 Task: Find connections with filter location Antofagasta with filter topic #likewith filter profile language English with filter current company Framestore with filter school Lucknow Christian College with filter industry Blockchain Services with filter service category Blogging with filter keywords title Title Analyst
Action: Mouse moved to (561, 74)
Screenshot: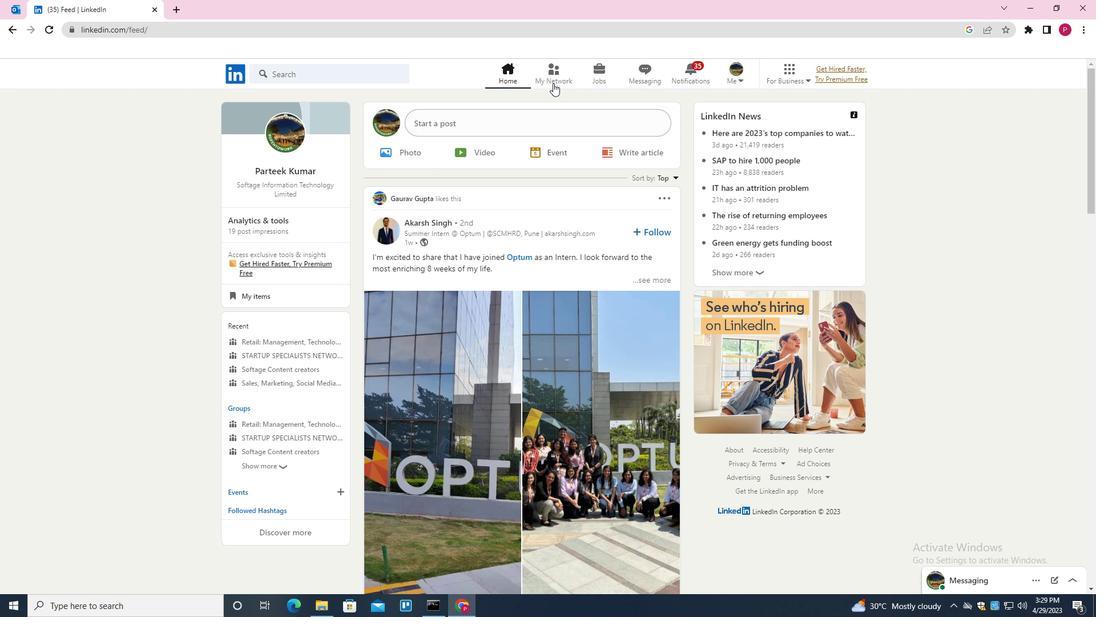 
Action: Mouse pressed left at (561, 74)
Screenshot: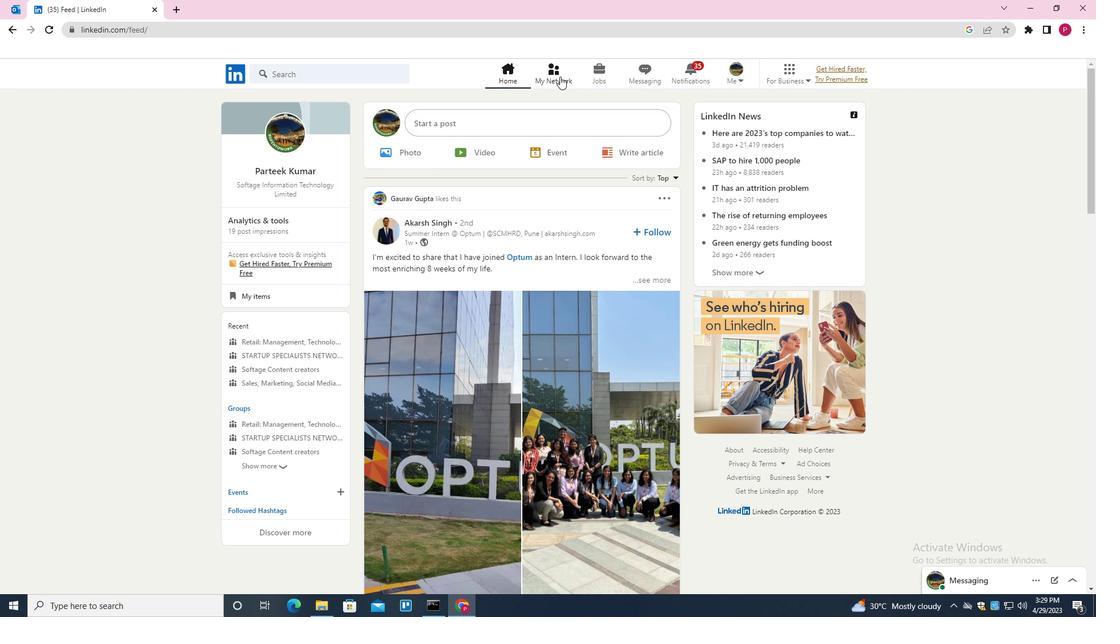 
Action: Mouse moved to (333, 133)
Screenshot: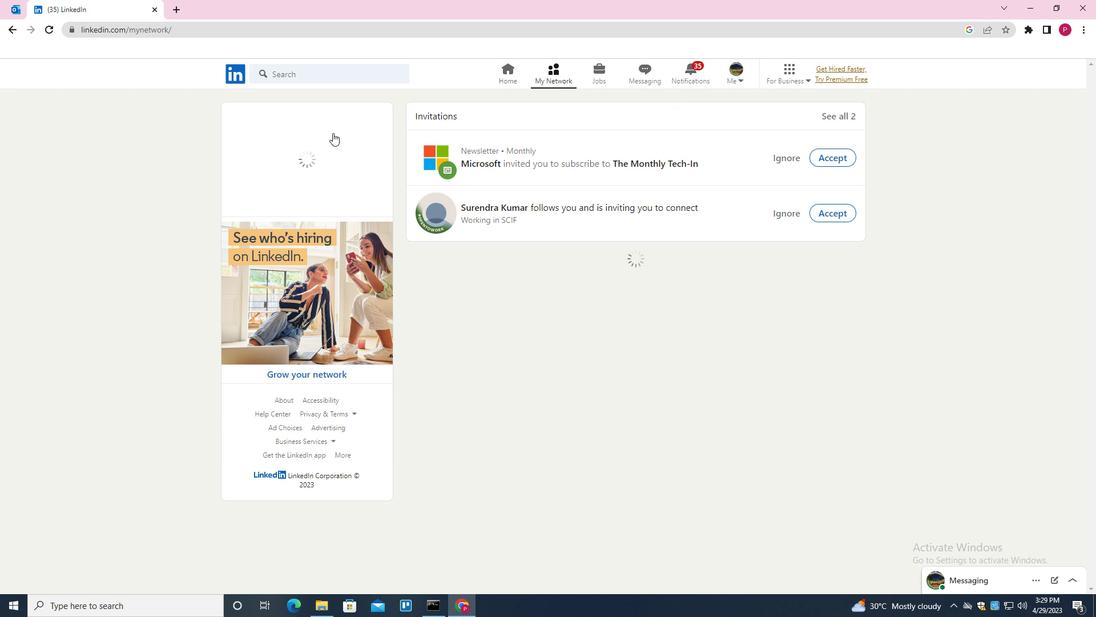 
Action: Mouse pressed left at (333, 133)
Screenshot: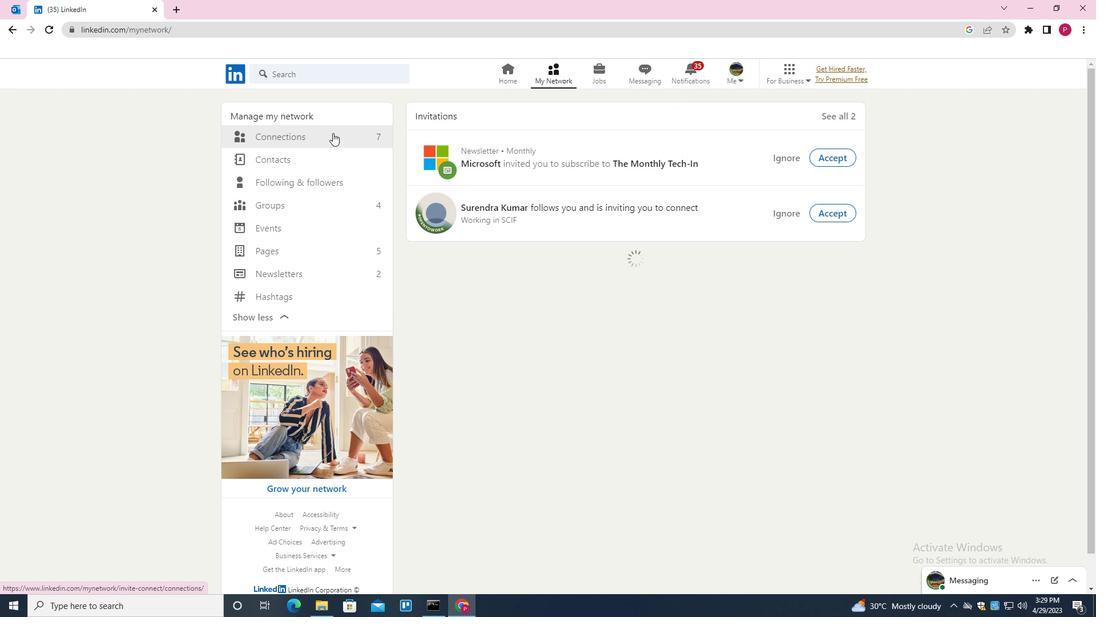 
Action: Mouse moved to (627, 135)
Screenshot: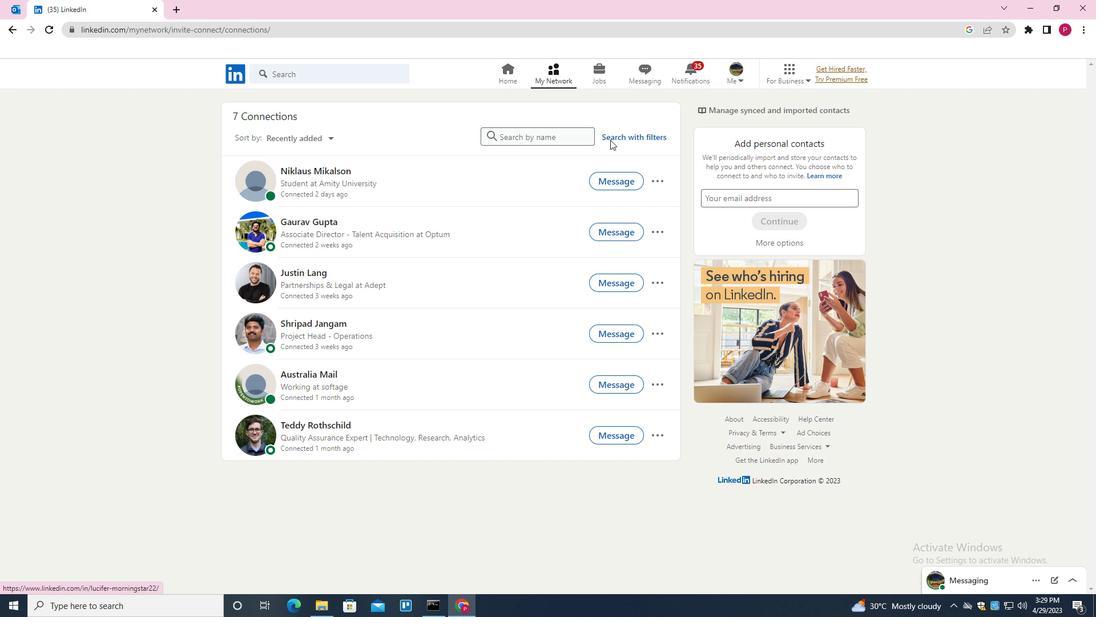 
Action: Mouse pressed left at (627, 135)
Screenshot: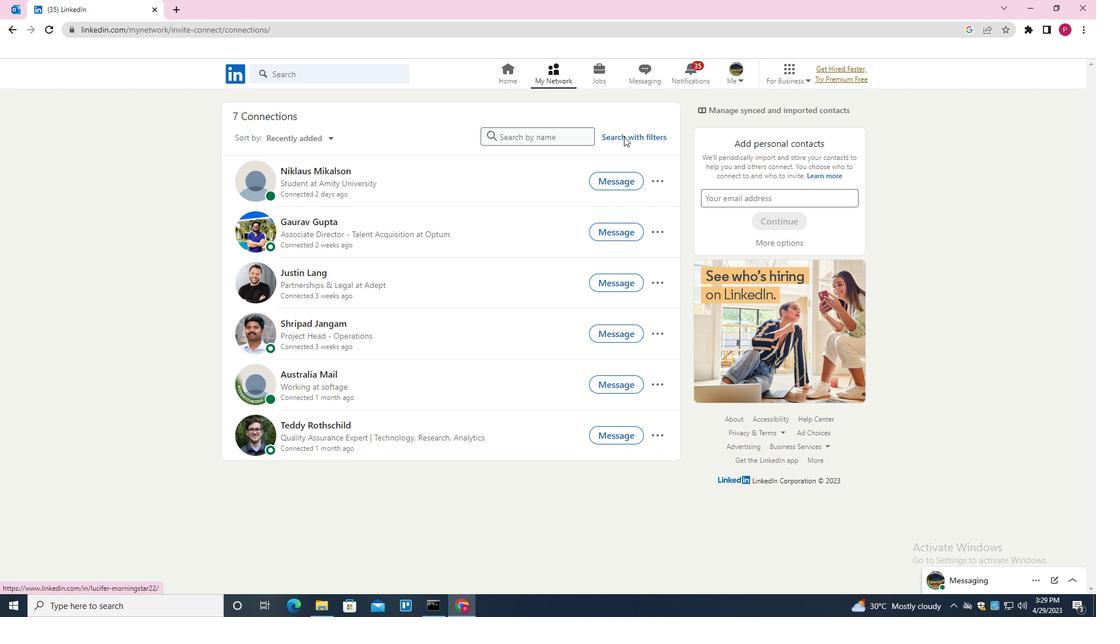 
Action: Mouse moved to (583, 104)
Screenshot: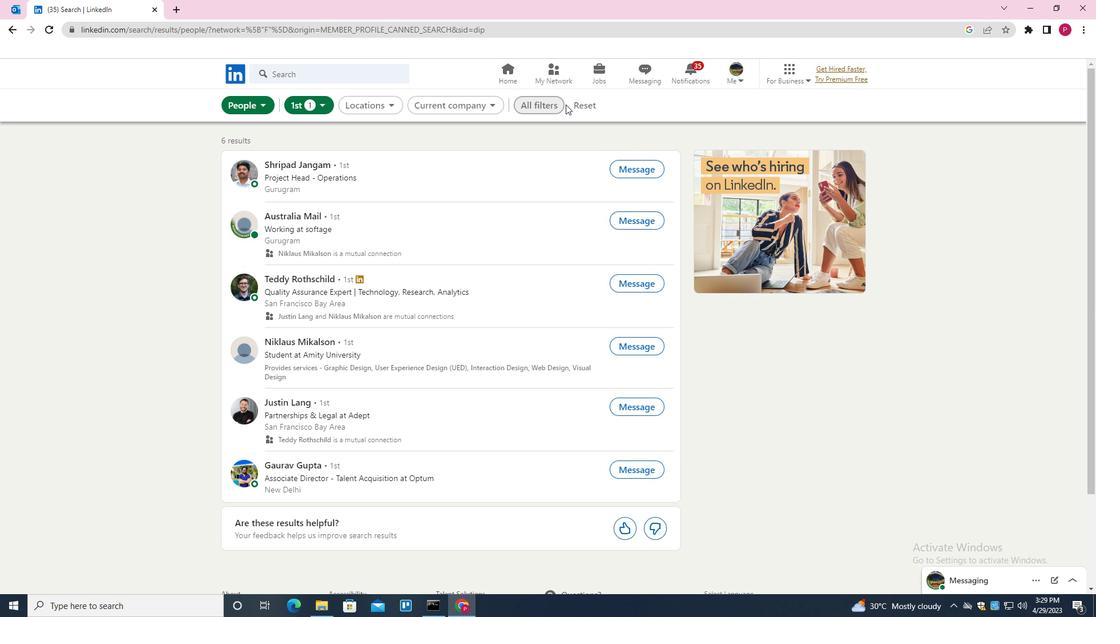 
Action: Mouse pressed left at (583, 104)
Screenshot: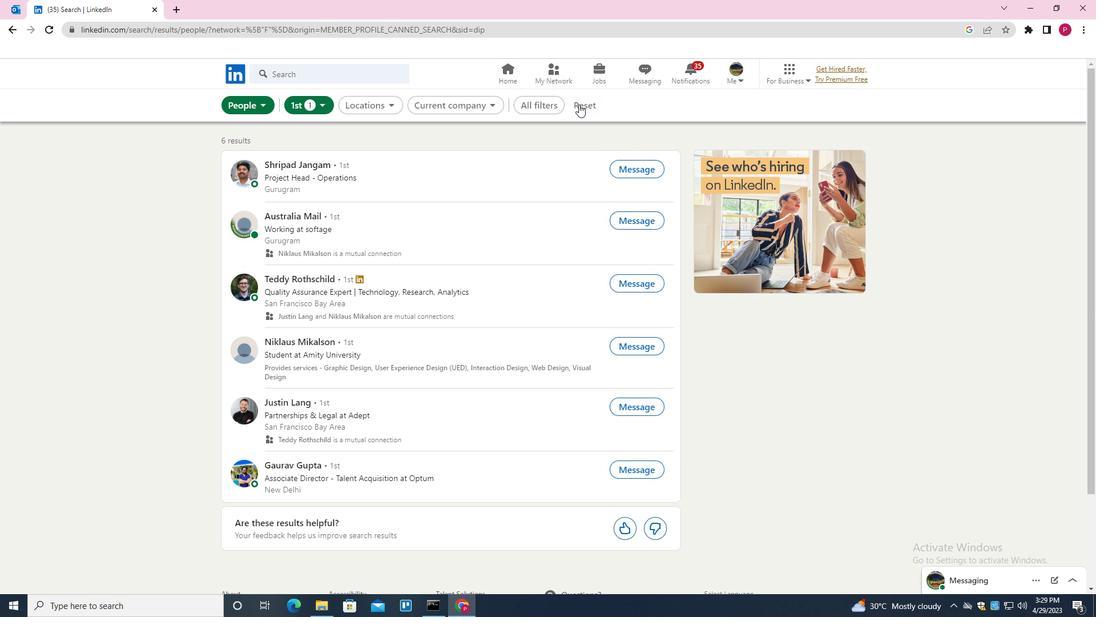 
Action: Mouse moved to (559, 105)
Screenshot: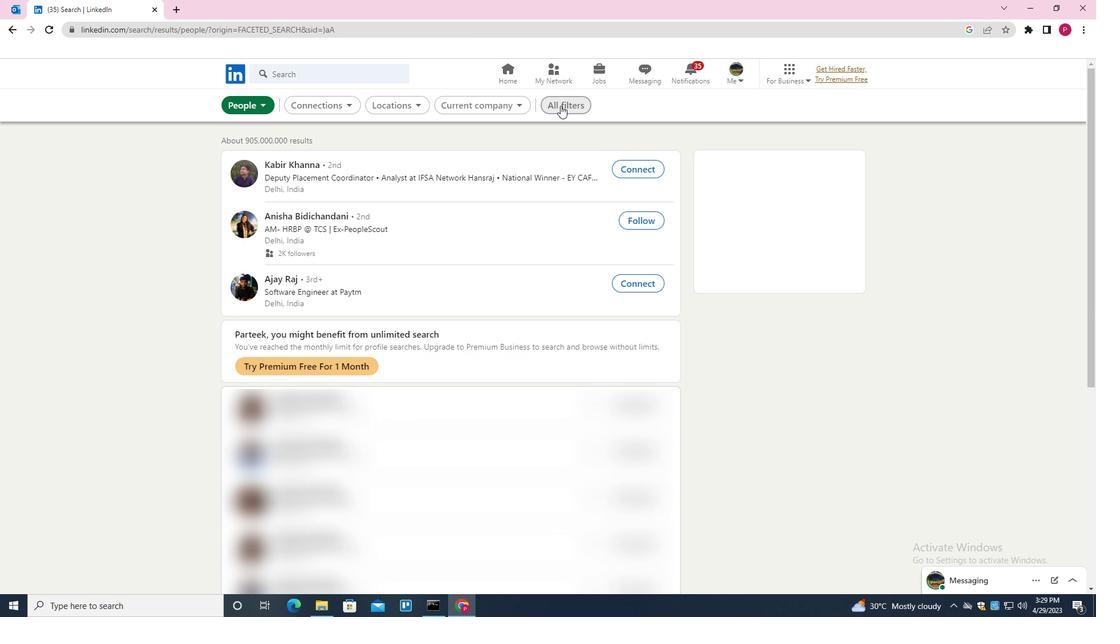 
Action: Mouse pressed left at (559, 105)
Screenshot: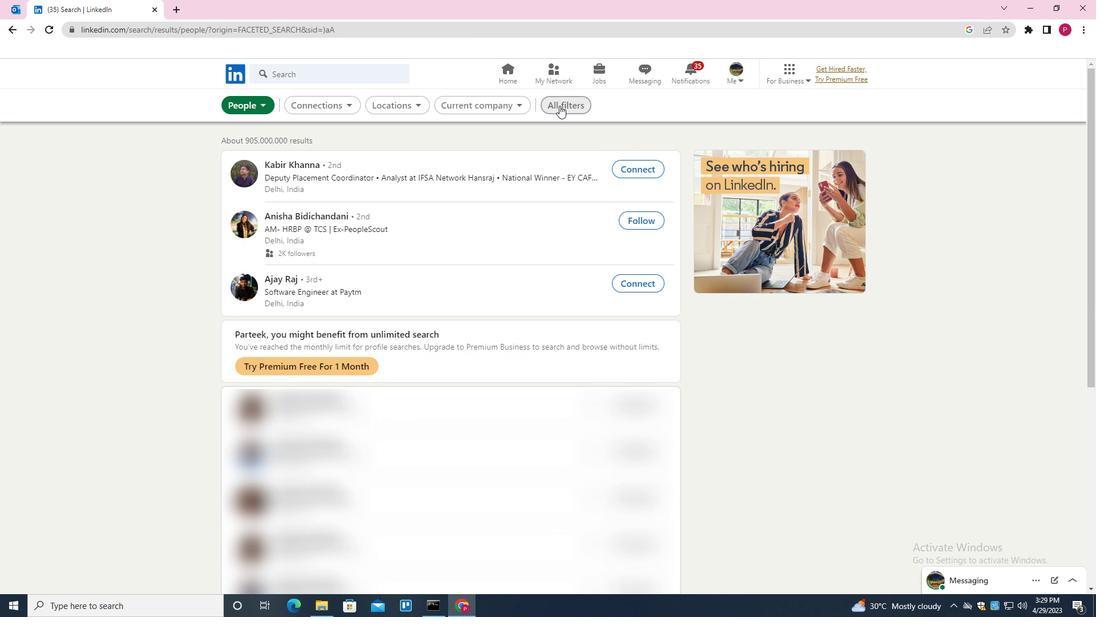 
Action: Mouse moved to (886, 303)
Screenshot: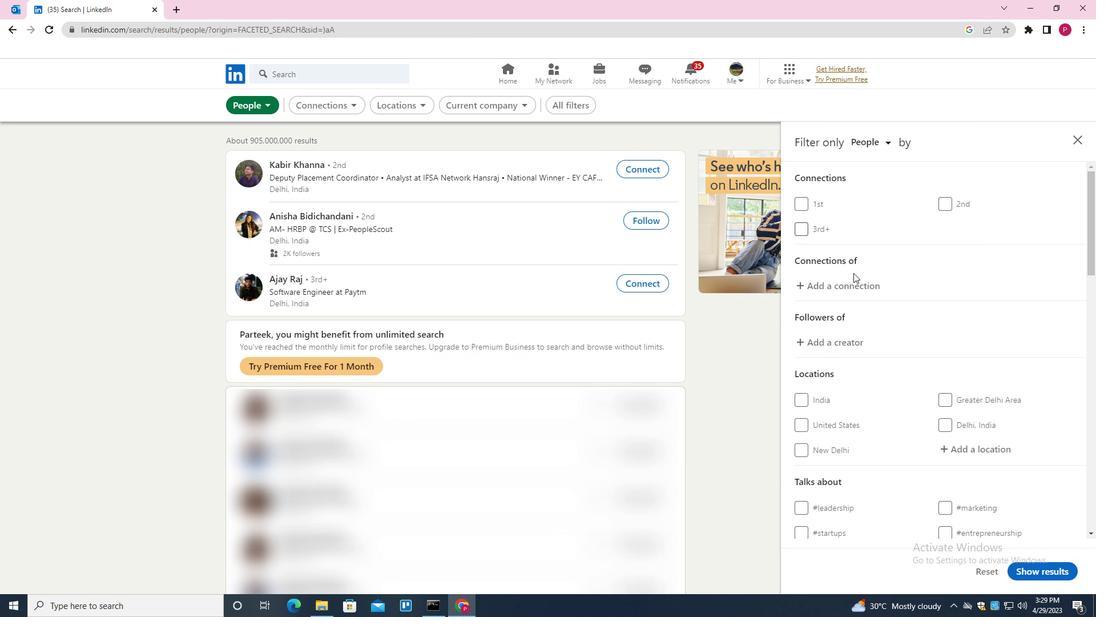 
Action: Mouse scrolled (886, 303) with delta (0, 0)
Screenshot: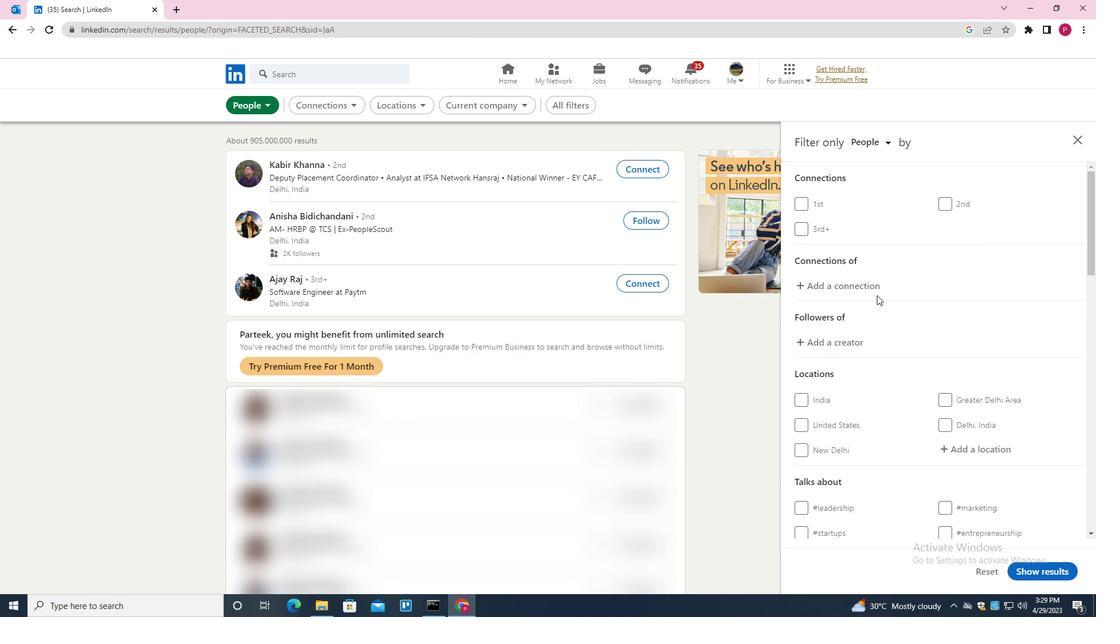 
Action: Mouse scrolled (886, 303) with delta (0, 0)
Screenshot: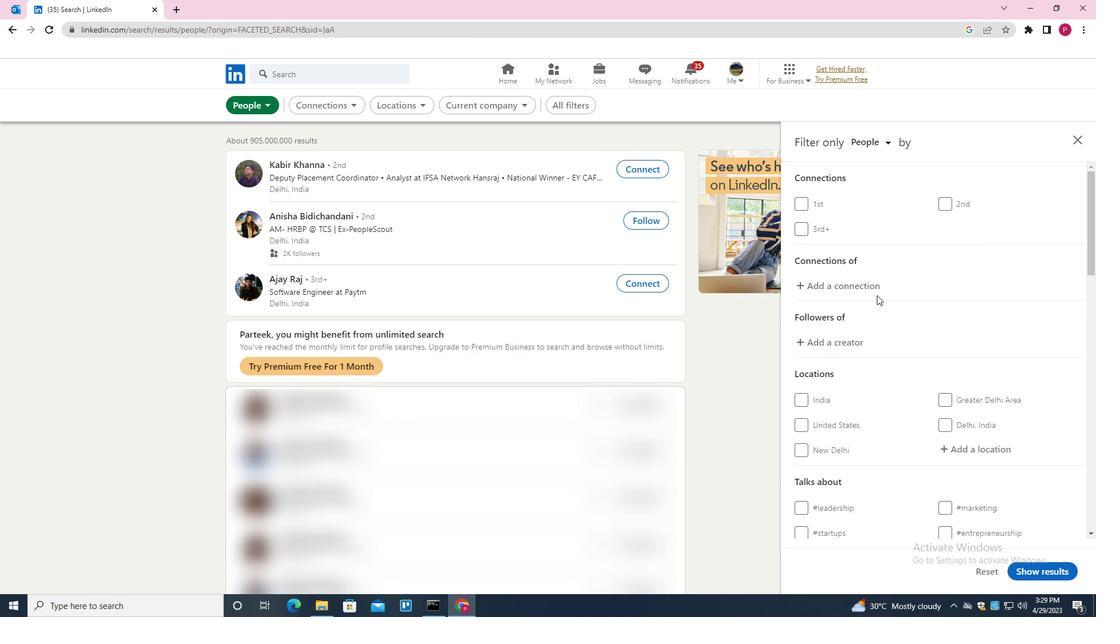
Action: Mouse moved to (963, 331)
Screenshot: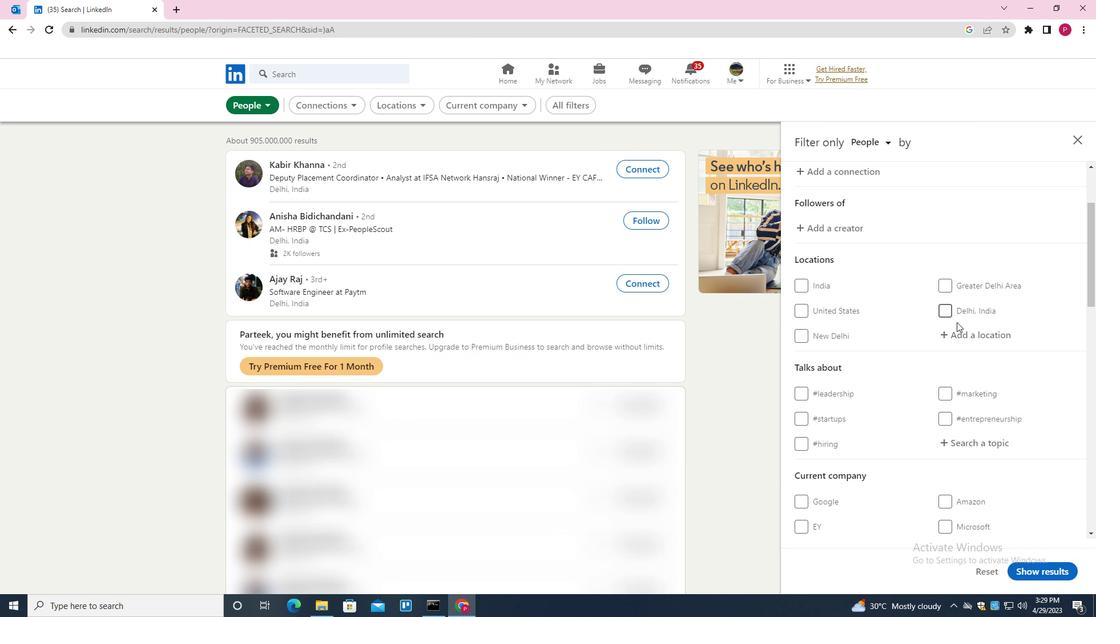 
Action: Mouse pressed left at (963, 331)
Screenshot: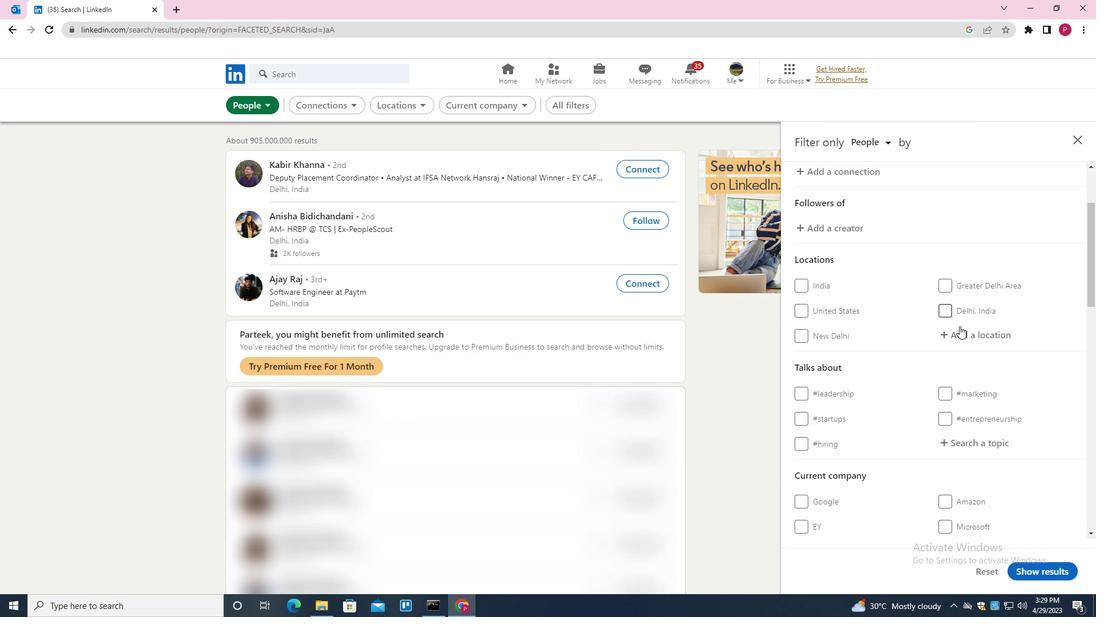 
Action: Mouse moved to (960, 331)
Screenshot: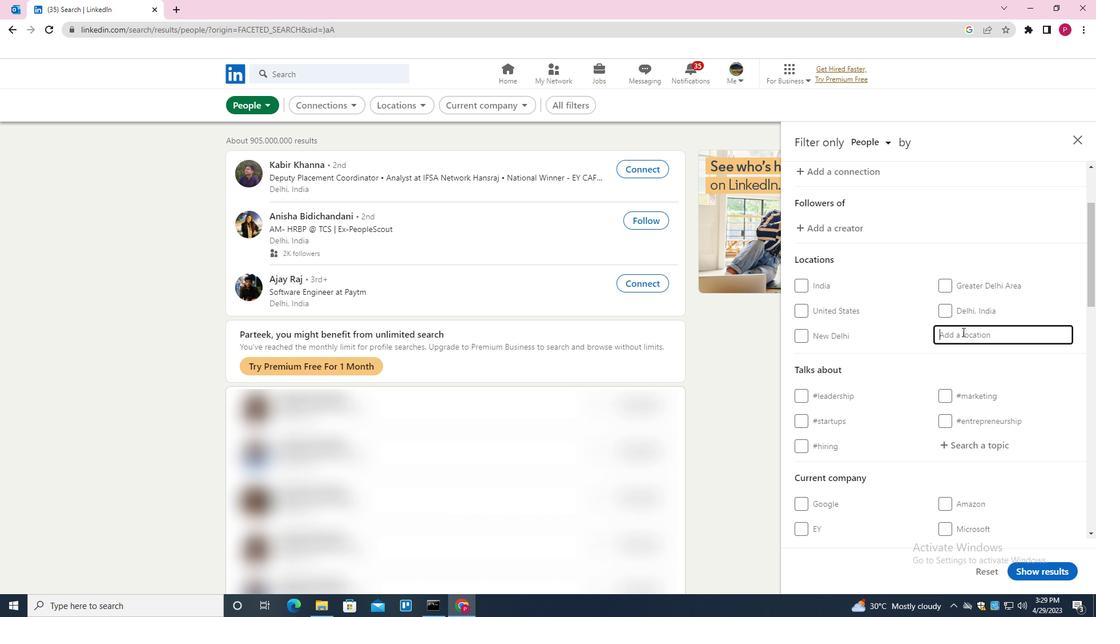 
Action: Key pressed <Key.shift>ANTOFA<Key.down><Key.enter>
Screenshot: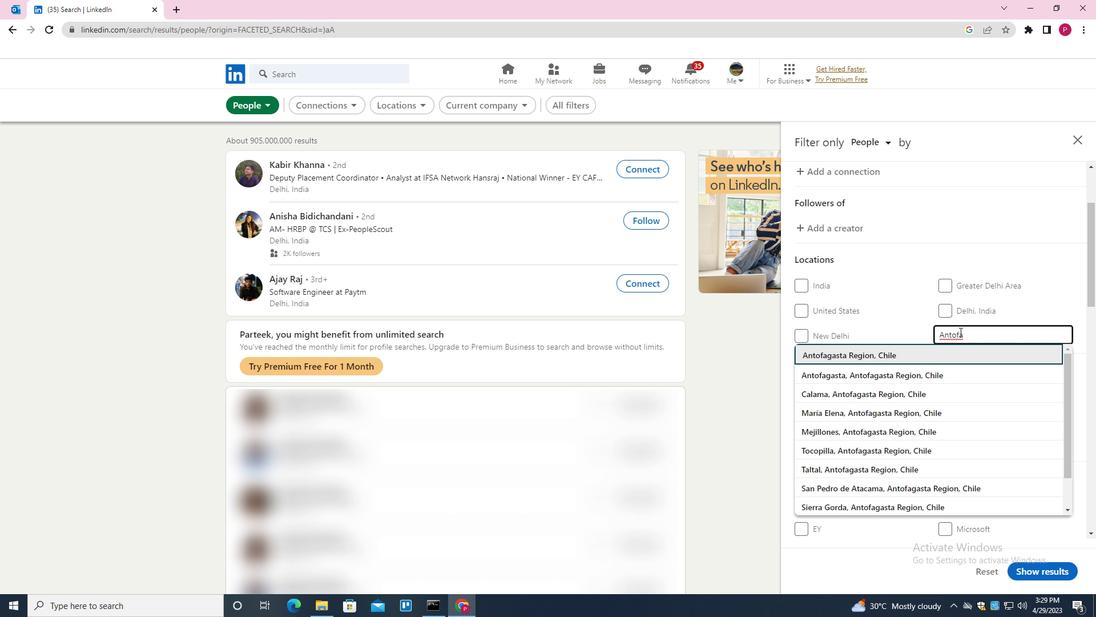
Action: Mouse moved to (933, 348)
Screenshot: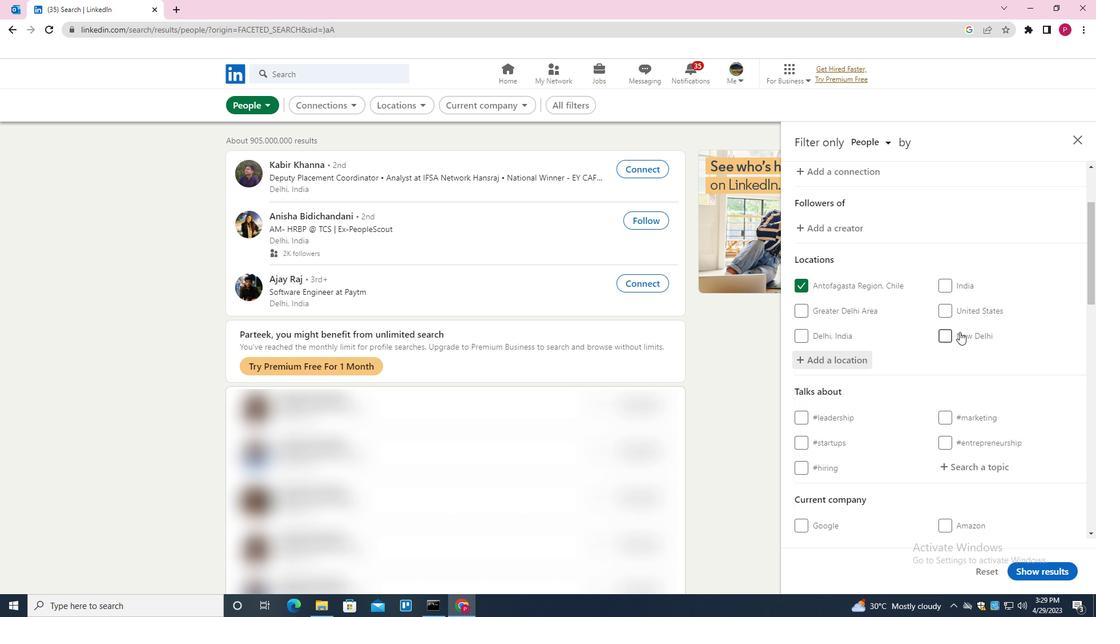
Action: Mouse scrolled (933, 347) with delta (0, 0)
Screenshot: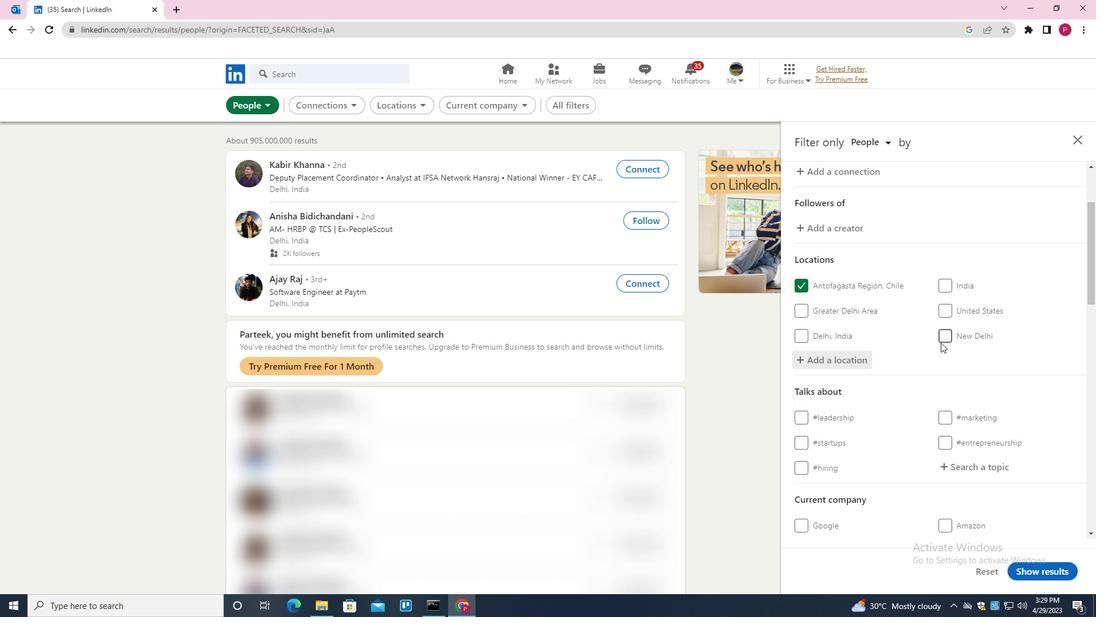 
Action: Mouse scrolled (933, 347) with delta (0, 0)
Screenshot: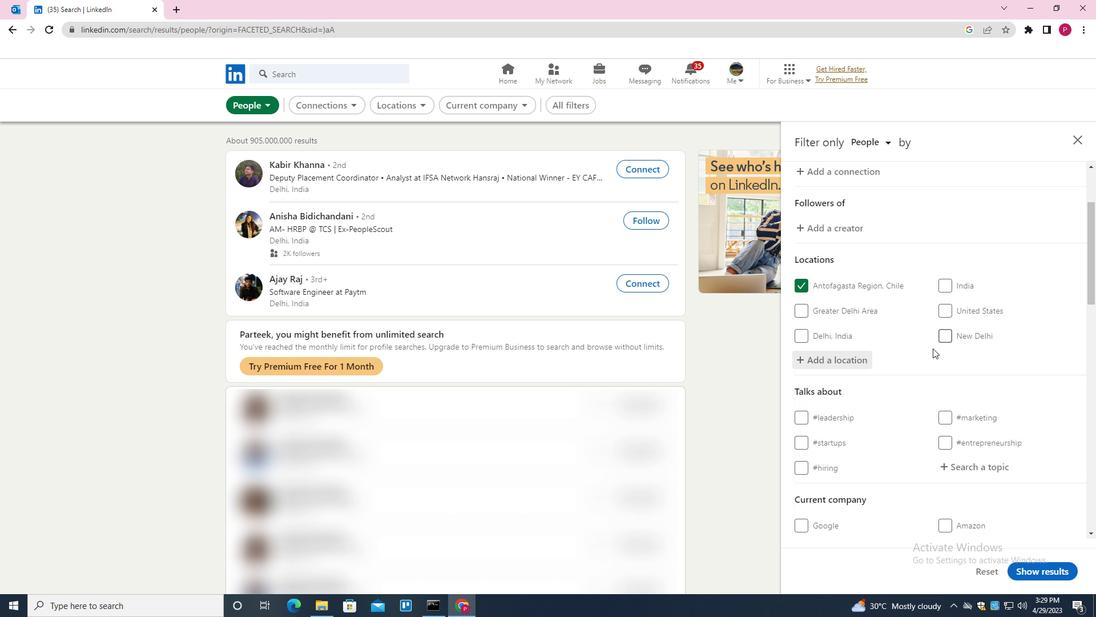 
Action: Mouse scrolled (933, 347) with delta (0, 0)
Screenshot: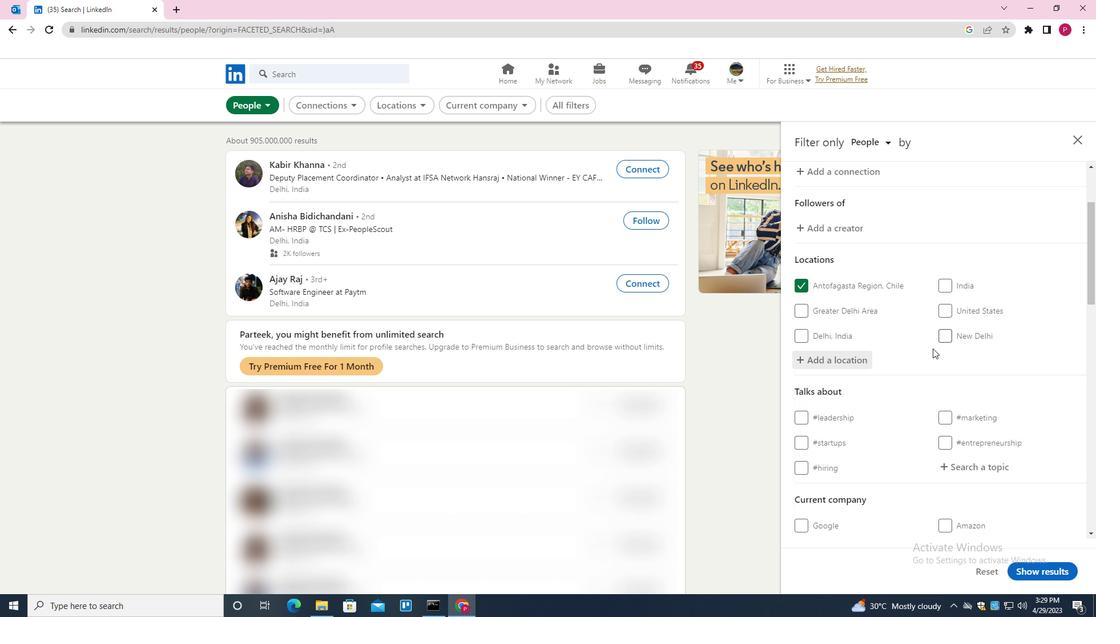 
Action: Mouse moved to (982, 299)
Screenshot: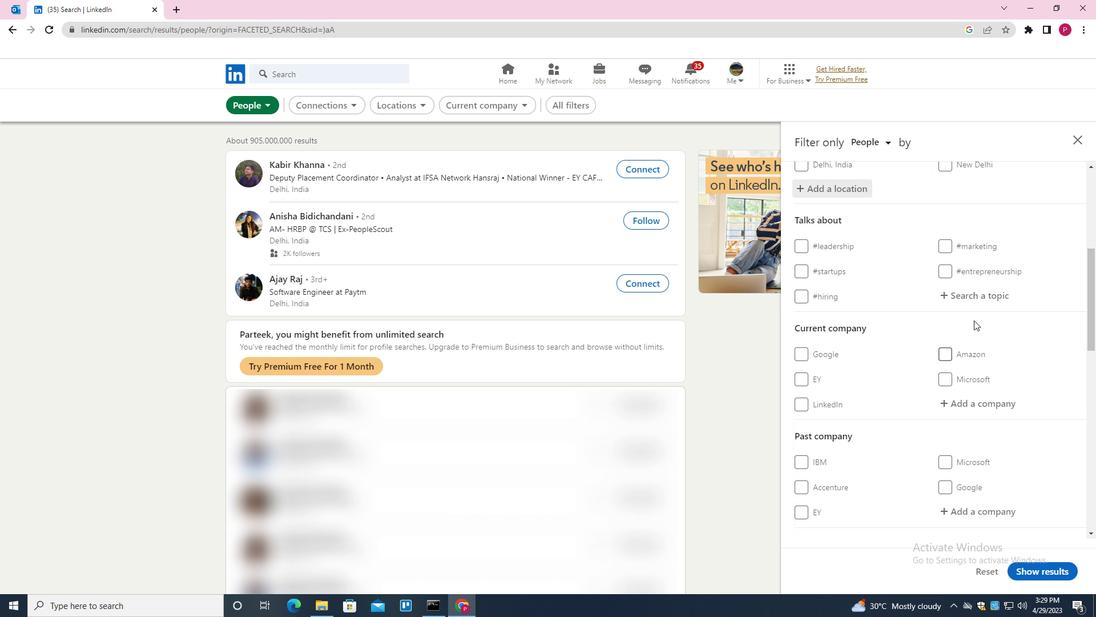 
Action: Mouse pressed left at (982, 299)
Screenshot: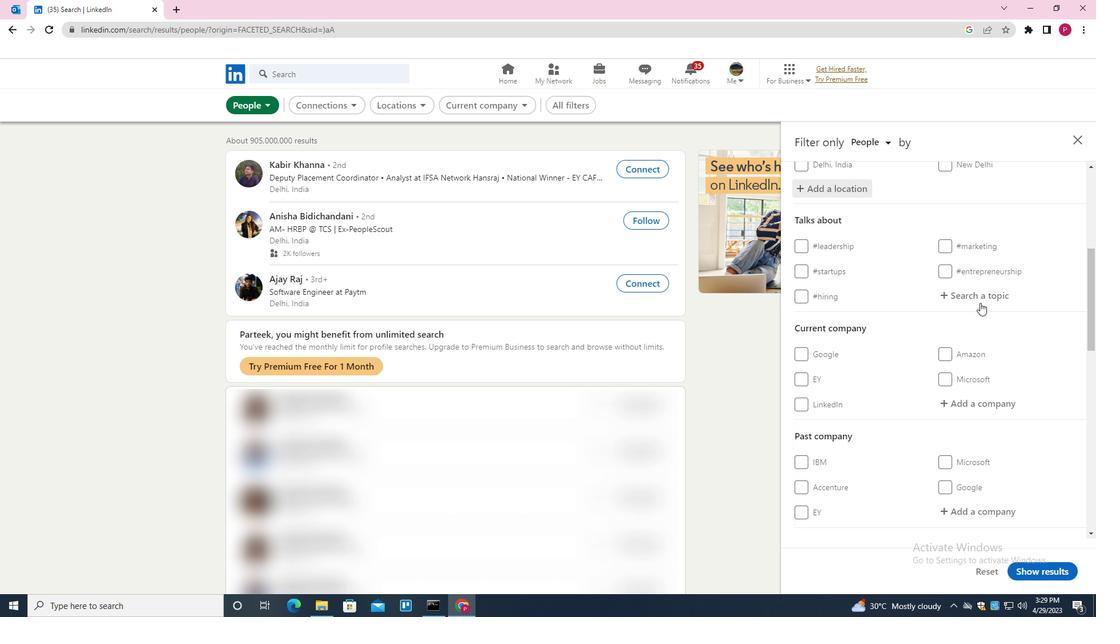 
Action: Key pressed LIKE<Key.down><Key.enter>
Screenshot: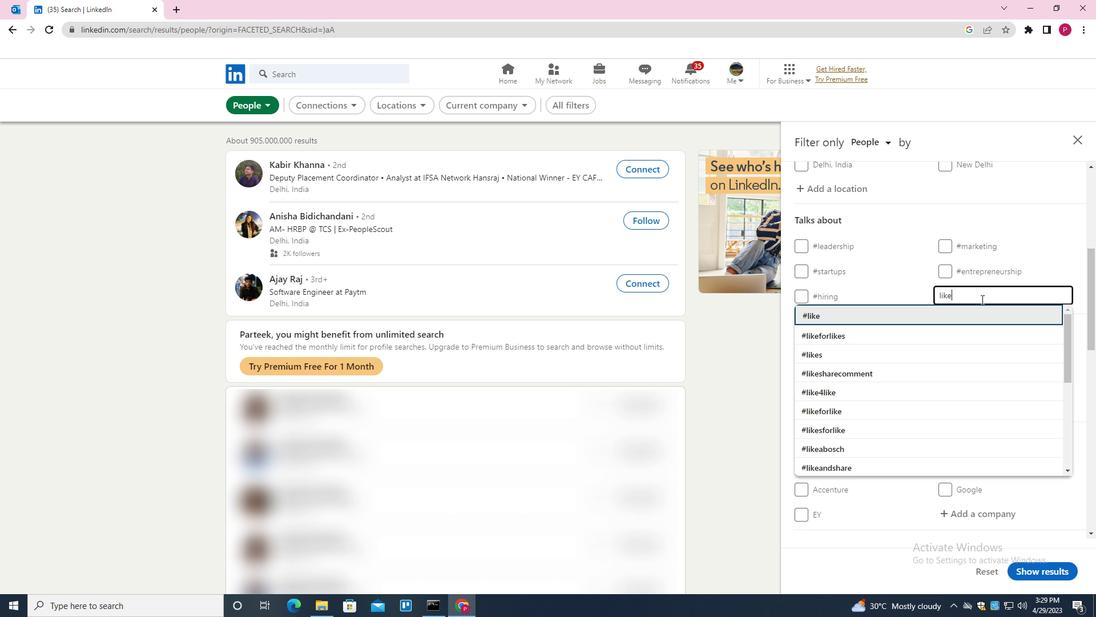 
Action: Mouse moved to (960, 313)
Screenshot: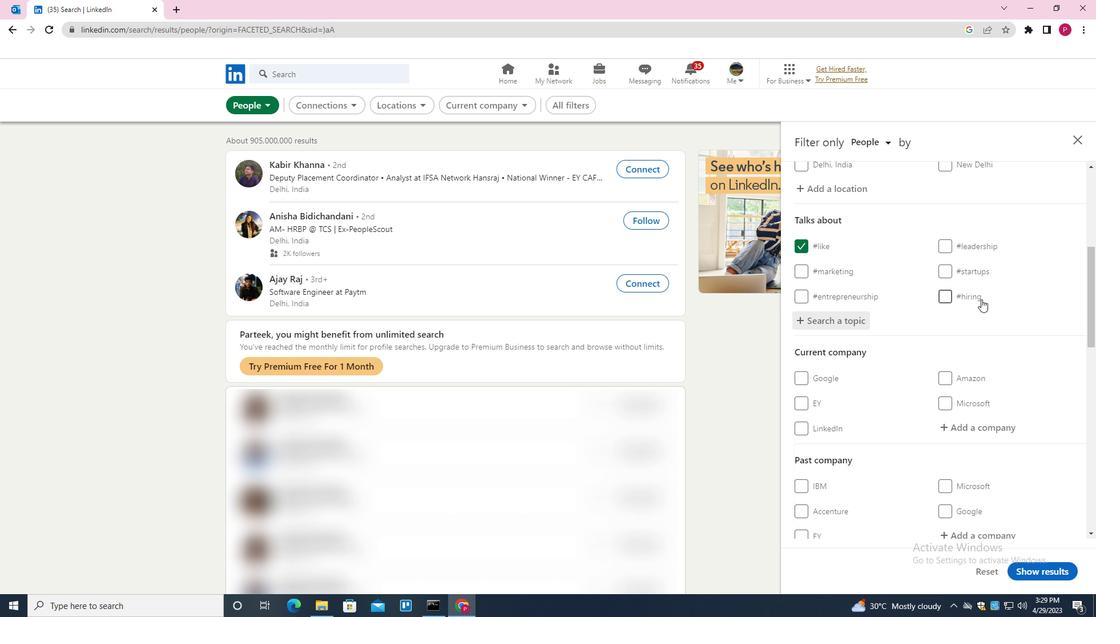 
Action: Mouse scrolled (960, 313) with delta (0, 0)
Screenshot: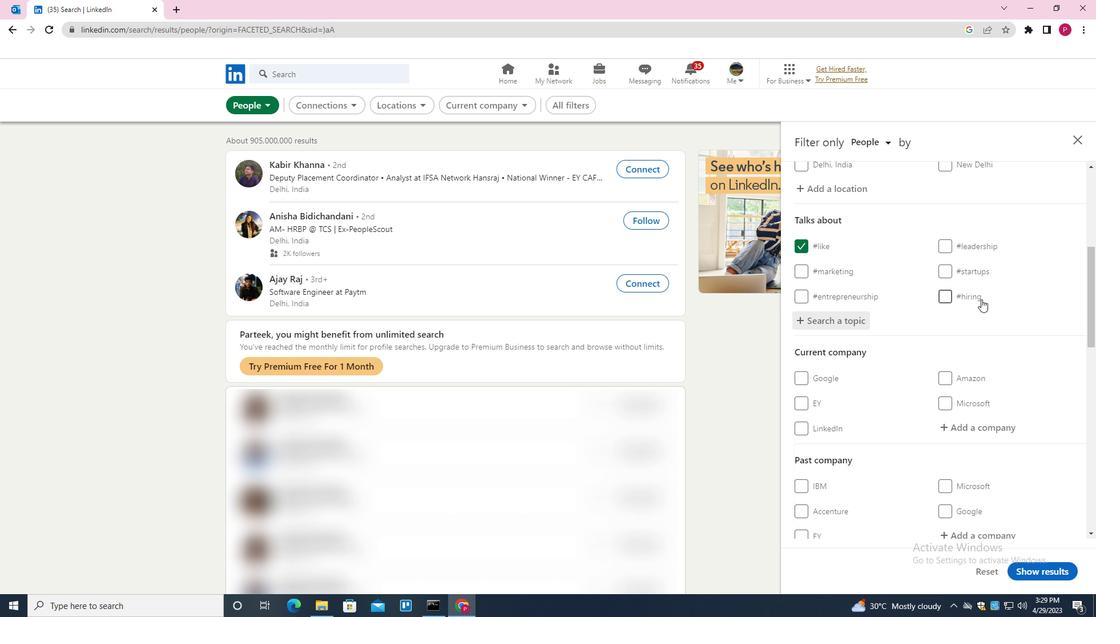 
Action: Mouse moved to (959, 314)
Screenshot: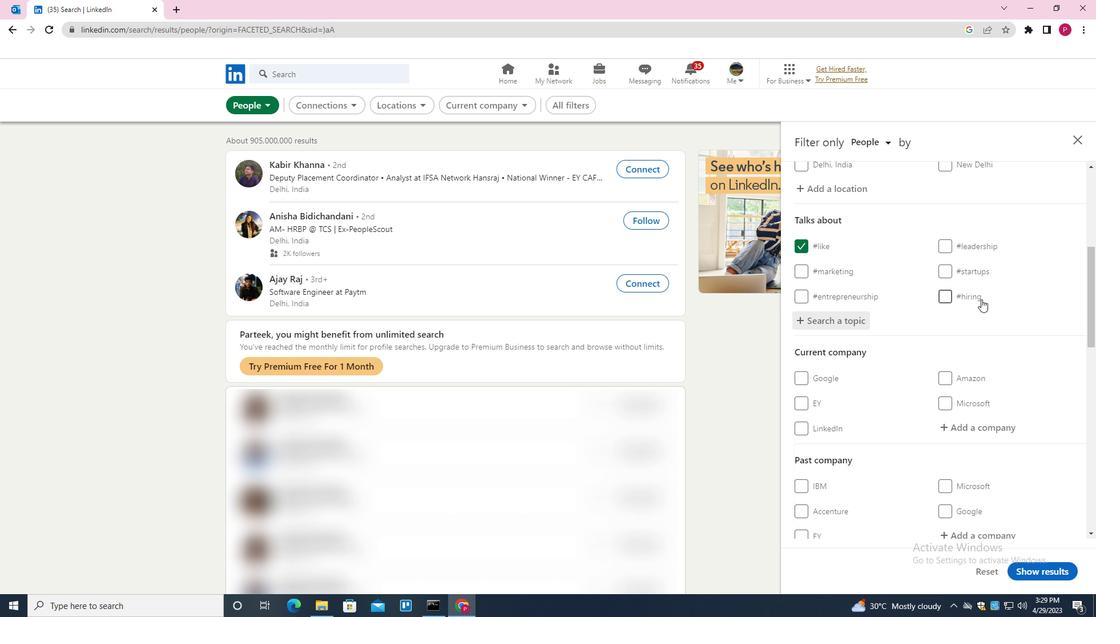 
Action: Mouse scrolled (959, 314) with delta (0, 0)
Screenshot: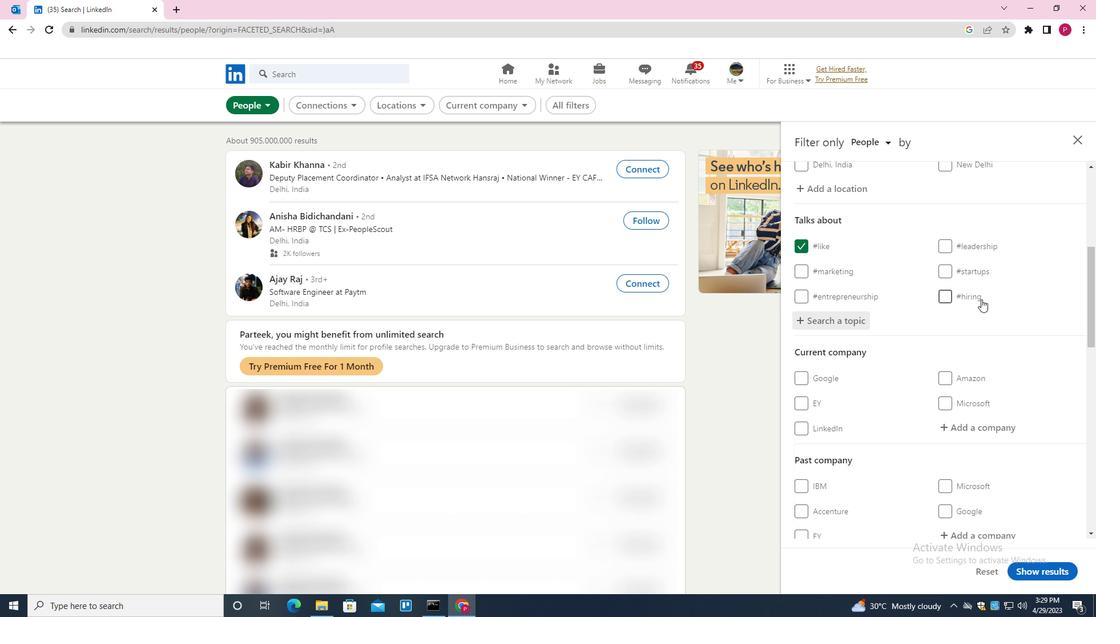 
Action: Mouse moved to (958, 315)
Screenshot: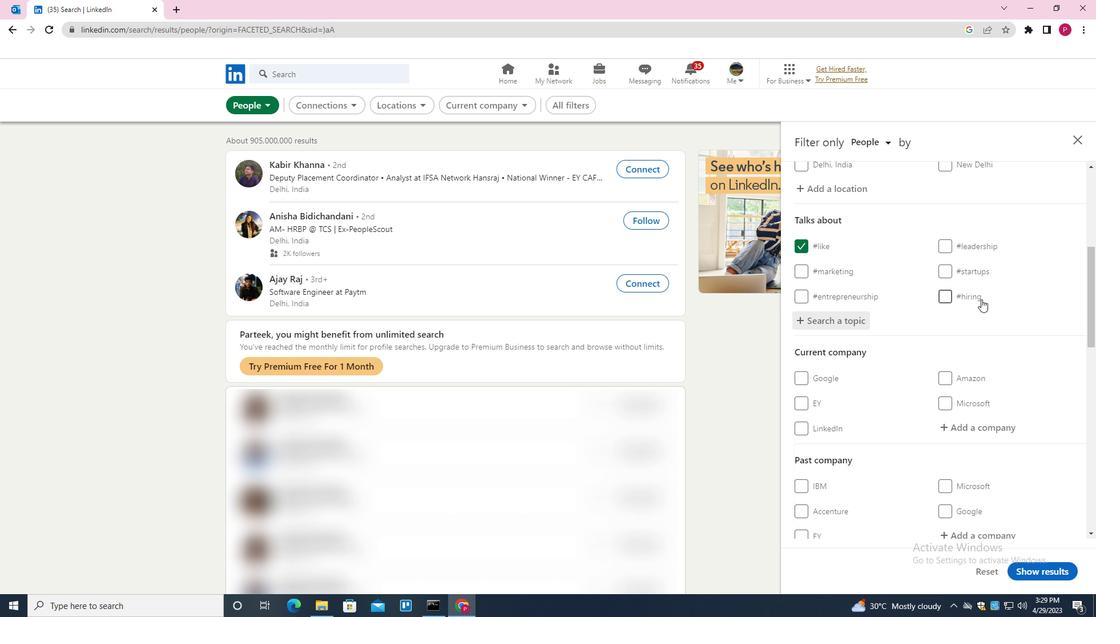 
Action: Mouse scrolled (958, 315) with delta (0, 0)
Screenshot: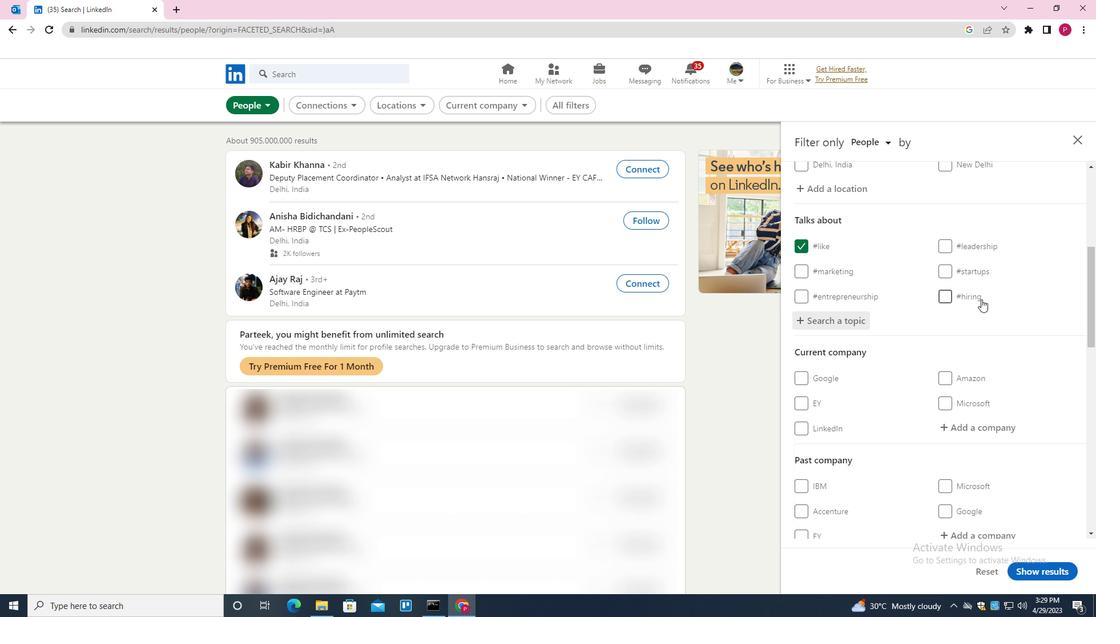 
Action: Mouse moved to (880, 382)
Screenshot: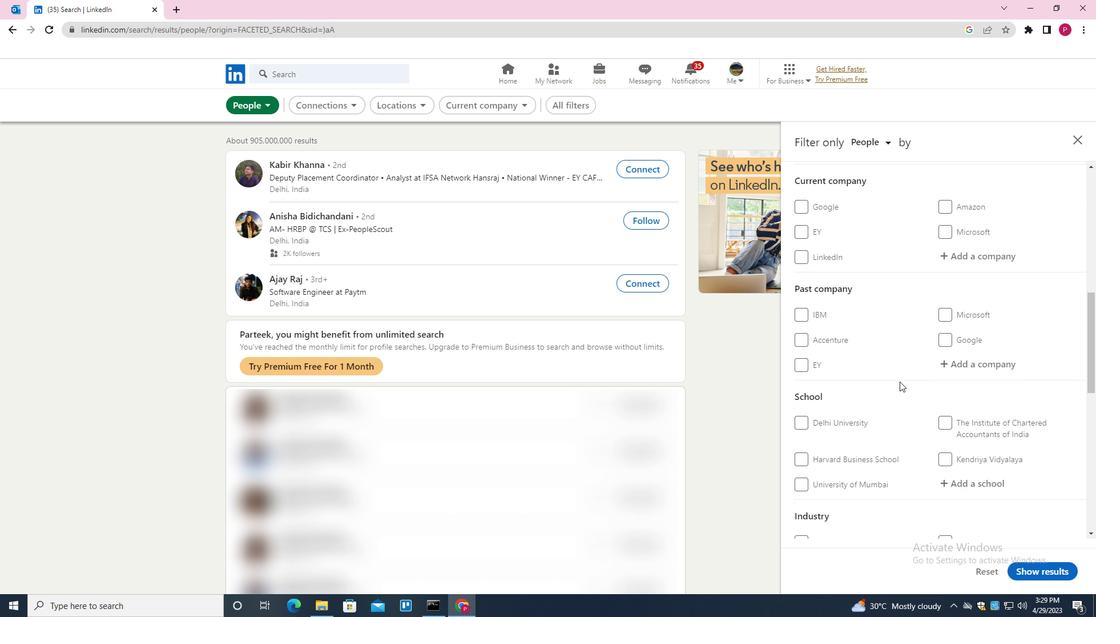 
Action: Mouse scrolled (880, 381) with delta (0, 0)
Screenshot: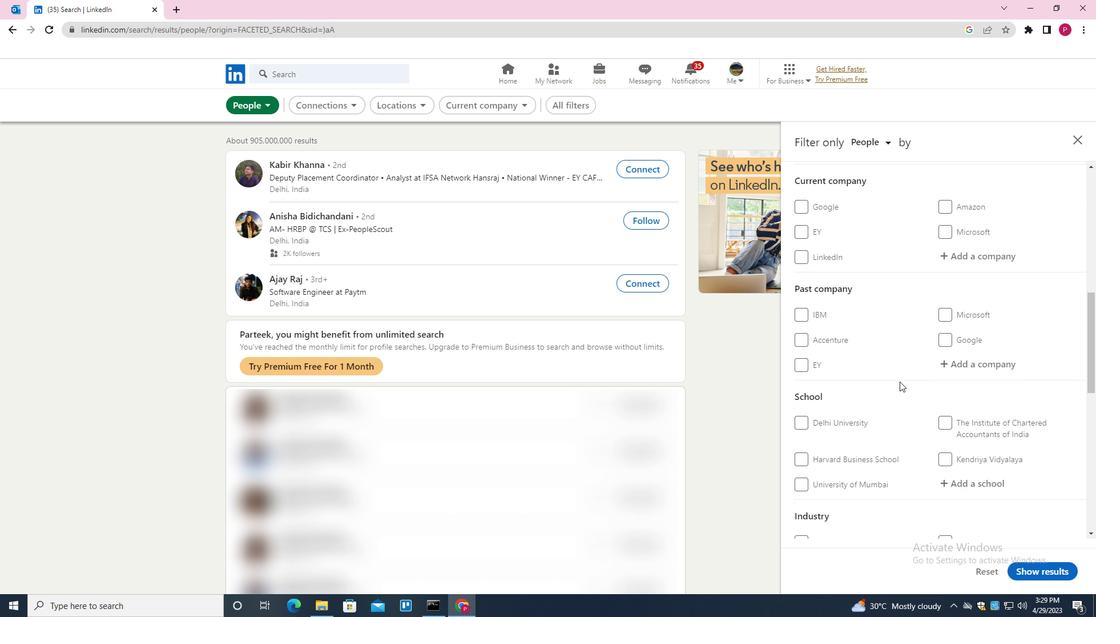 
Action: Mouse moved to (879, 382)
Screenshot: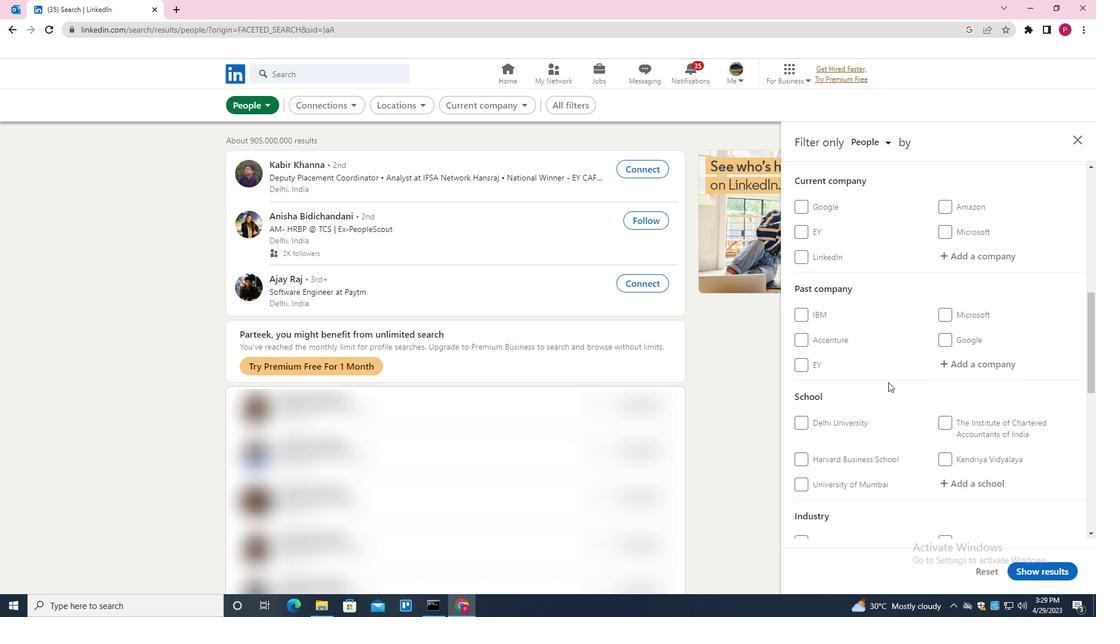 
Action: Mouse scrolled (879, 381) with delta (0, 0)
Screenshot: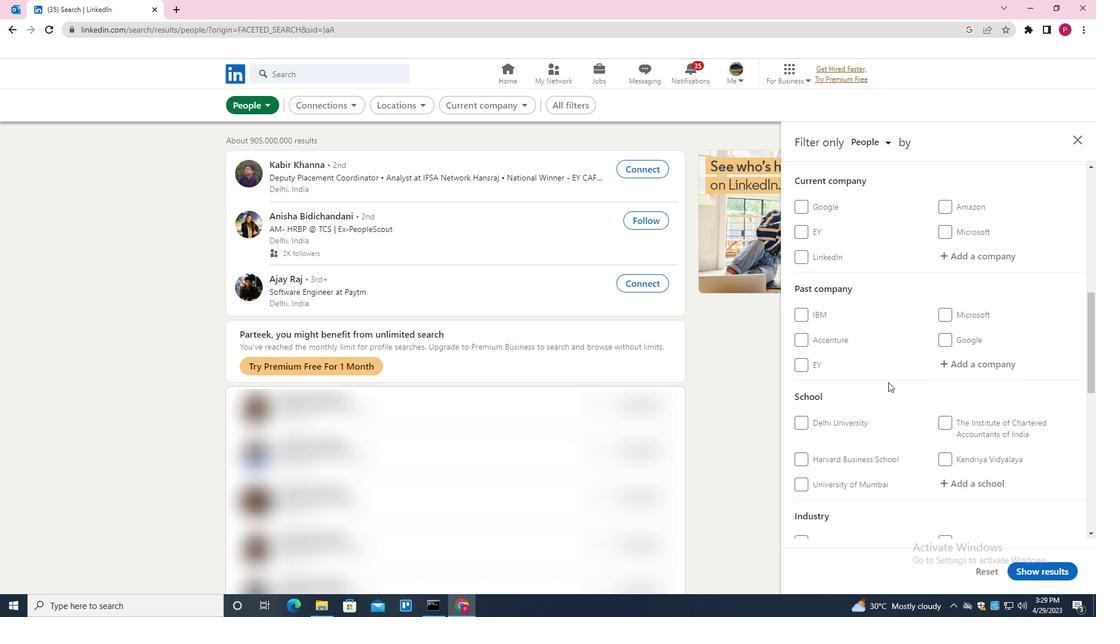 
Action: Mouse scrolled (879, 381) with delta (0, 0)
Screenshot: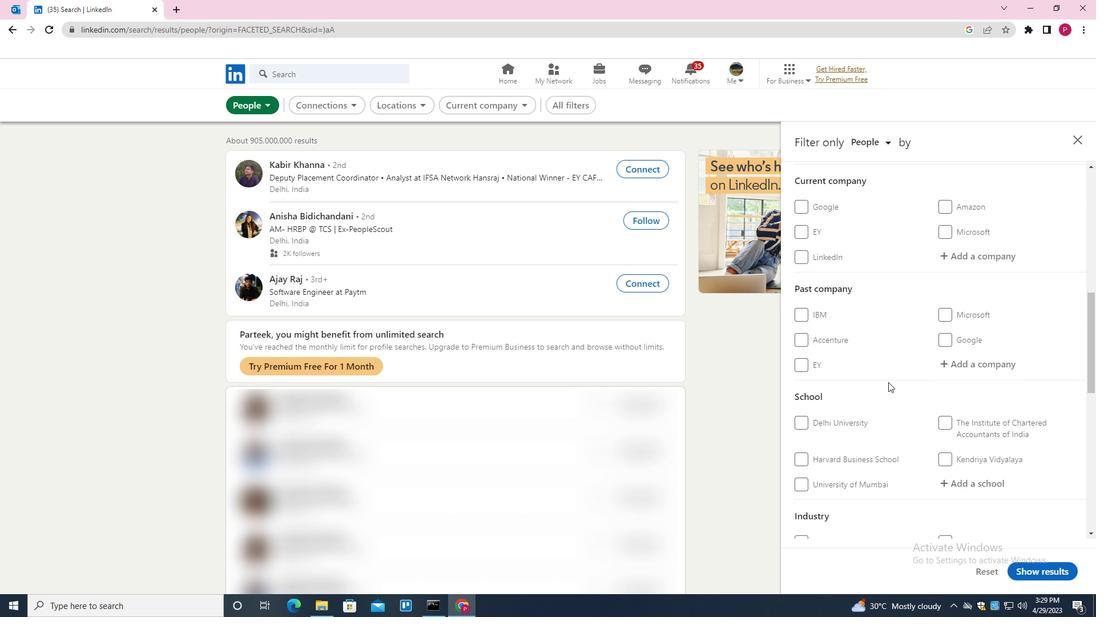 
Action: Mouse moved to (824, 400)
Screenshot: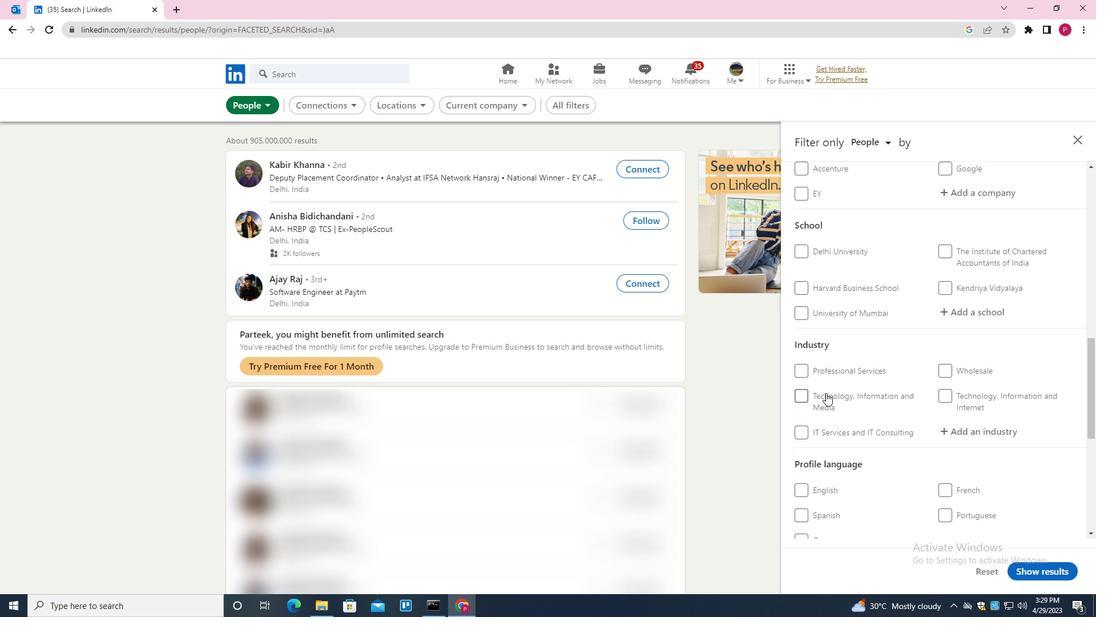 
Action: Mouse scrolled (824, 399) with delta (0, 0)
Screenshot: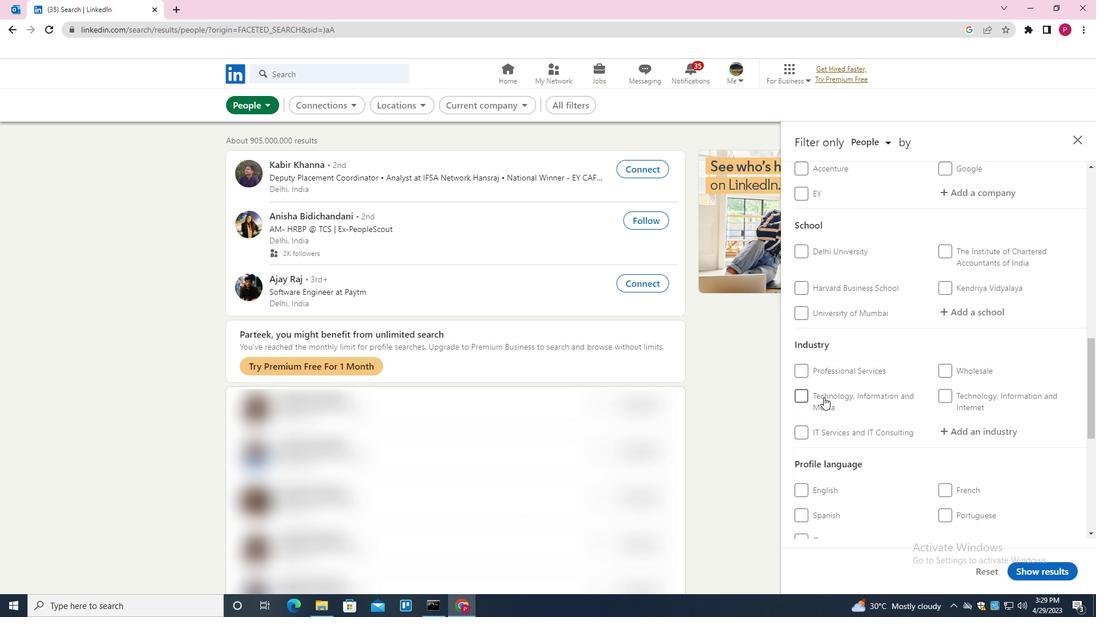 
Action: Mouse scrolled (824, 399) with delta (0, 0)
Screenshot: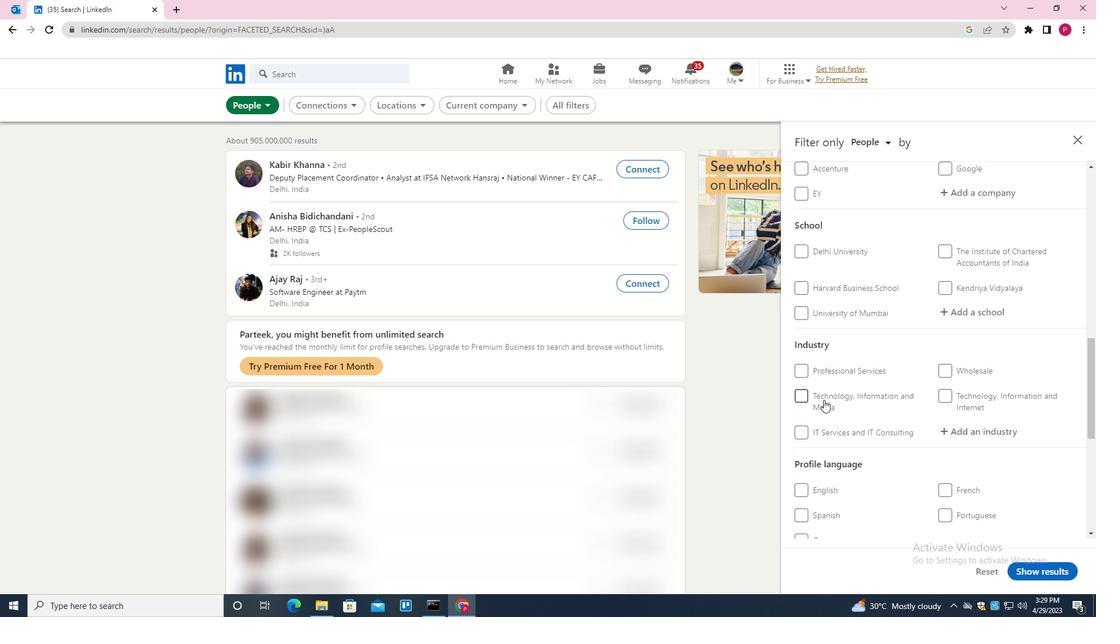 
Action: Mouse scrolled (824, 399) with delta (0, 0)
Screenshot: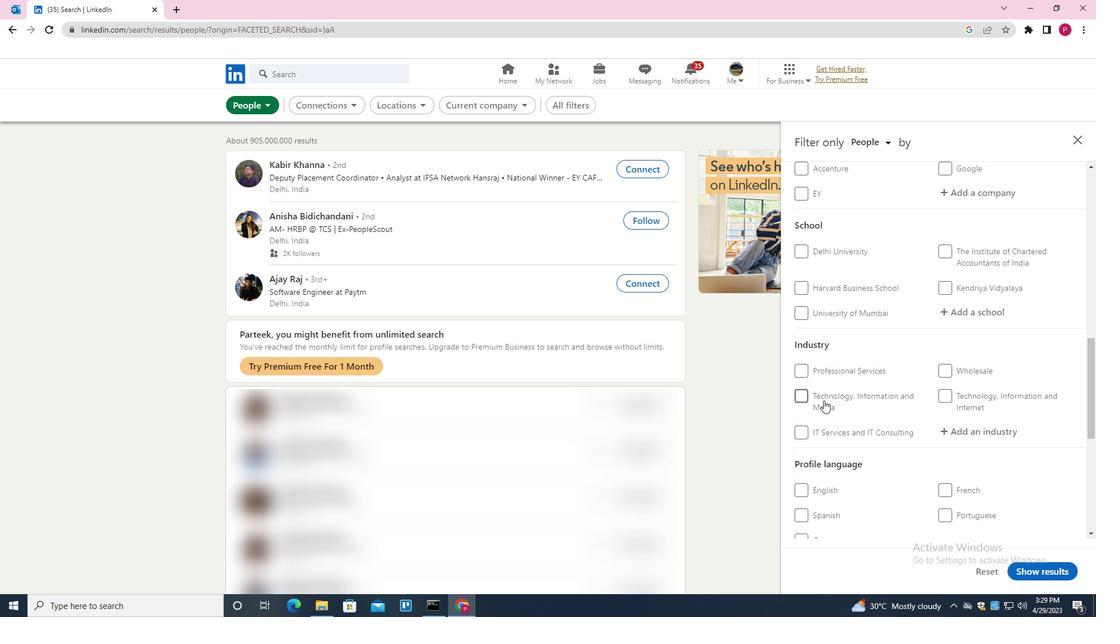 
Action: Mouse moved to (801, 318)
Screenshot: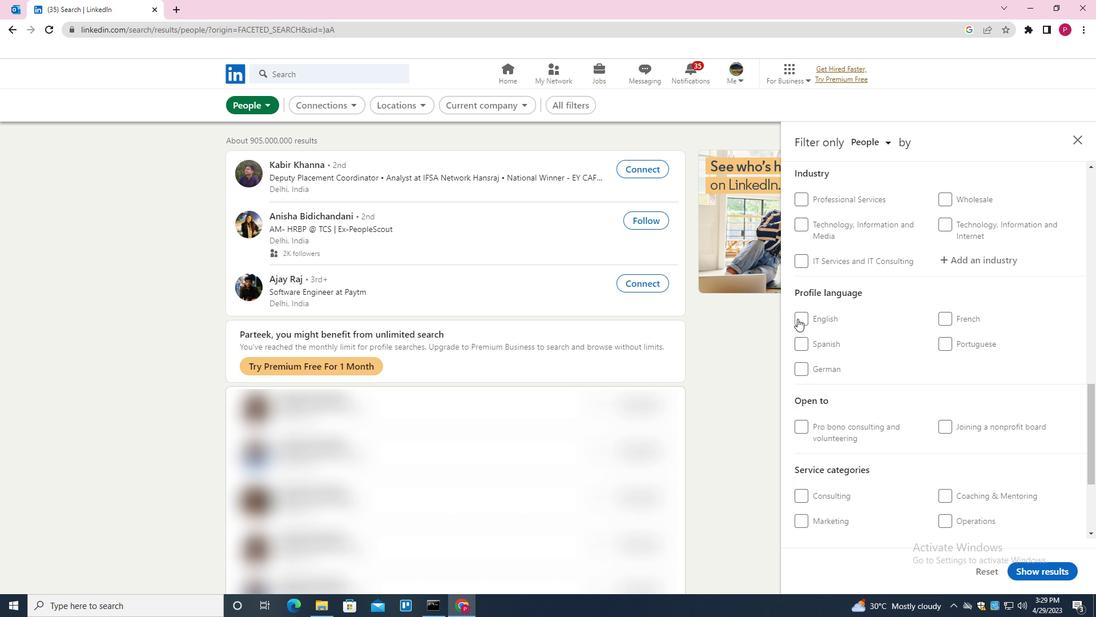 
Action: Mouse pressed left at (801, 318)
Screenshot: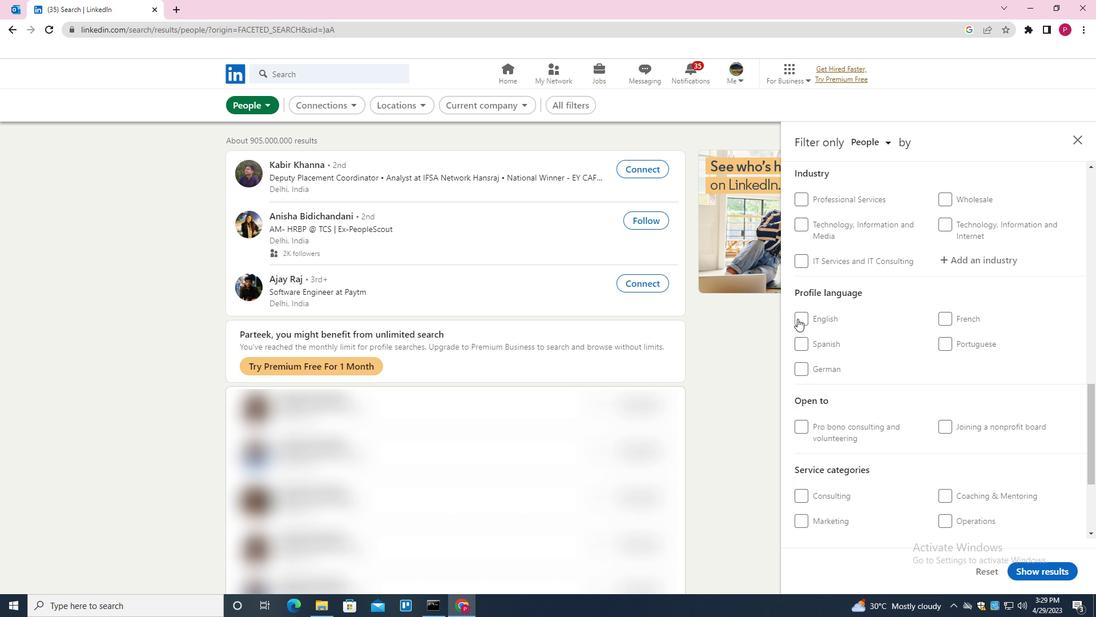 
Action: Mouse moved to (840, 275)
Screenshot: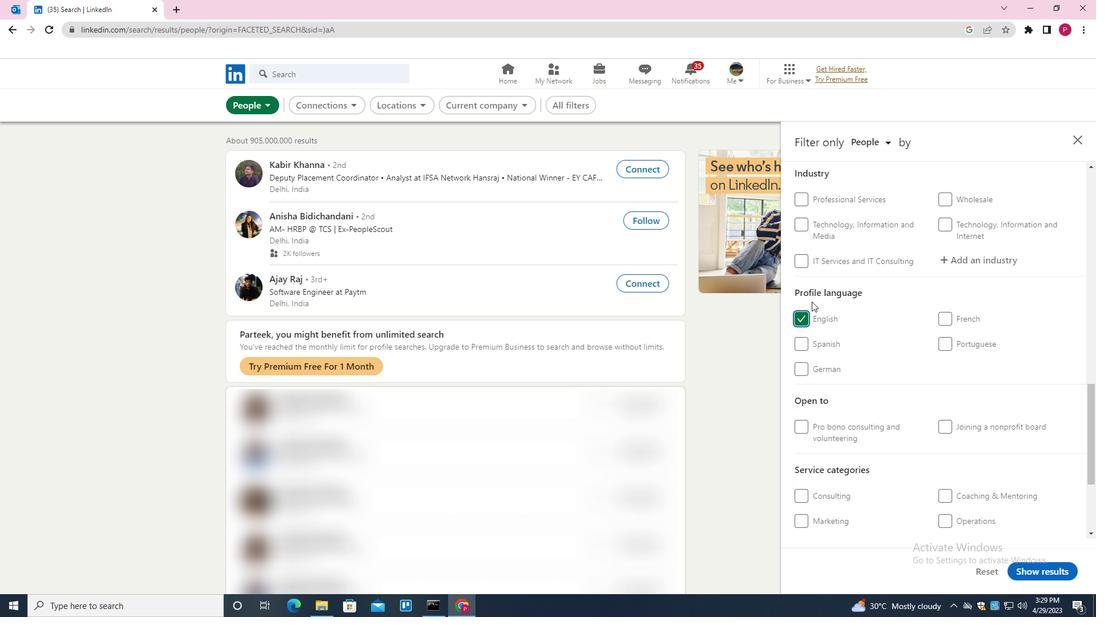 
Action: Mouse scrolled (840, 276) with delta (0, 0)
Screenshot: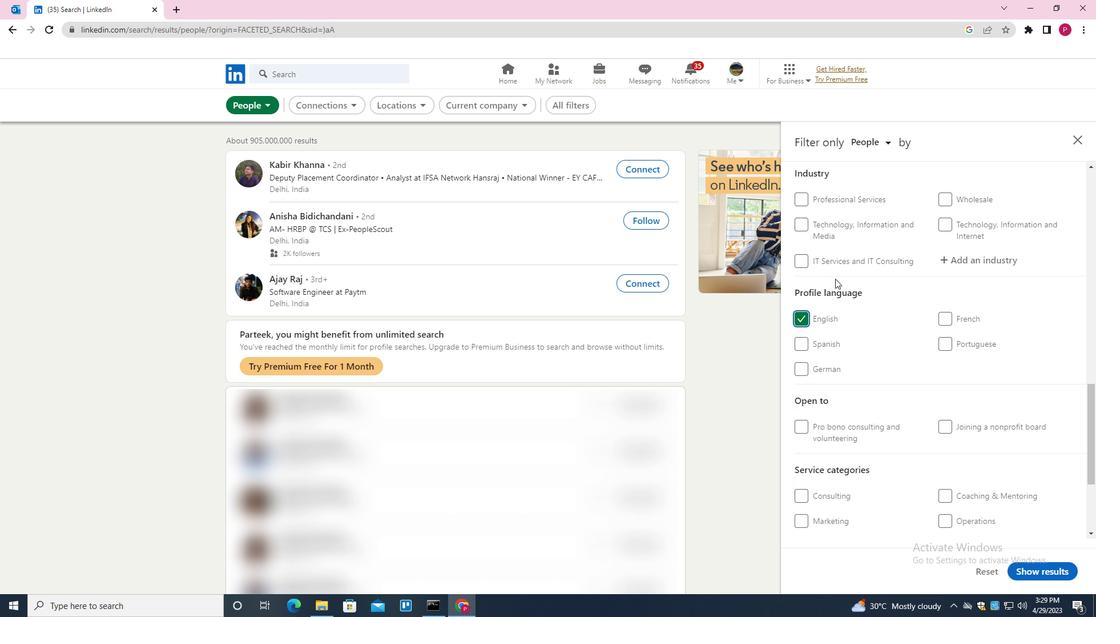 
Action: Mouse scrolled (840, 276) with delta (0, 0)
Screenshot: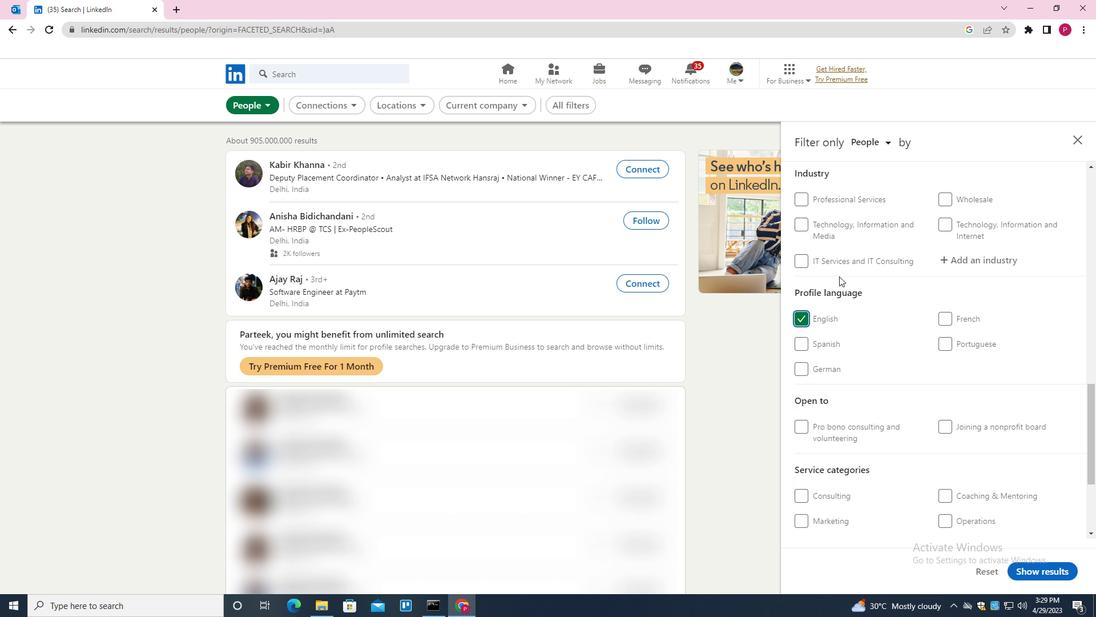 
Action: Mouse moved to (887, 313)
Screenshot: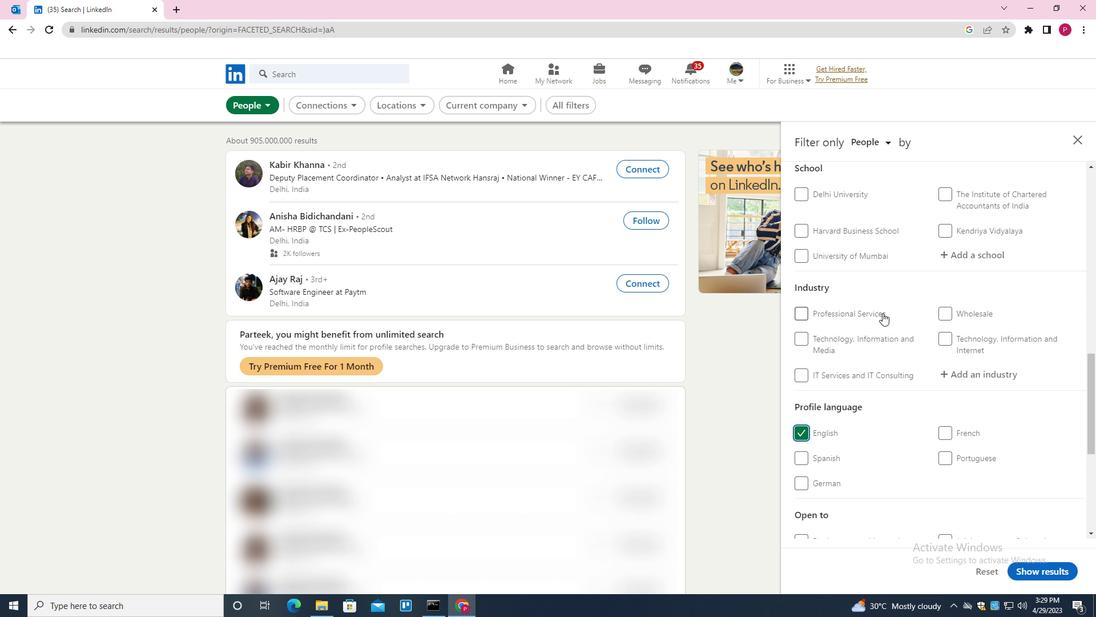 
Action: Mouse scrolled (887, 314) with delta (0, 0)
Screenshot: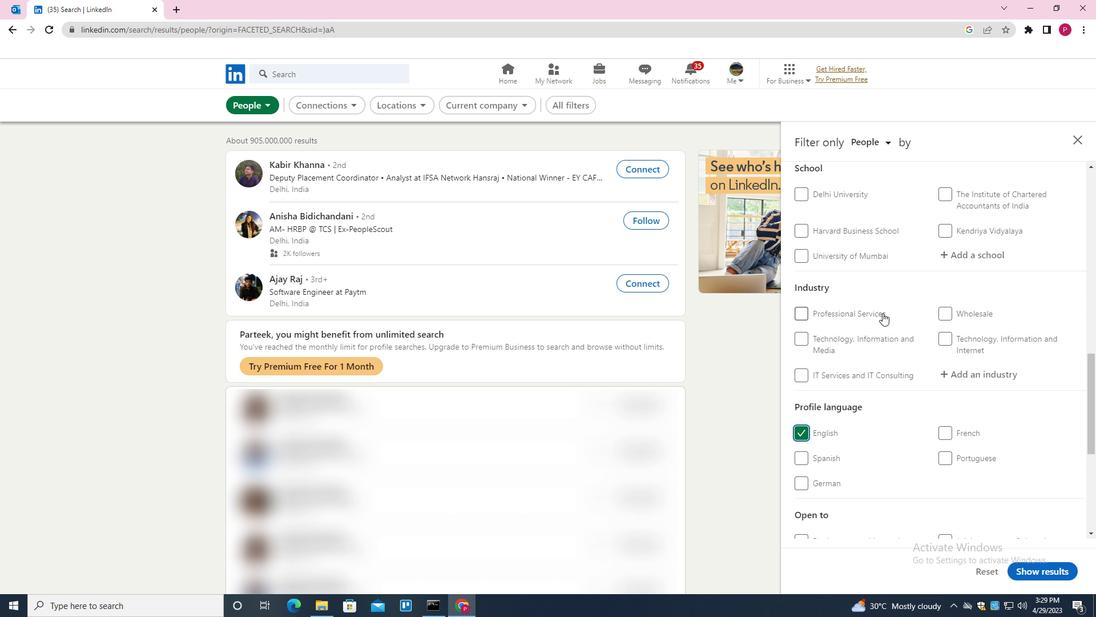 
Action: Mouse moved to (887, 313)
Screenshot: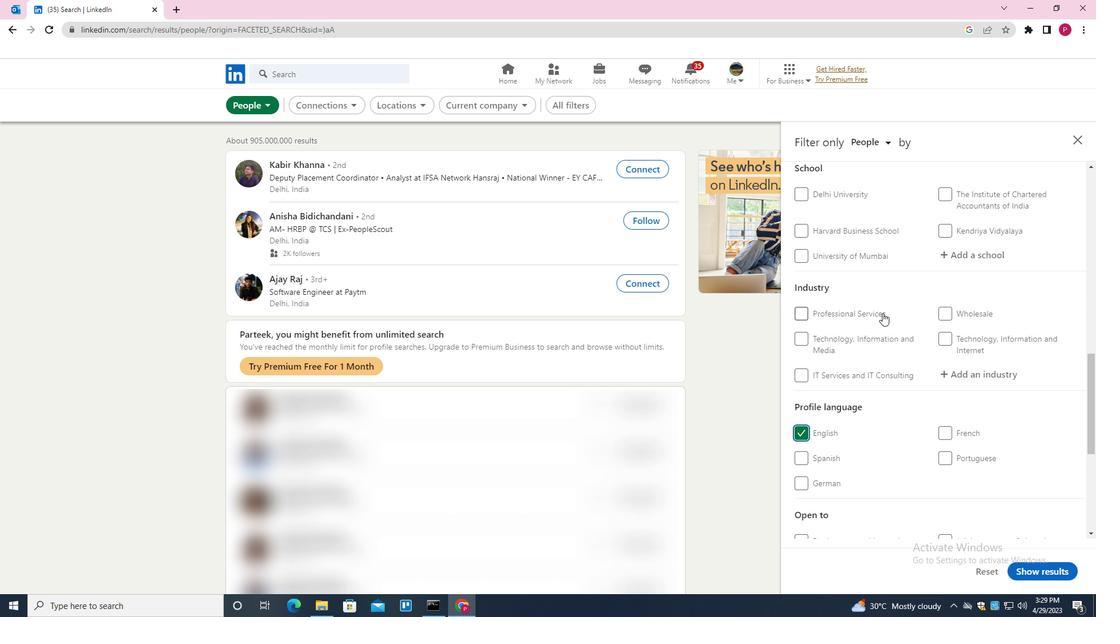 
Action: Mouse scrolled (887, 314) with delta (0, 0)
Screenshot: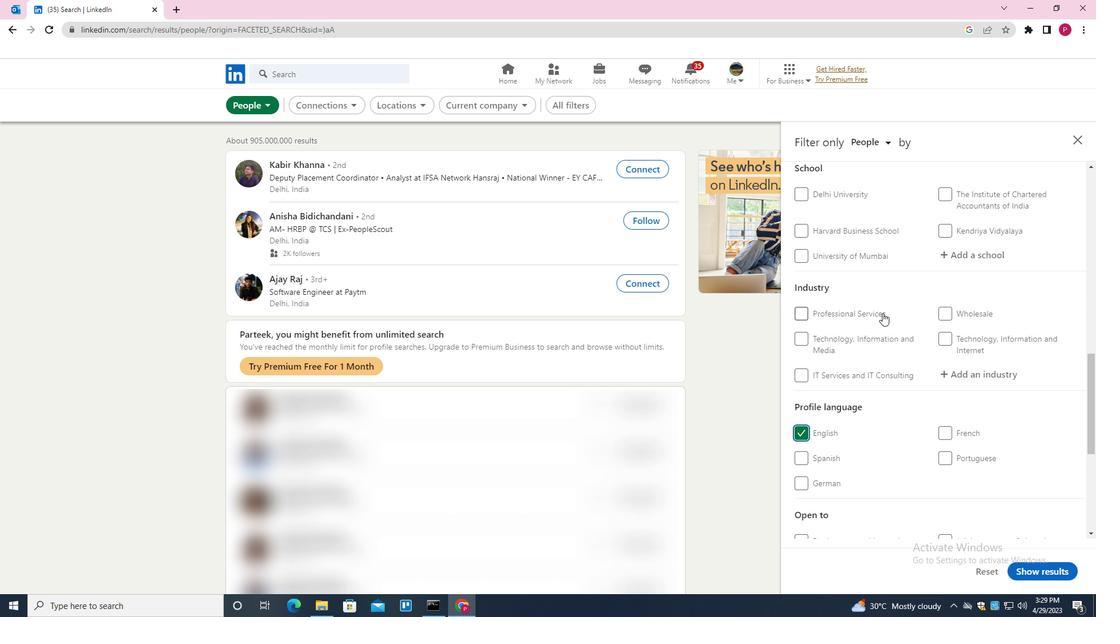 
Action: Mouse scrolled (887, 314) with delta (0, 0)
Screenshot: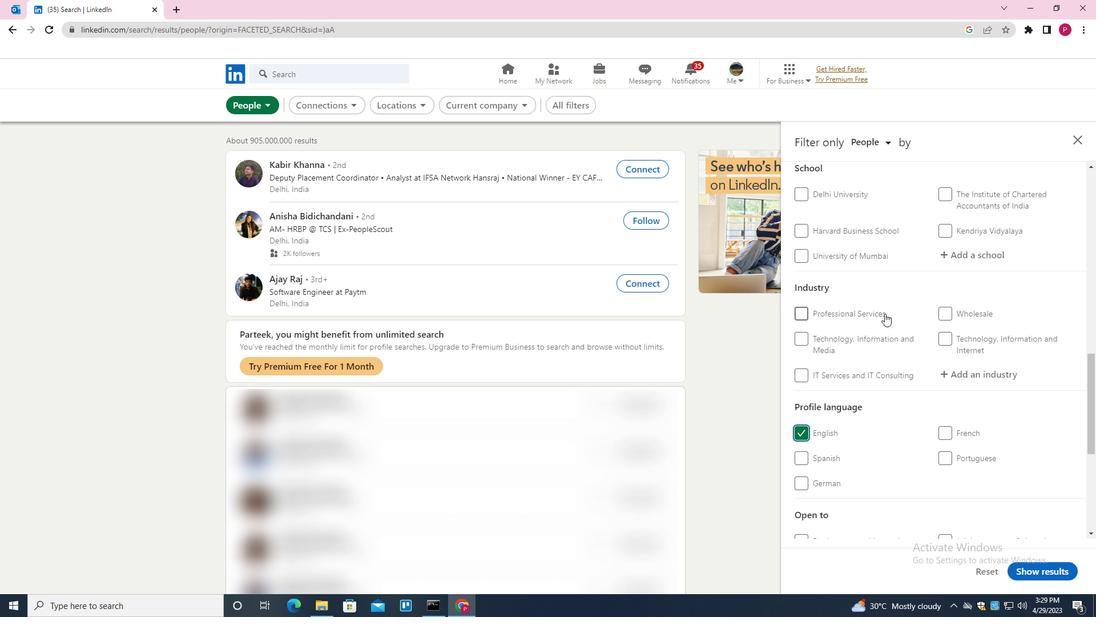 
Action: Mouse moved to (906, 273)
Screenshot: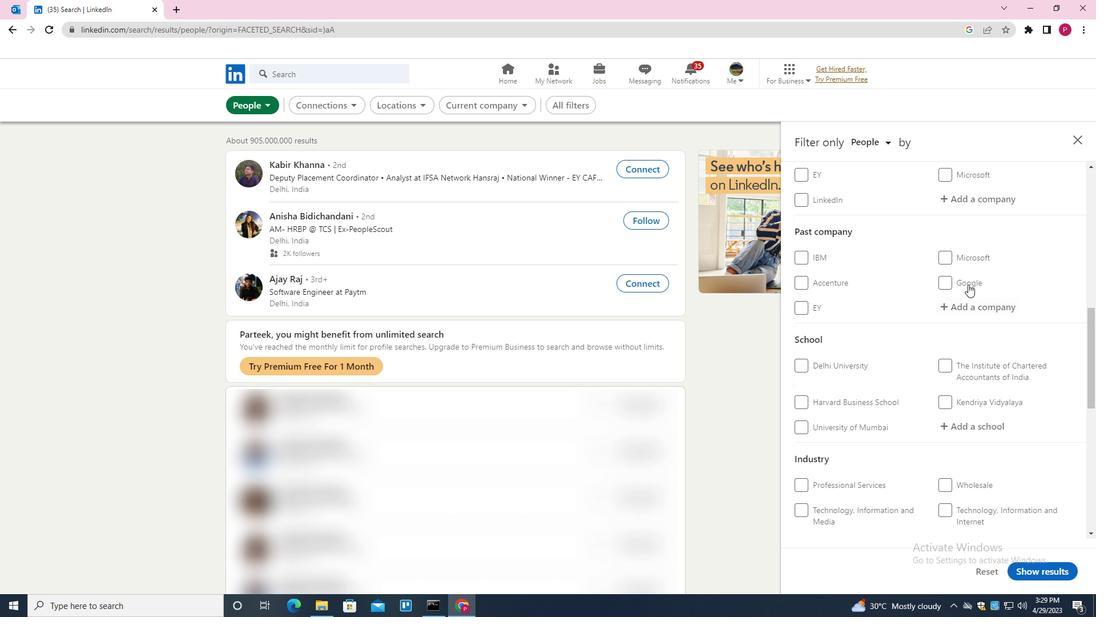 
Action: Mouse scrolled (906, 274) with delta (0, 0)
Screenshot: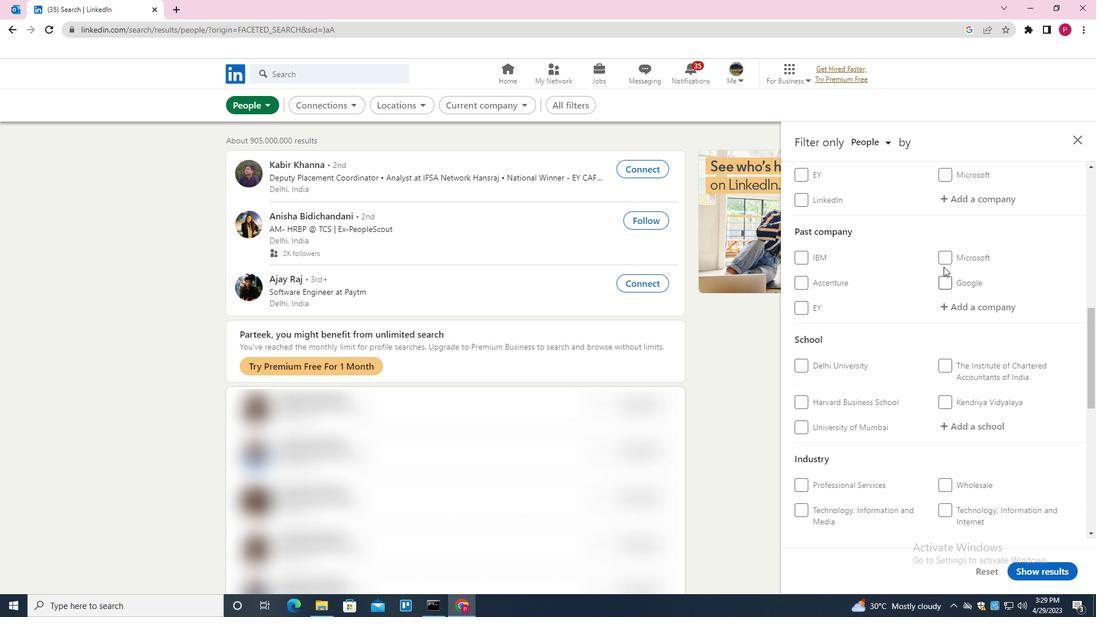 
Action: Mouse moved to (979, 250)
Screenshot: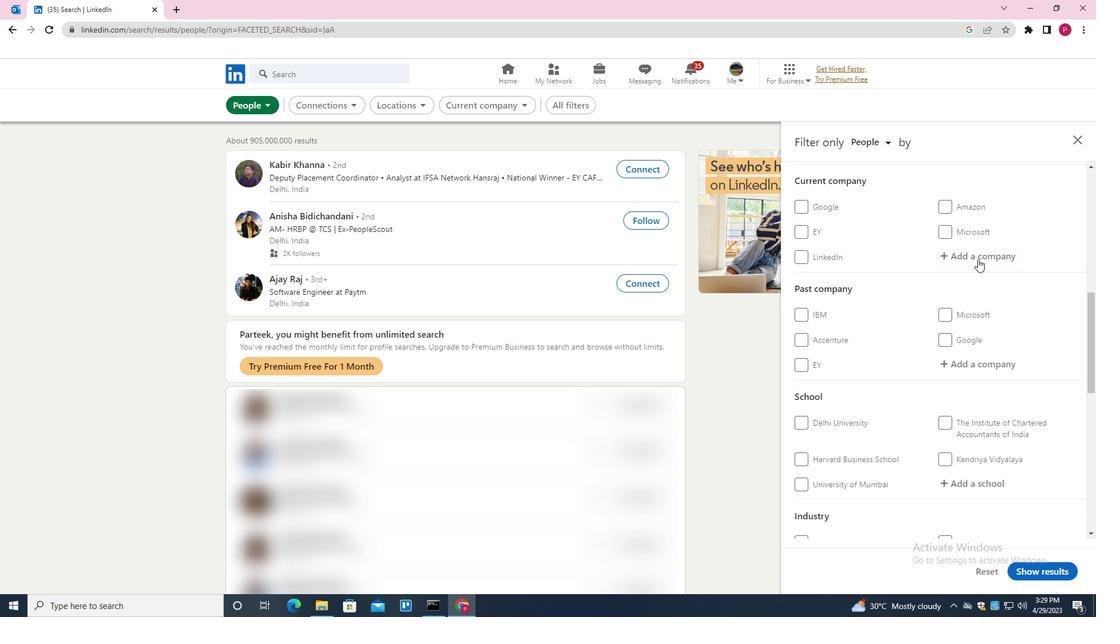 
Action: Mouse pressed left at (979, 250)
Screenshot: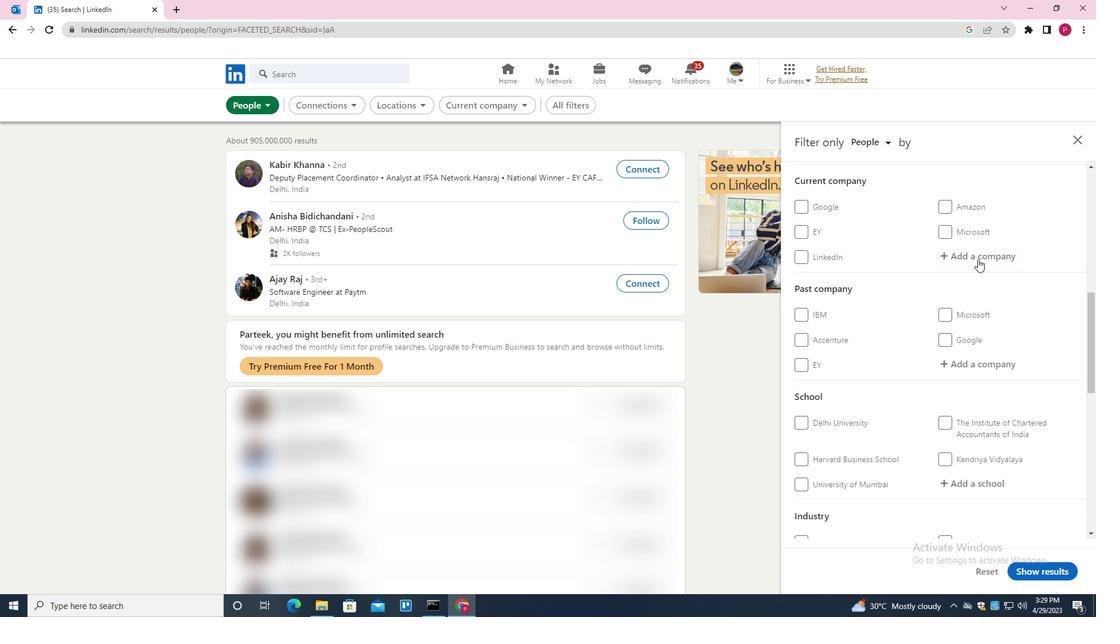
Action: Mouse moved to (1000, 186)
Screenshot: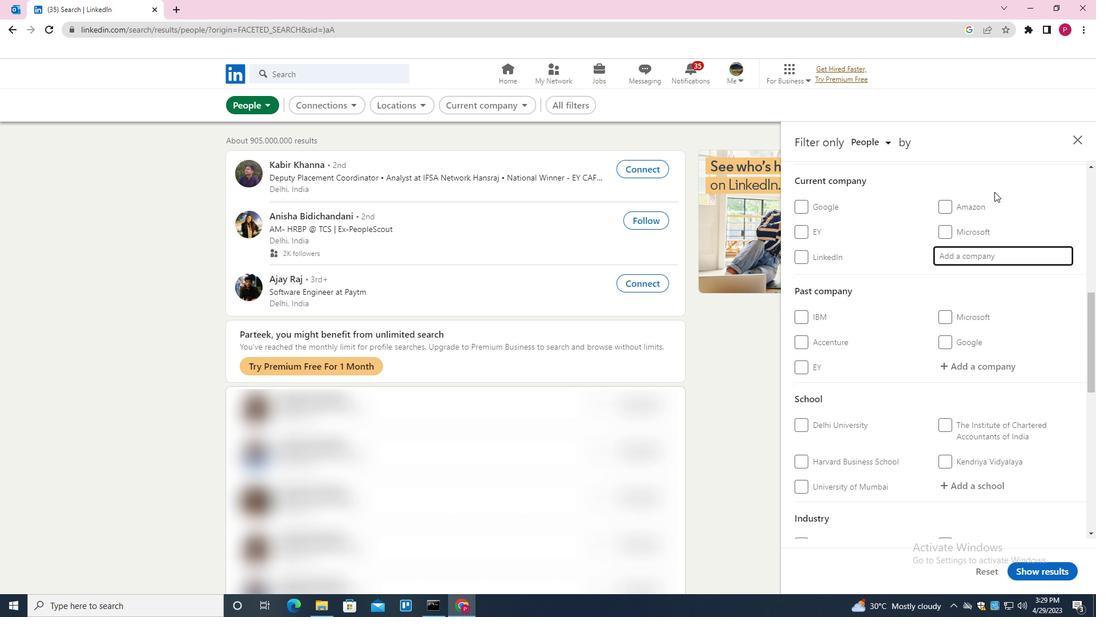 
Action: Key pressed <Key.shift><Key.shift><Key.shift><Key.shift><Key.shift>FRAMESTR<Key.backspace>ORE<Key.down><Key.enter>
Screenshot: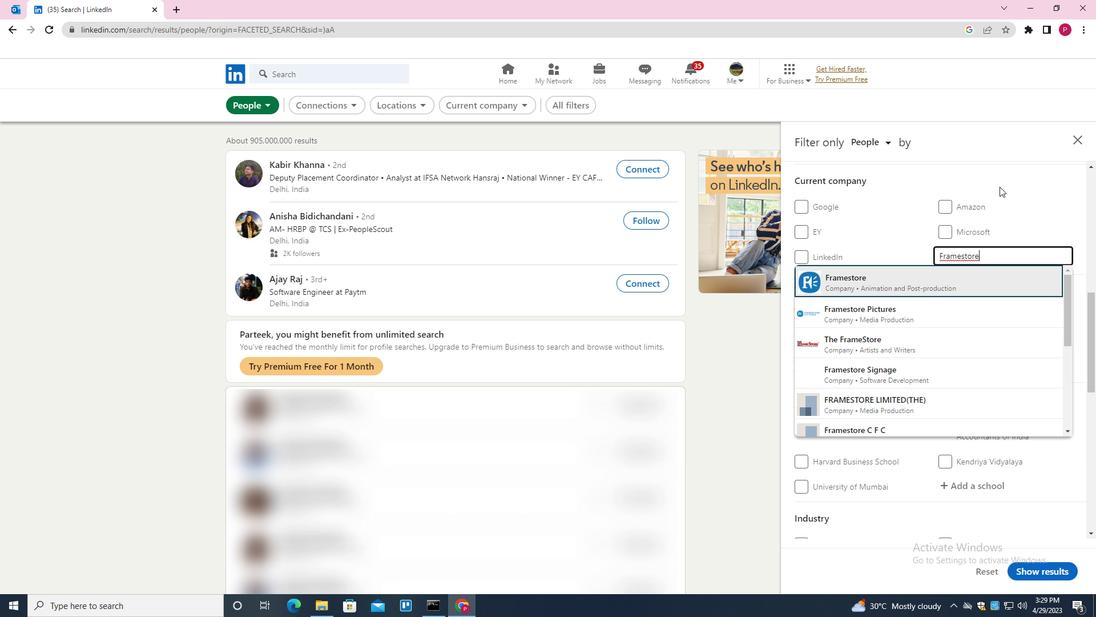 
Action: Mouse moved to (966, 249)
Screenshot: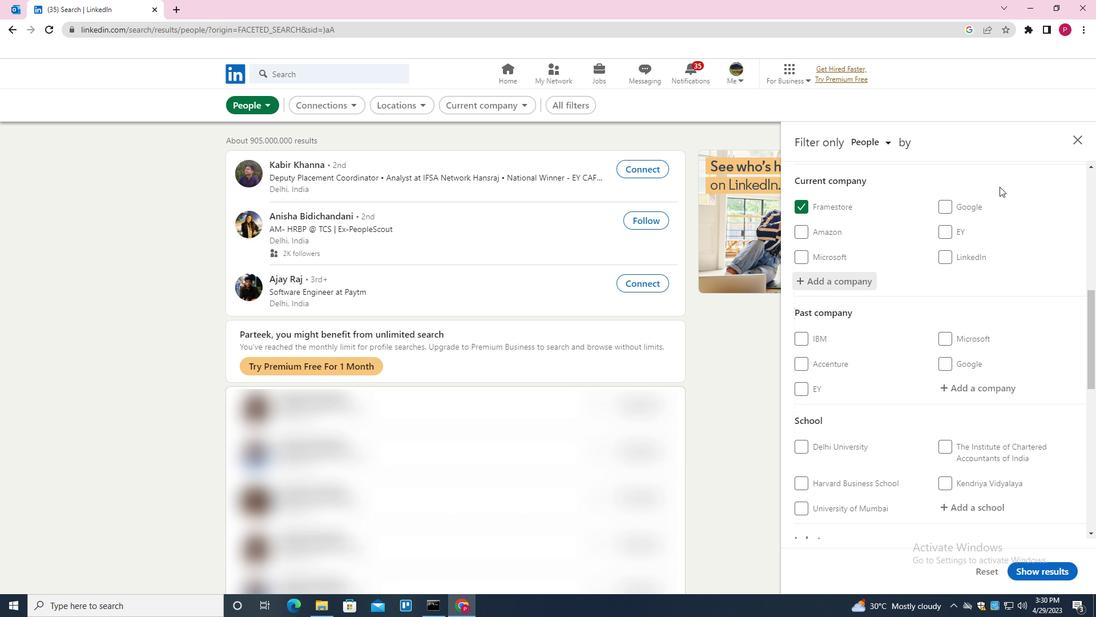 
Action: Mouse scrolled (966, 248) with delta (0, 0)
Screenshot: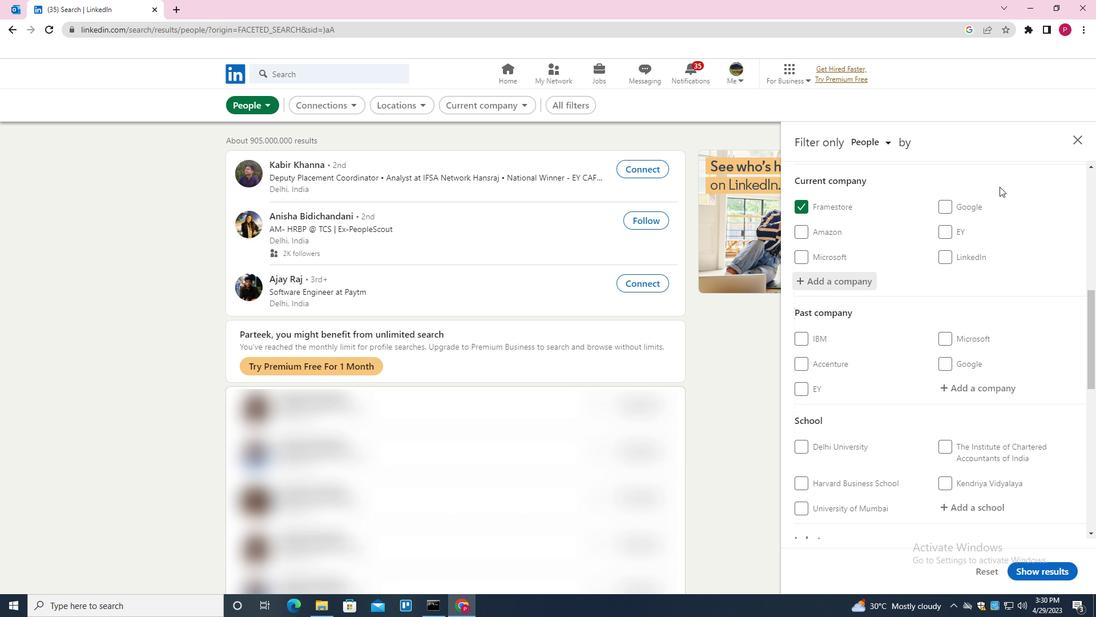 
Action: Mouse moved to (950, 278)
Screenshot: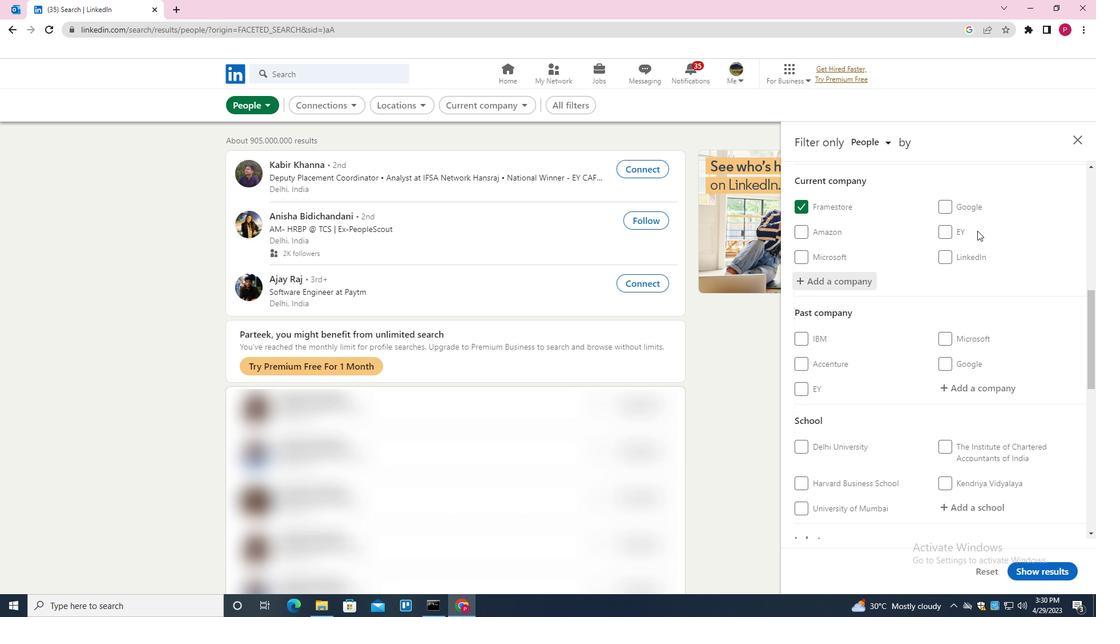 
Action: Mouse scrolled (950, 277) with delta (0, 0)
Screenshot: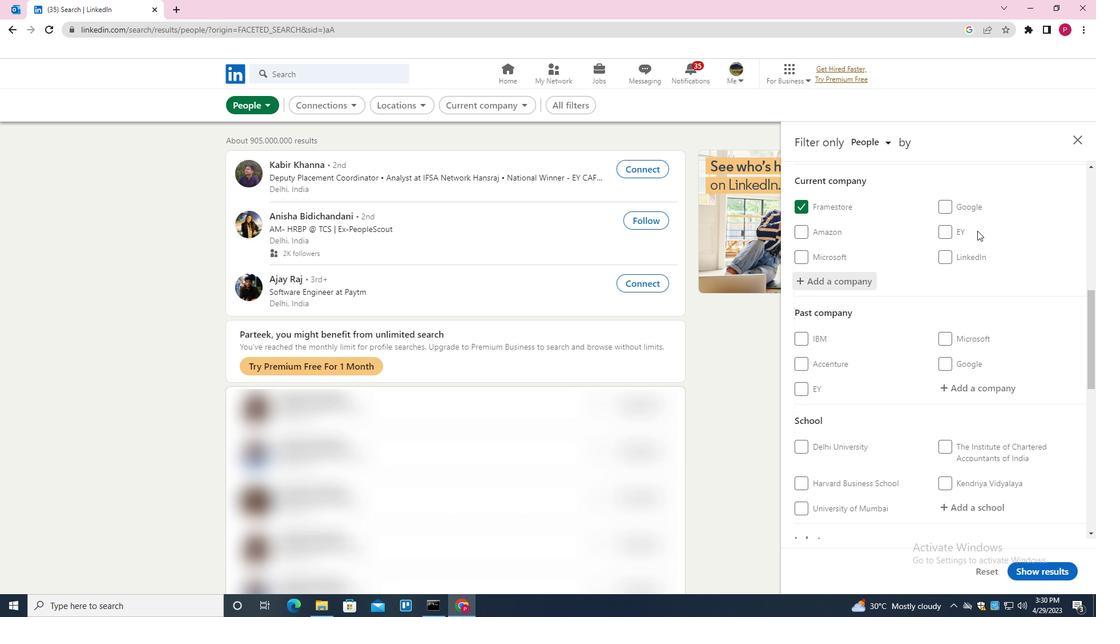 
Action: Mouse moved to (946, 286)
Screenshot: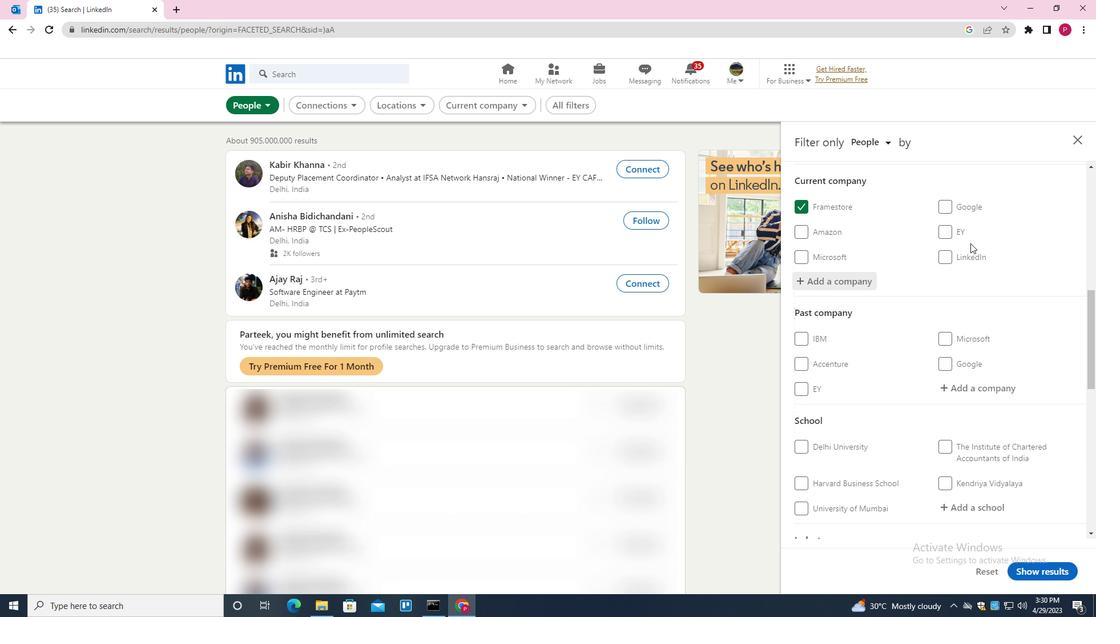 
Action: Mouse scrolled (946, 286) with delta (0, 0)
Screenshot: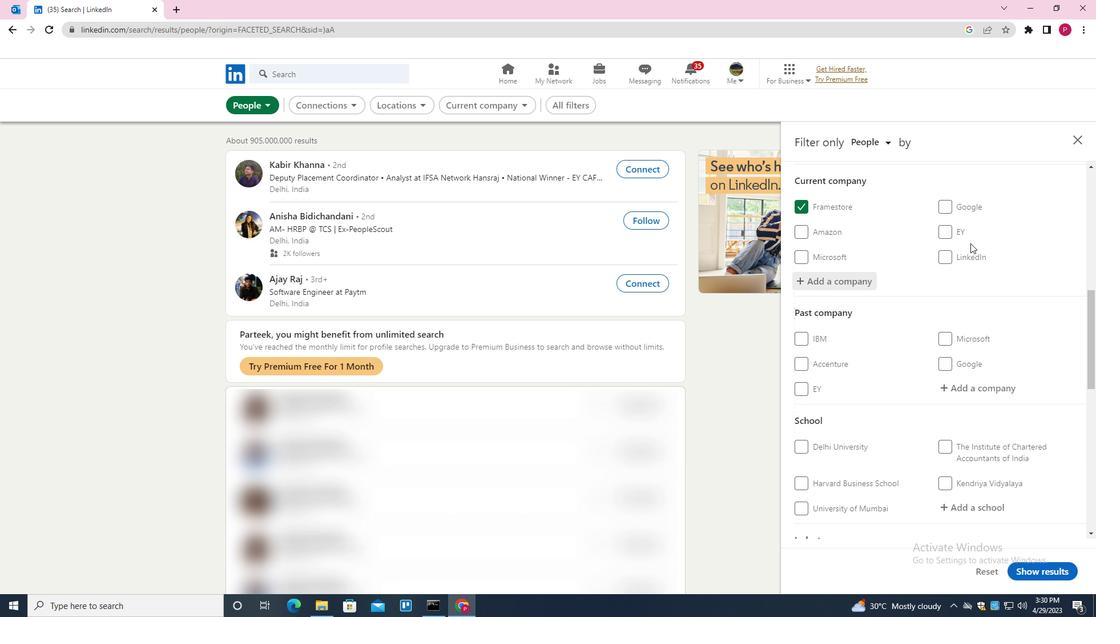 
Action: Mouse moved to (935, 297)
Screenshot: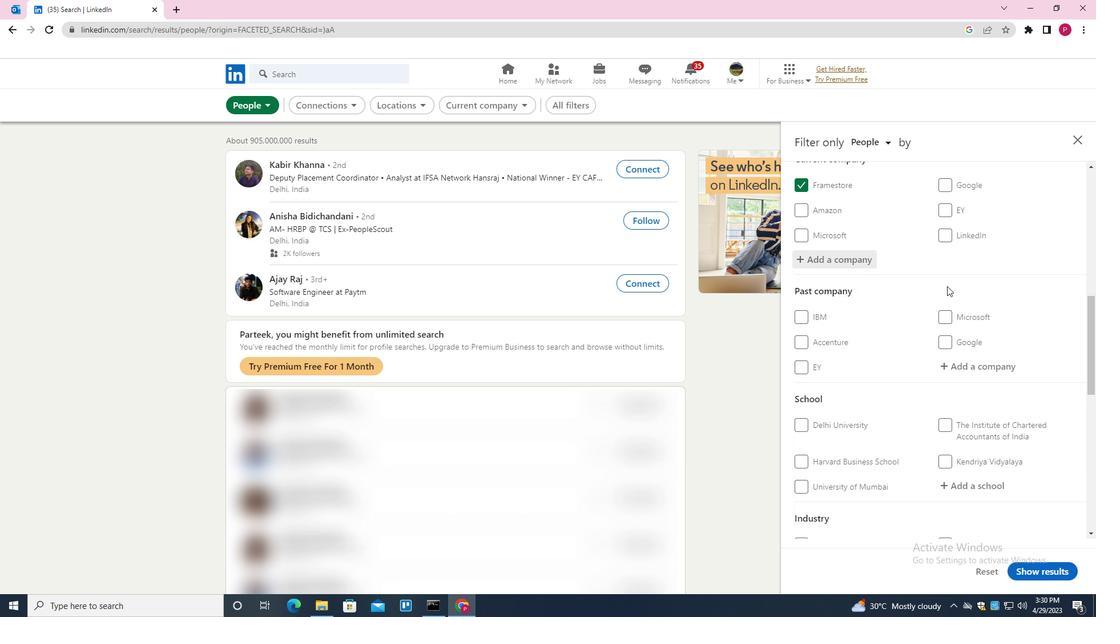
Action: Mouse scrolled (935, 296) with delta (0, 0)
Screenshot: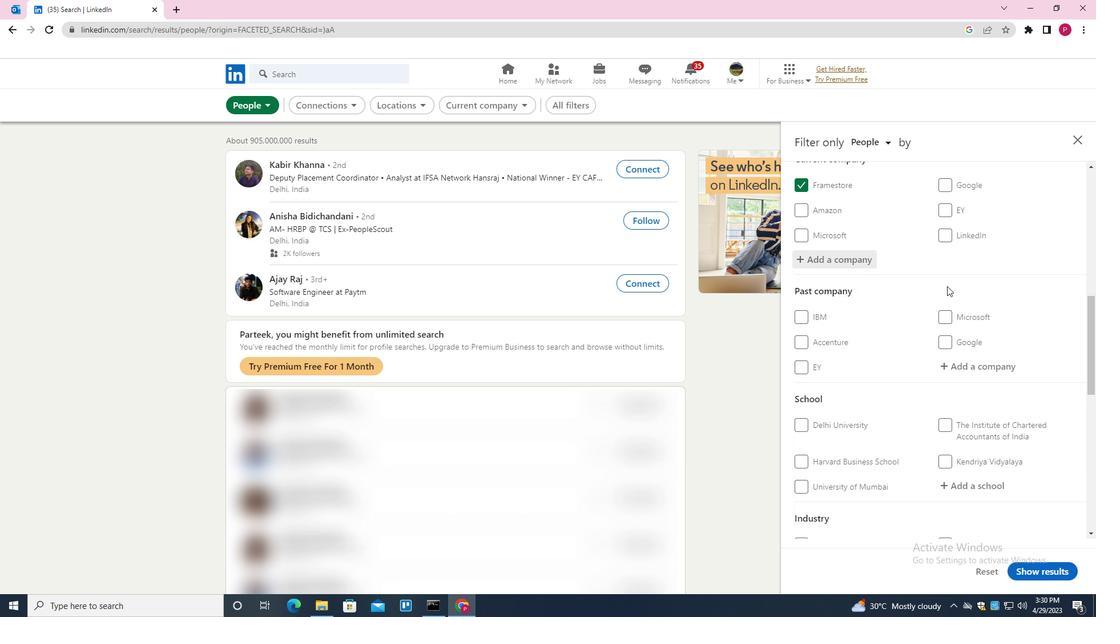 
Action: Mouse moved to (975, 285)
Screenshot: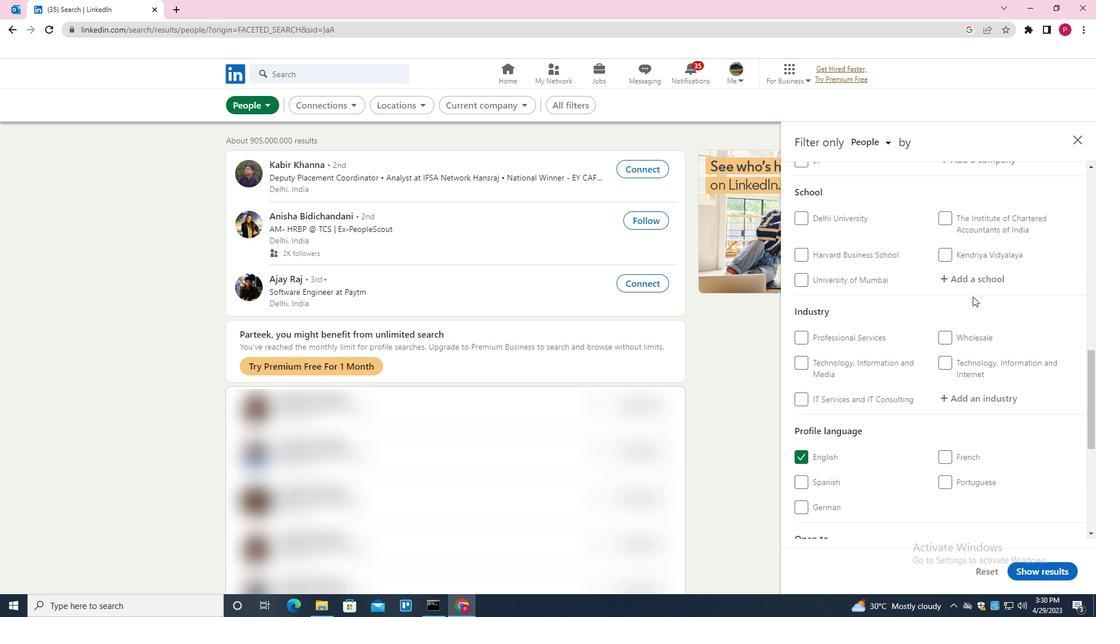 
Action: Mouse pressed left at (975, 285)
Screenshot: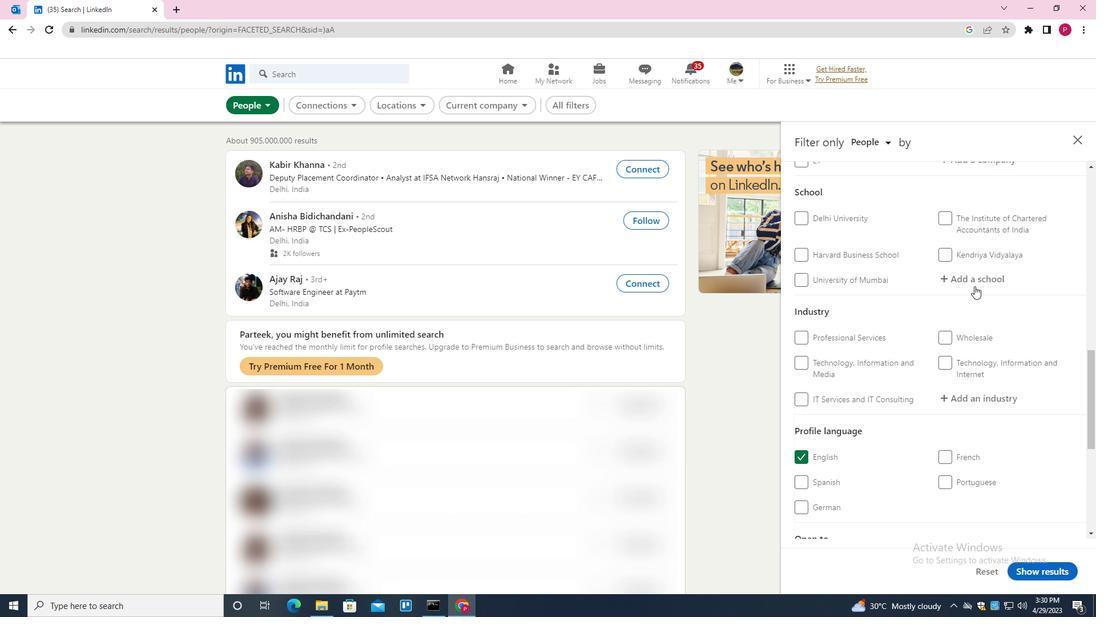 
Action: Mouse moved to (971, 284)
Screenshot: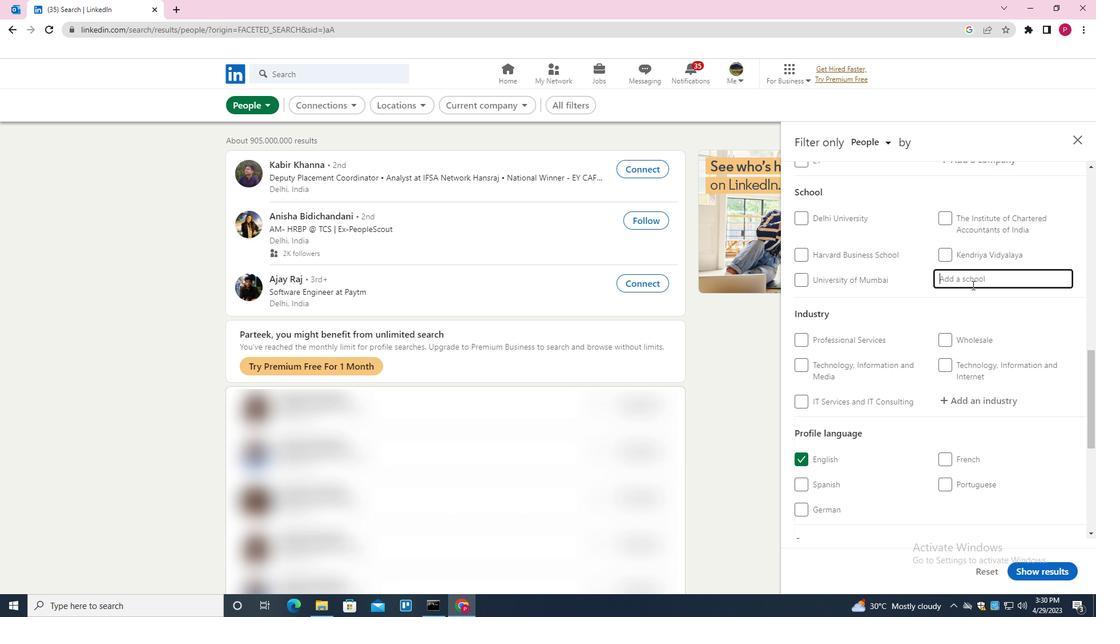 
Action: Key pressed <Key.shift><Key.shift><Key.shift><Key.shift><Key.shift><Key.shift><Key.shift><Key.shift><Key.shift><Key.shift><Key.shift><Key.shift><Key.shift><Key.shift><Key.shift>LUCKNOW<Key.space><Key.shift>C<Key.down><Key.down><Key.enter>
Screenshot: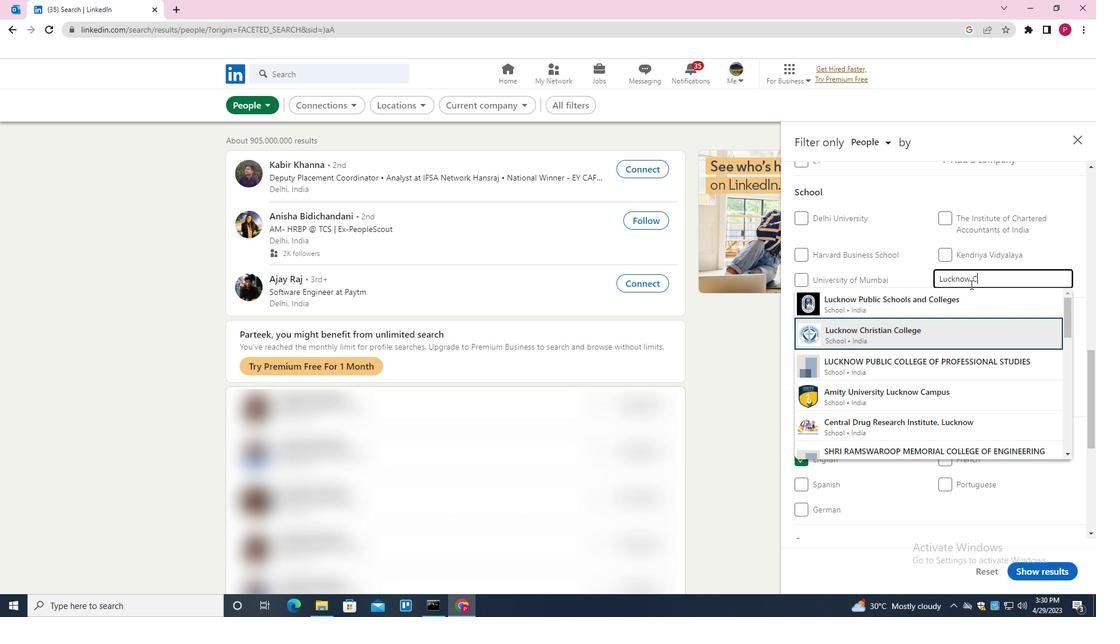 
Action: Mouse moved to (912, 348)
Screenshot: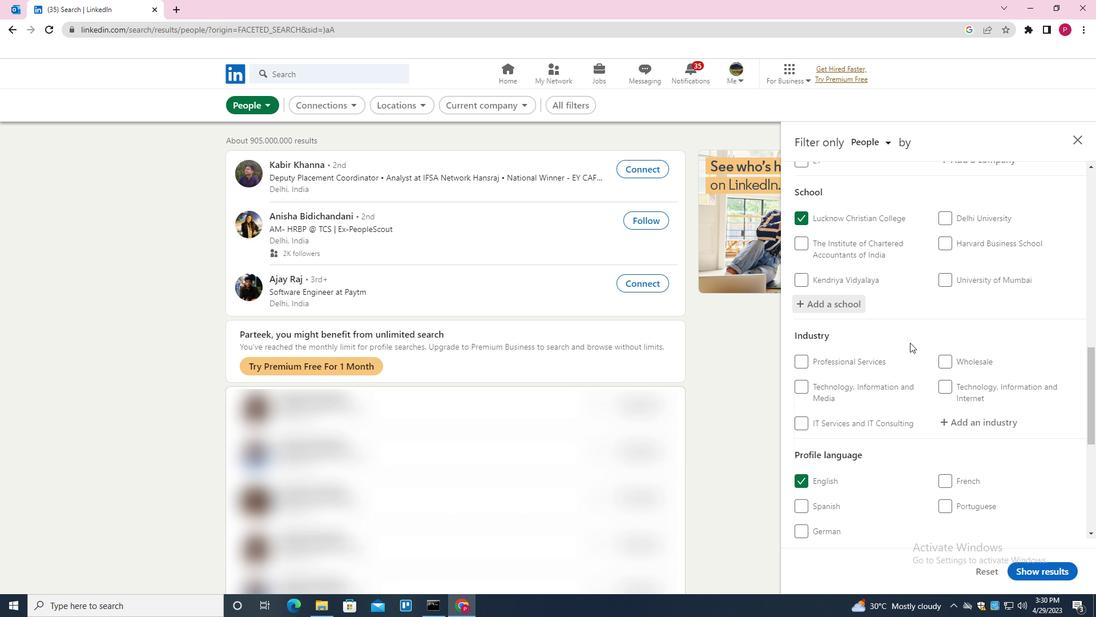 
Action: Mouse scrolled (912, 347) with delta (0, 0)
Screenshot: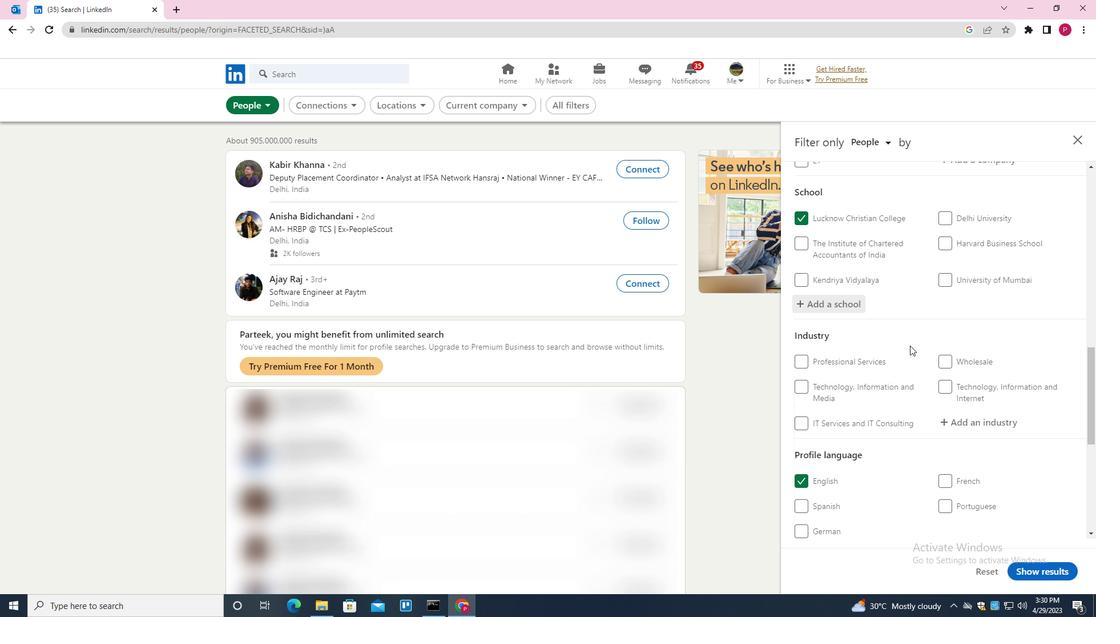 
Action: Mouse moved to (917, 347)
Screenshot: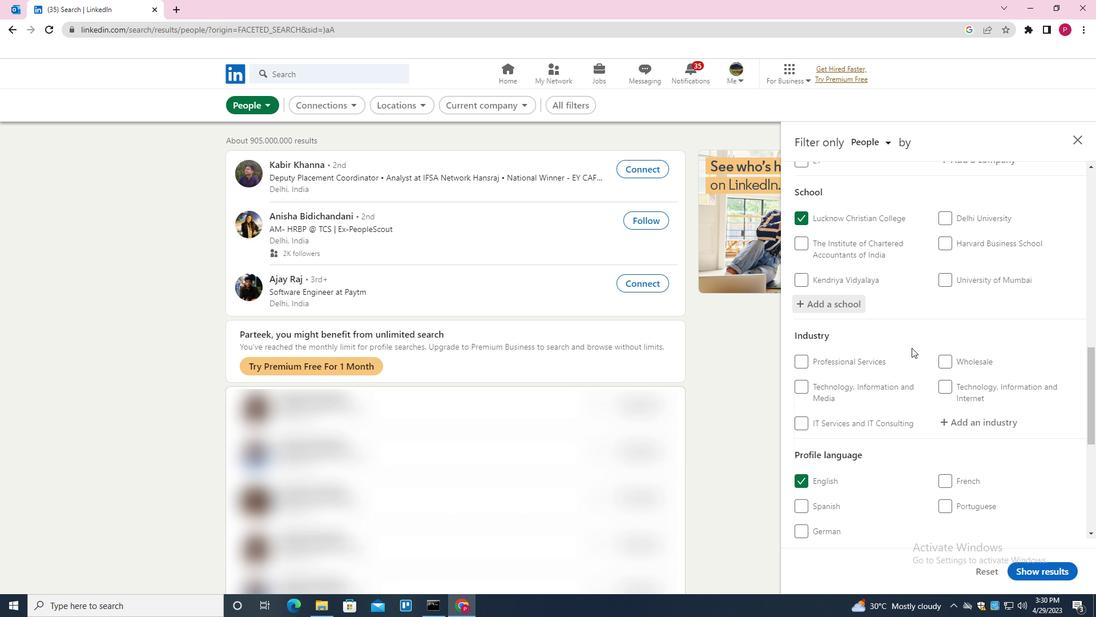 
Action: Mouse scrolled (917, 347) with delta (0, 0)
Screenshot: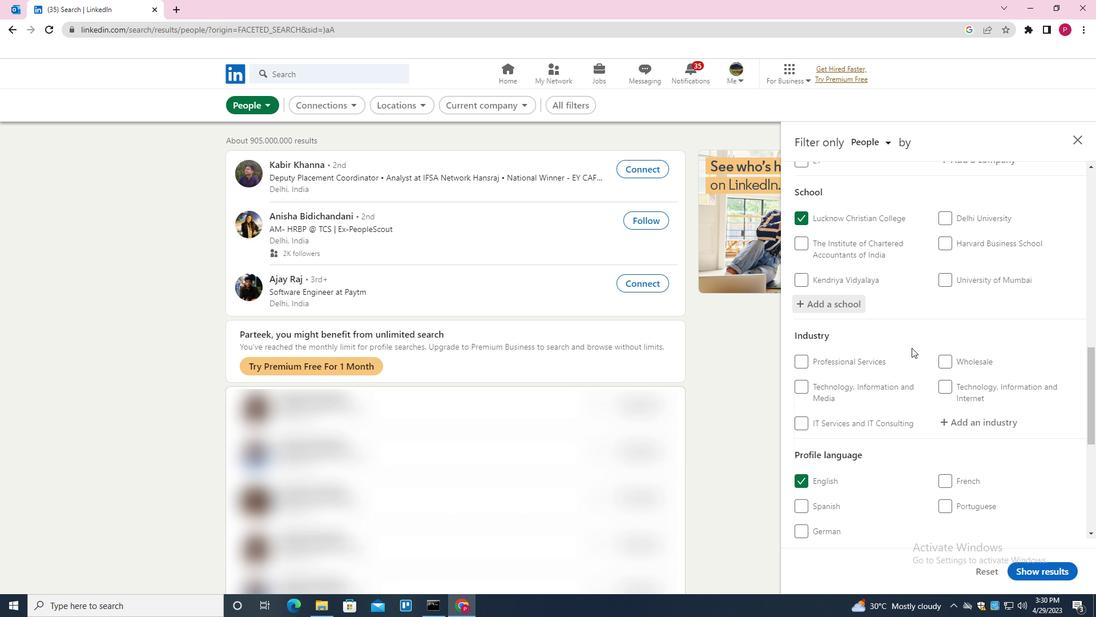 
Action: Mouse moved to (1015, 305)
Screenshot: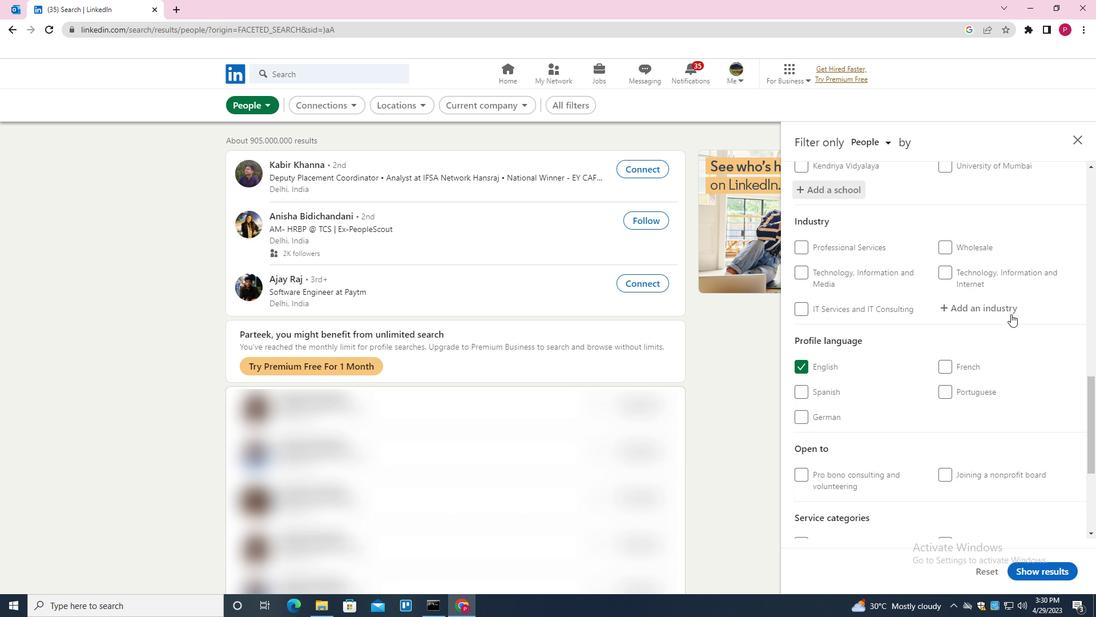 
Action: Mouse pressed left at (1015, 305)
Screenshot: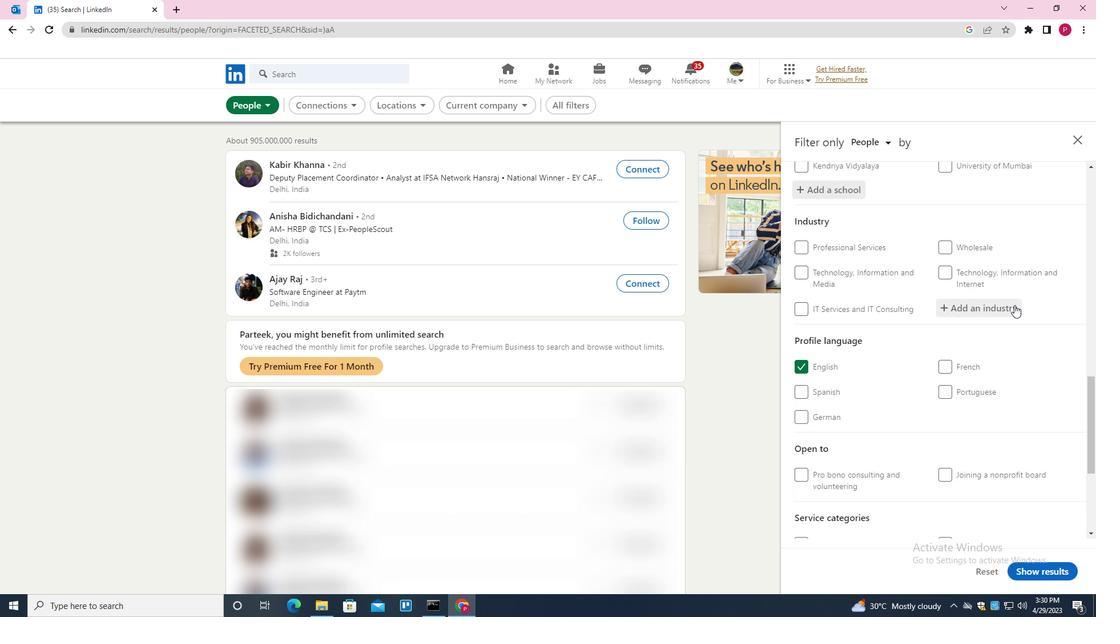 
Action: Mouse moved to (989, 318)
Screenshot: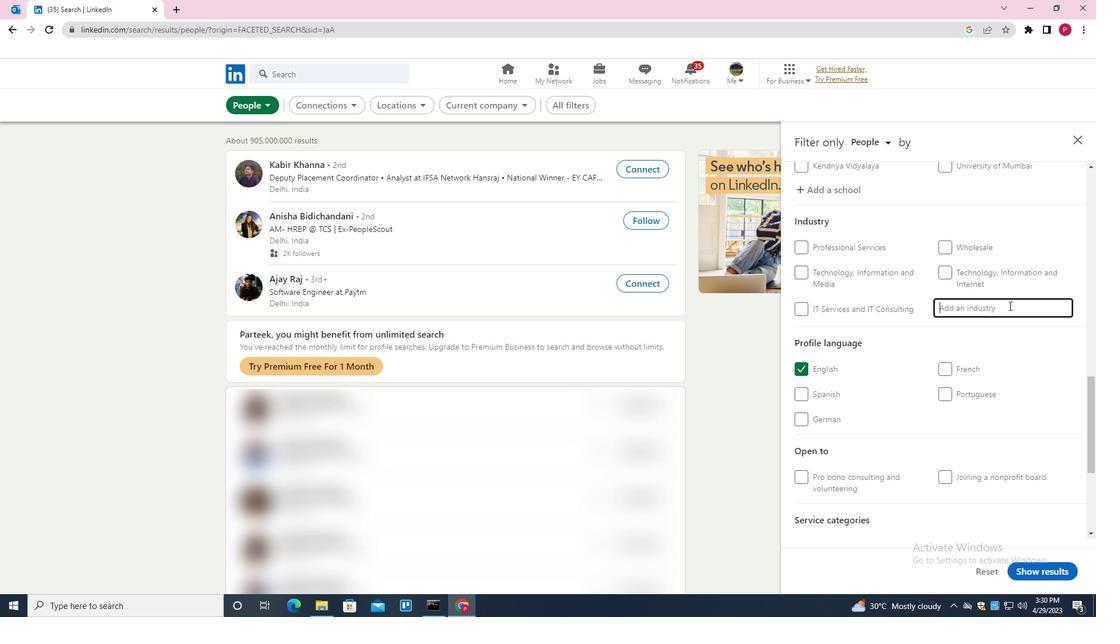 
Action: Key pressed <Key.shift><Key.shift><Key.shift><Key.shift><Key.shift><Key.shift>BLOCKCHAIN<Key.down><Key.enter>
Screenshot: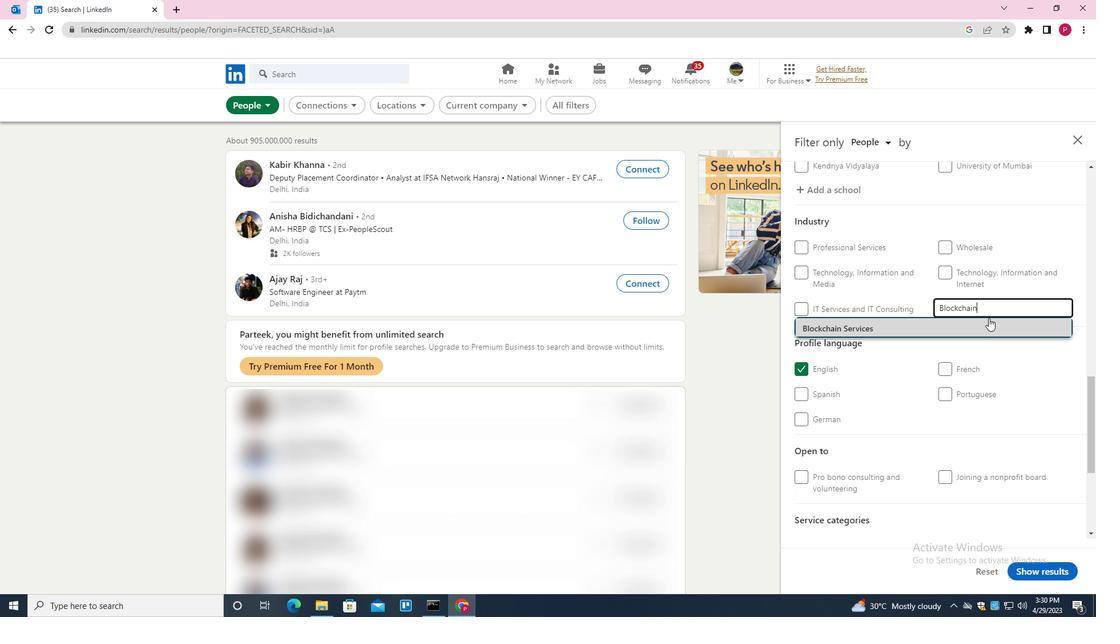 
Action: Mouse moved to (950, 343)
Screenshot: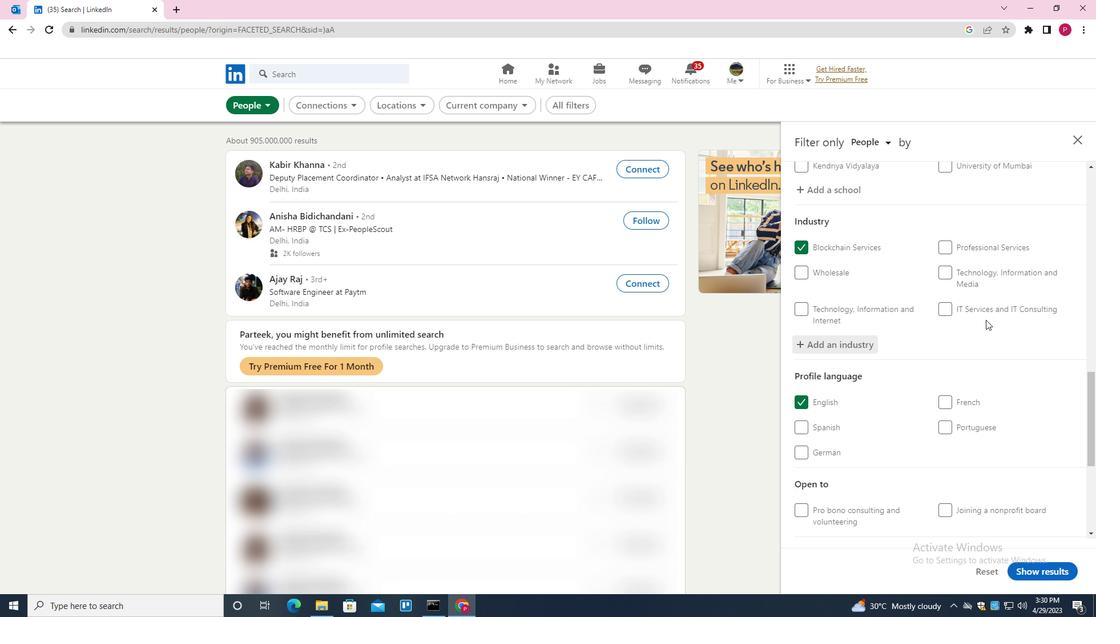 
Action: Mouse scrolled (950, 343) with delta (0, 0)
Screenshot: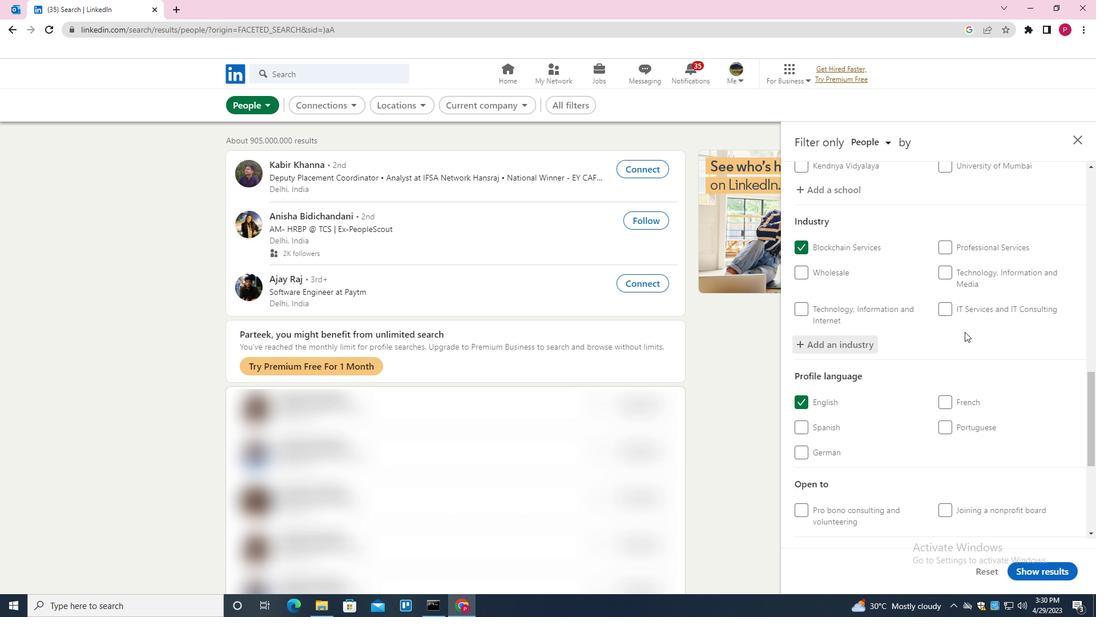 
Action: Mouse scrolled (950, 343) with delta (0, 0)
Screenshot: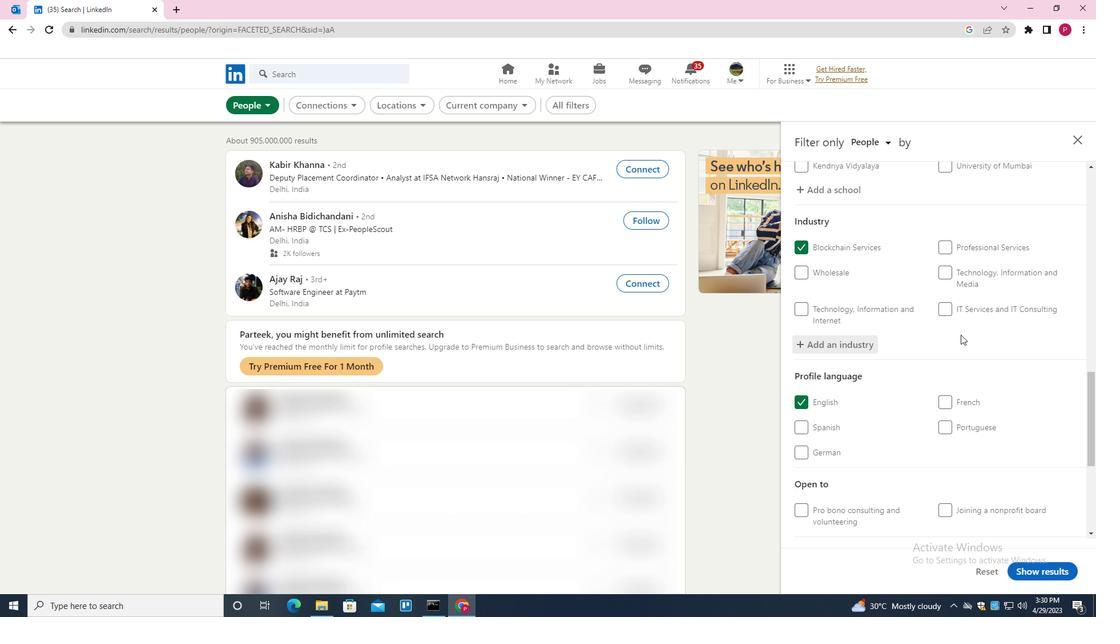 
Action: Mouse moved to (948, 346)
Screenshot: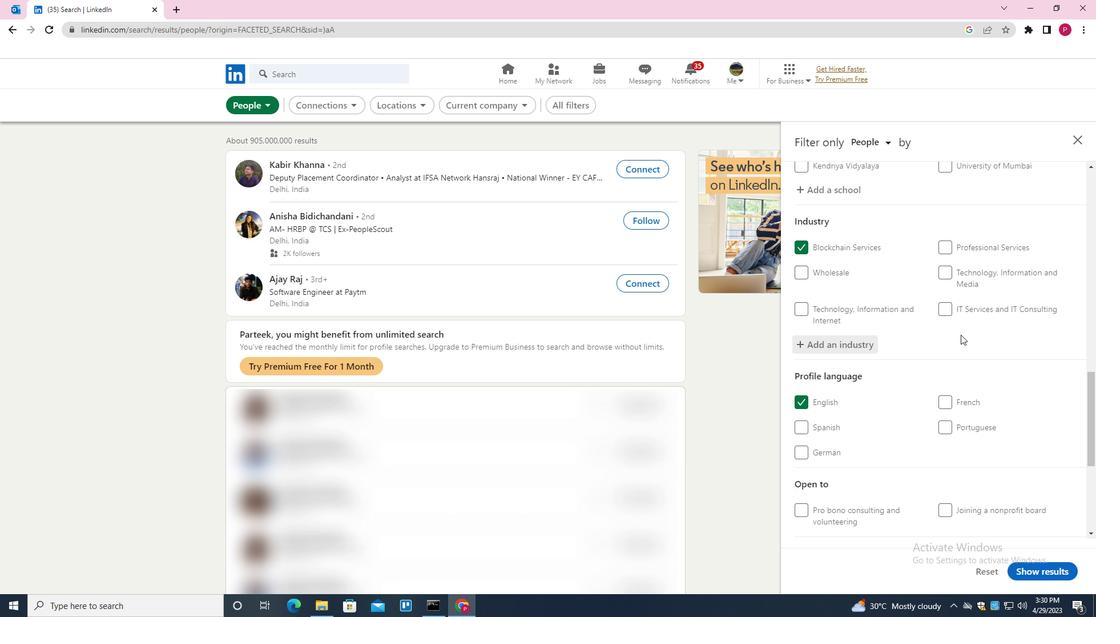 
Action: Mouse scrolled (948, 346) with delta (0, 0)
Screenshot: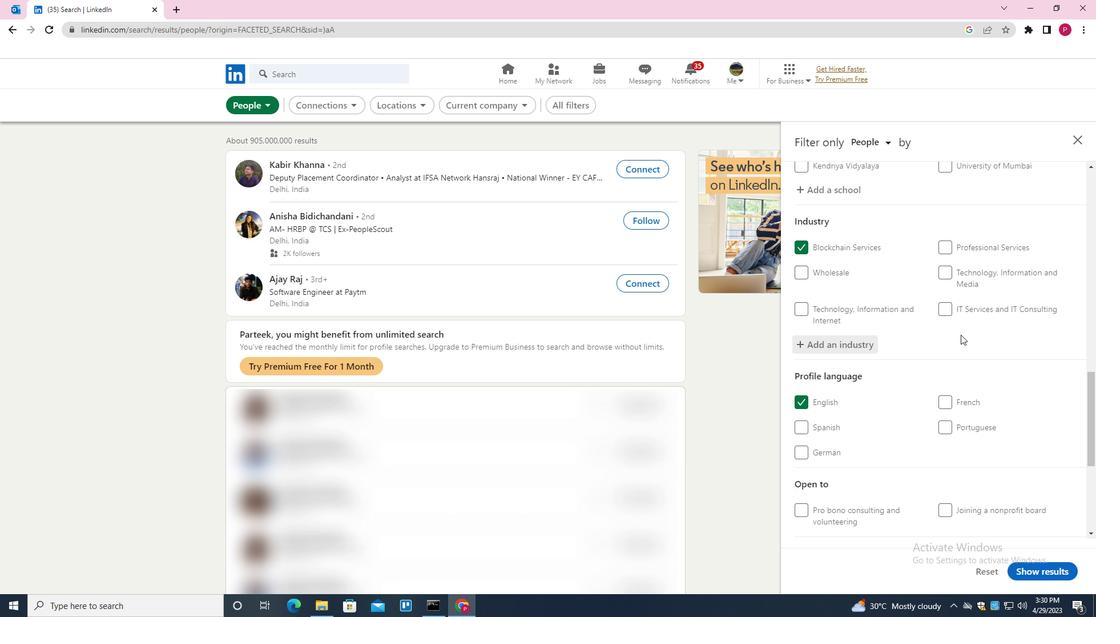 
Action: Mouse moved to (944, 352)
Screenshot: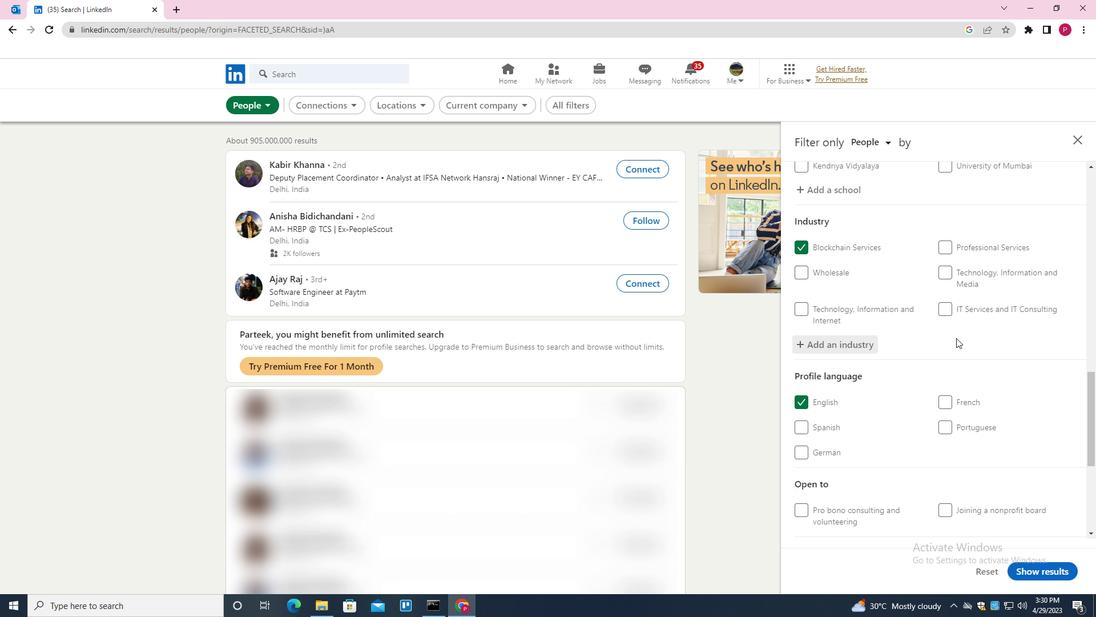 
Action: Mouse scrolled (944, 351) with delta (0, 0)
Screenshot: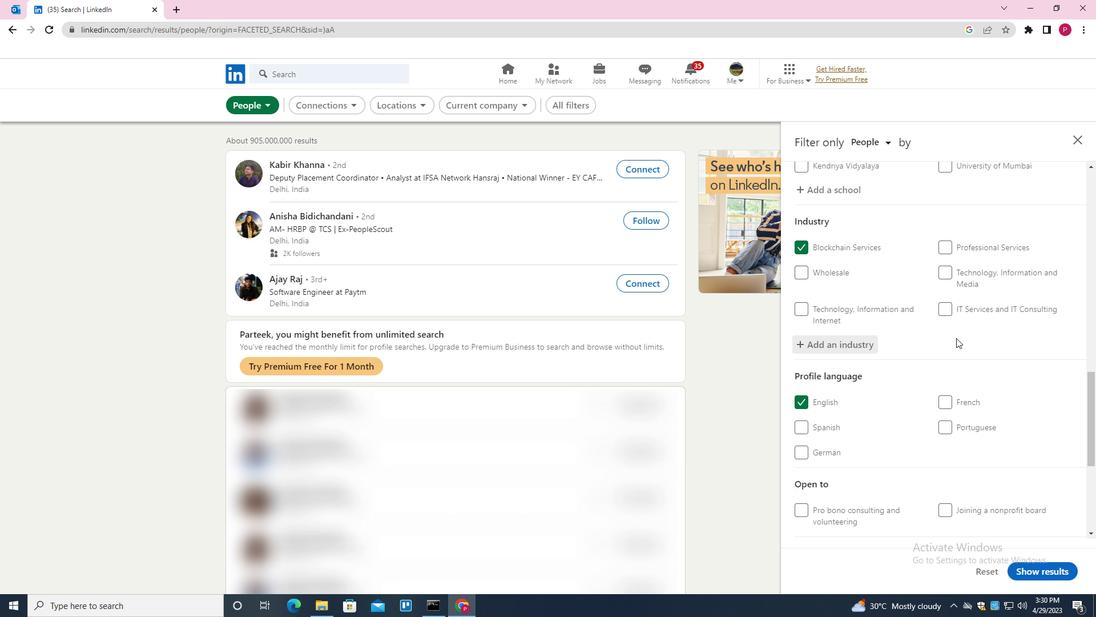
Action: Mouse moved to (935, 366)
Screenshot: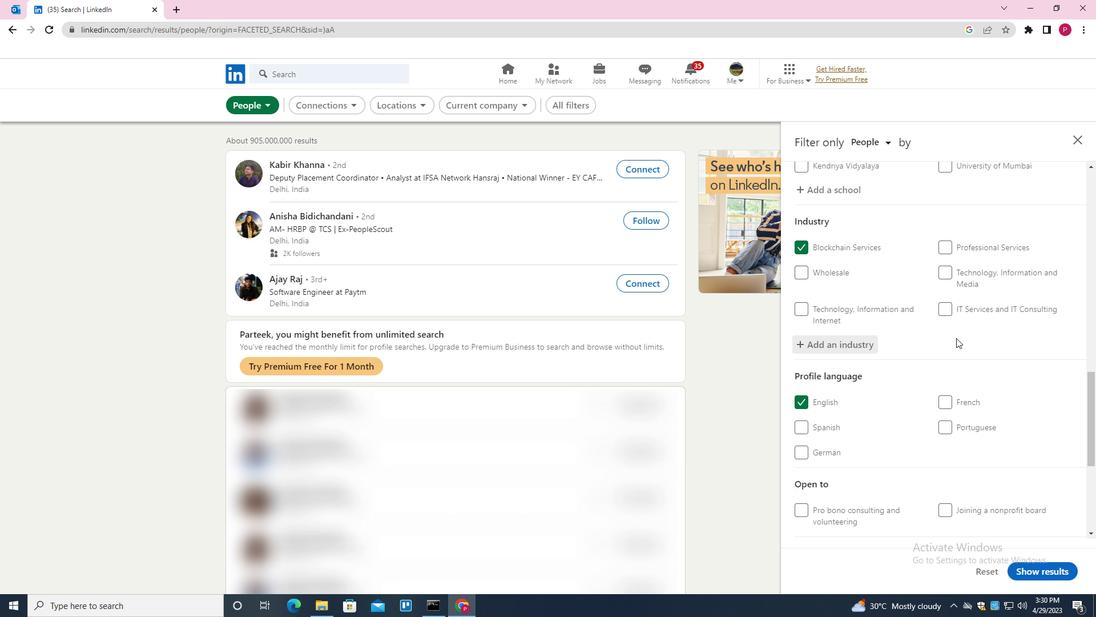 
Action: Mouse scrolled (935, 365) with delta (0, 0)
Screenshot: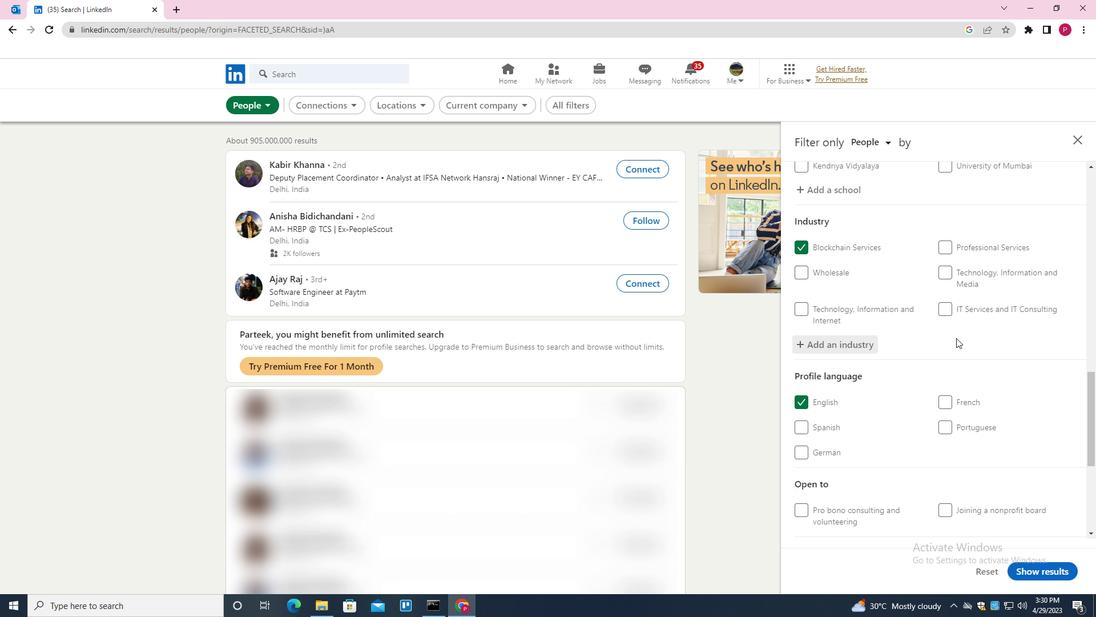 
Action: Mouse moved to (990, 379)
Screenshot: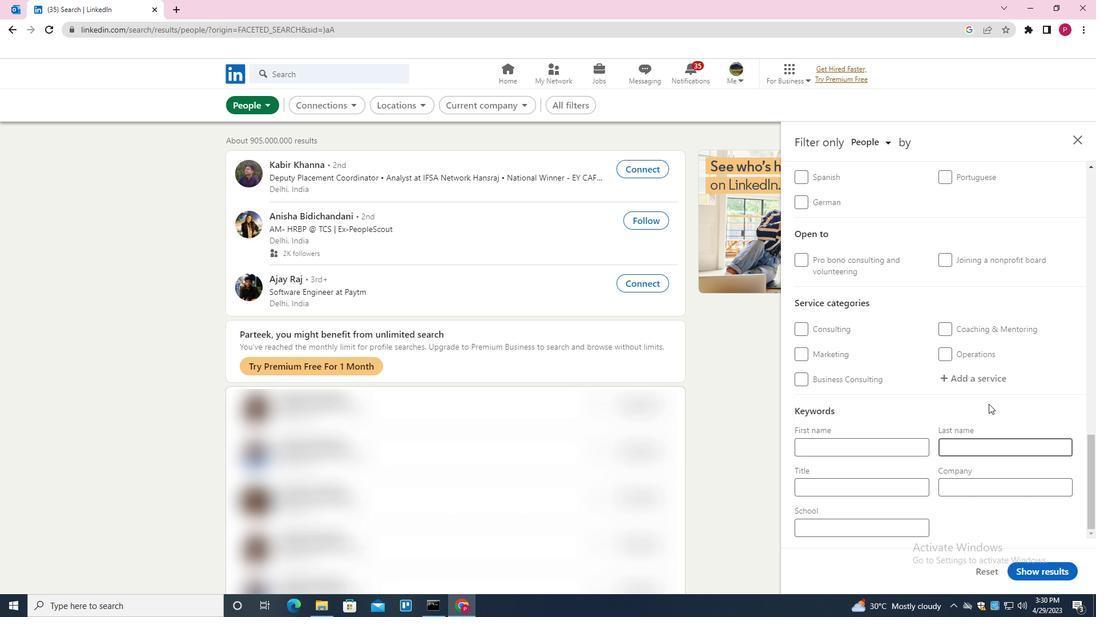 
Action: Mouse pressed left at (990, 379)
Screenshot: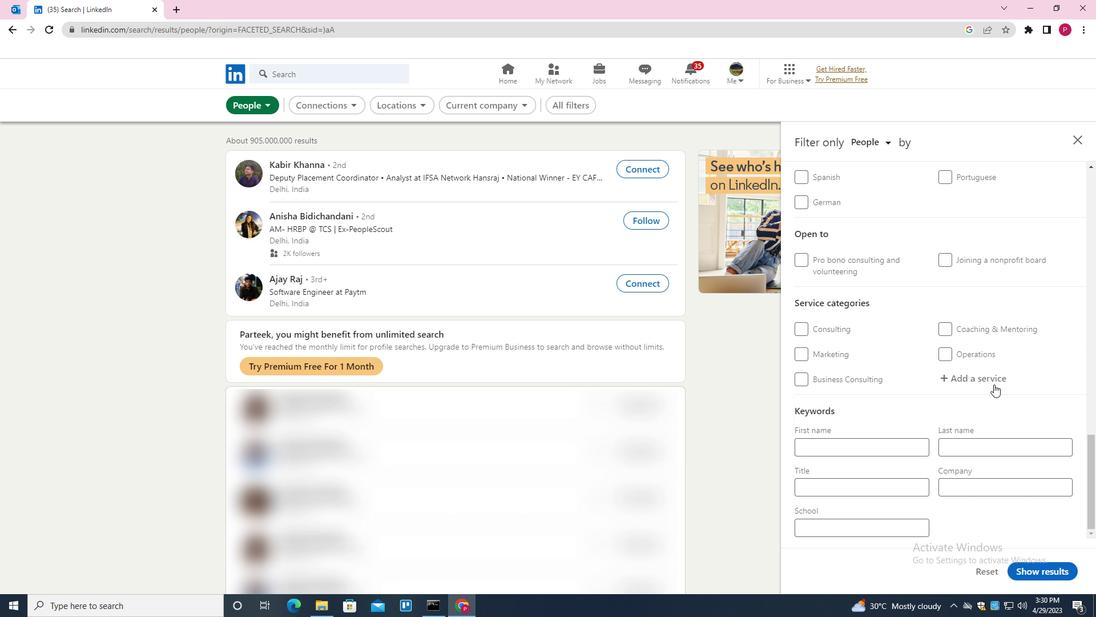 
Action: Mouse moved to (958, 381)
Screenshot: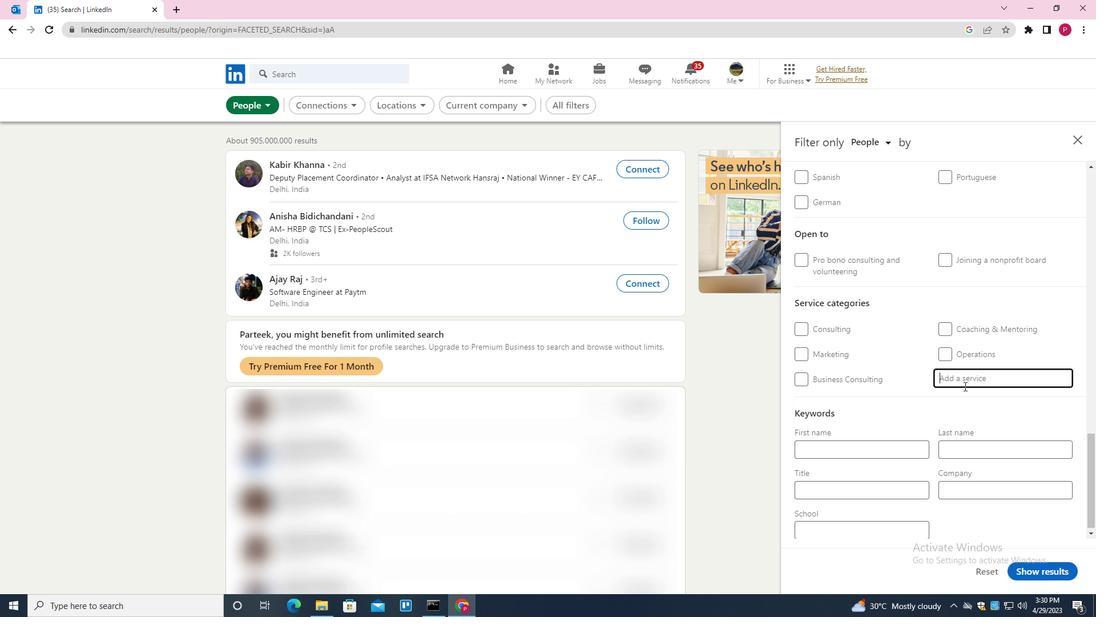
Action: Key pressed <Key.shift>BLOGGING<Key.down><Key.enter>
Screenshot: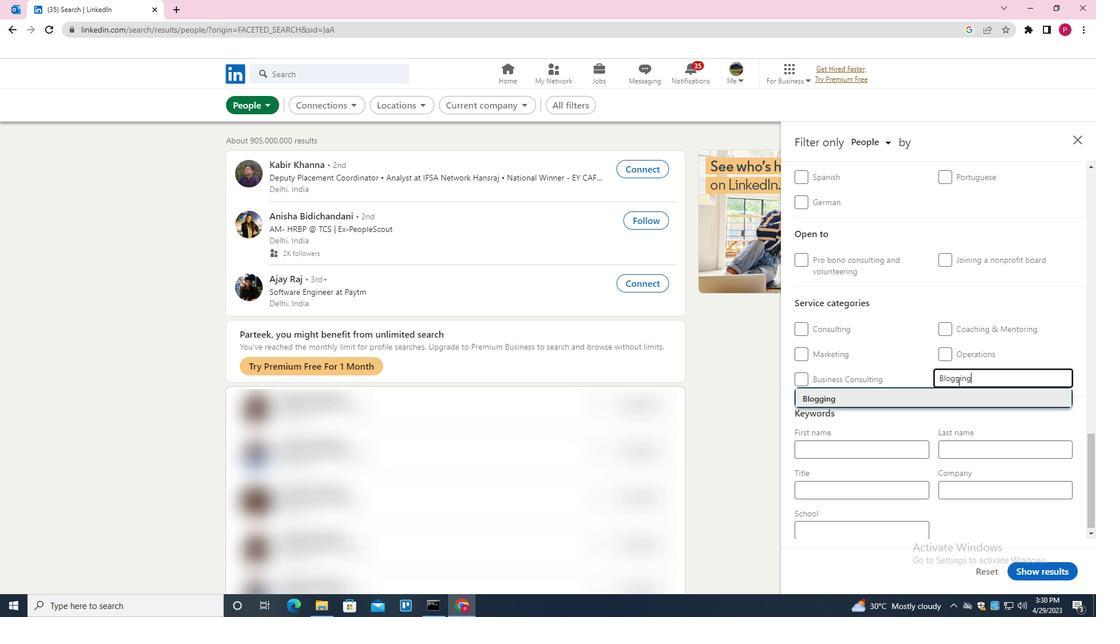 
Action: Mouse moved to (956, 381)
Screenshot: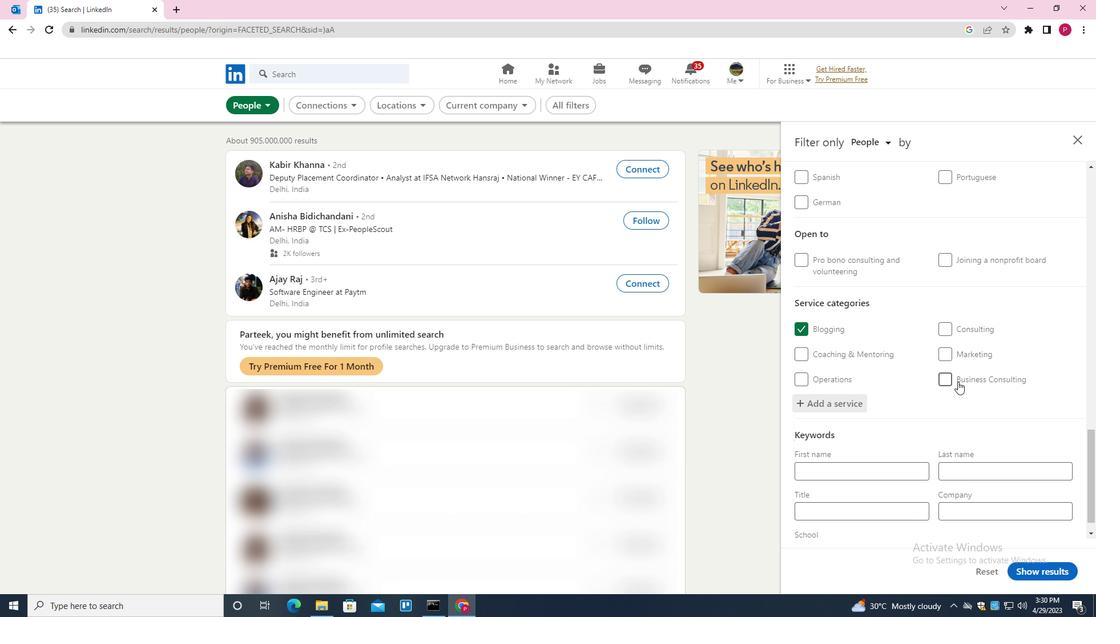 
Action: Mouse scrolled (956, 381) with delta (0, 0)
Screenshot: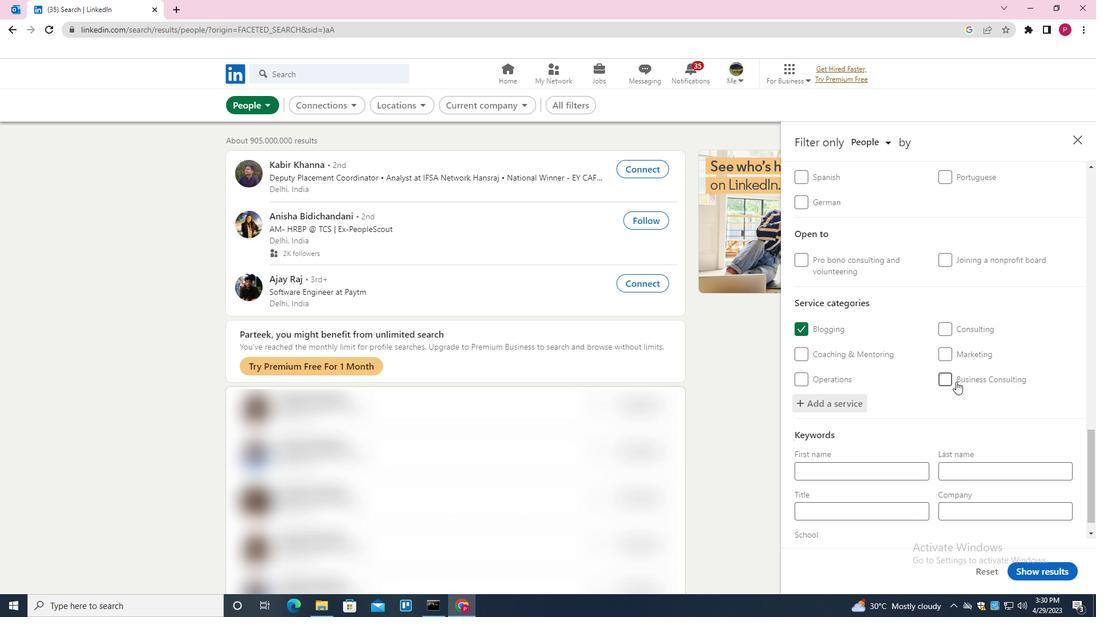 
Action: Mouse scrolled (956, 381) with delta (0, 0)
Screenshot: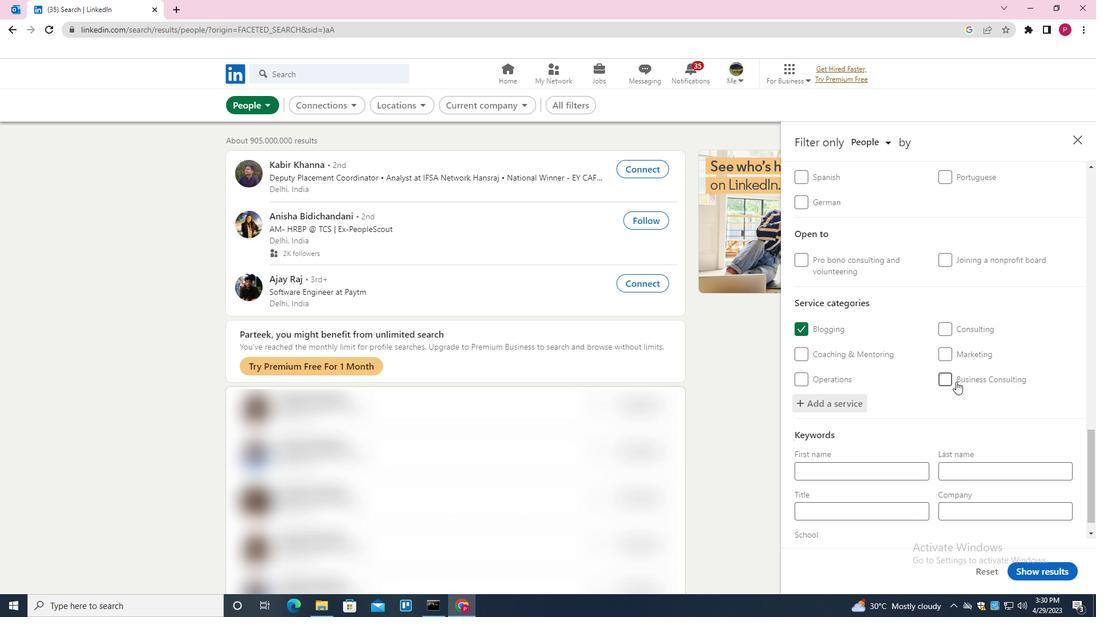 
Action: Mouse scrolled (956, 381) with delta (0, 0)
Screenshot: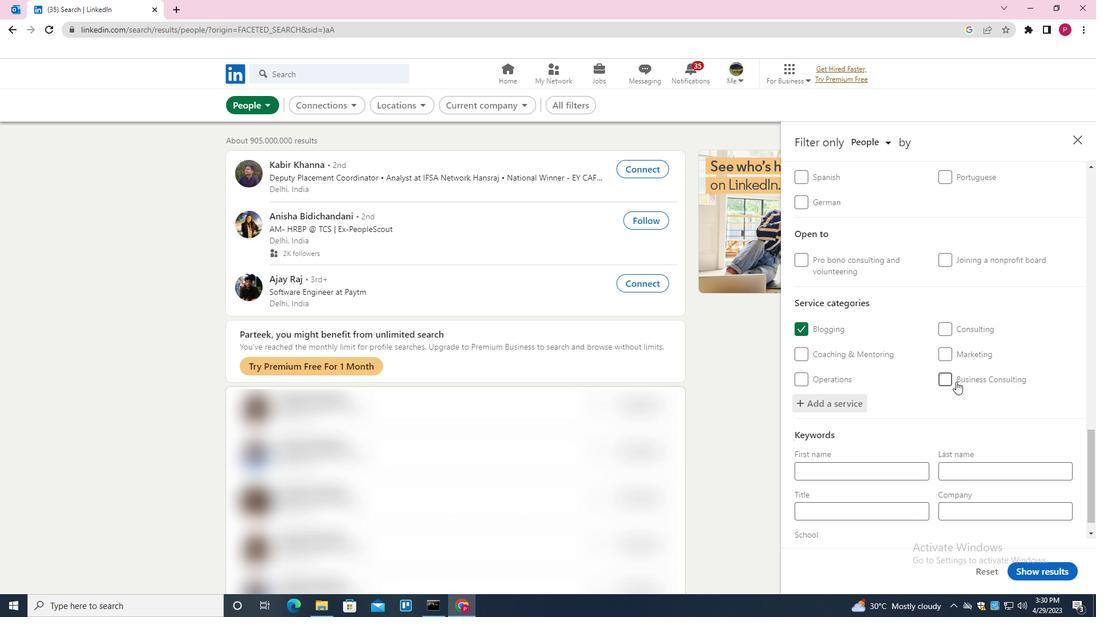 
Action: Mouse scrolled (956, 381) with delta (0, 0)
Screenshot: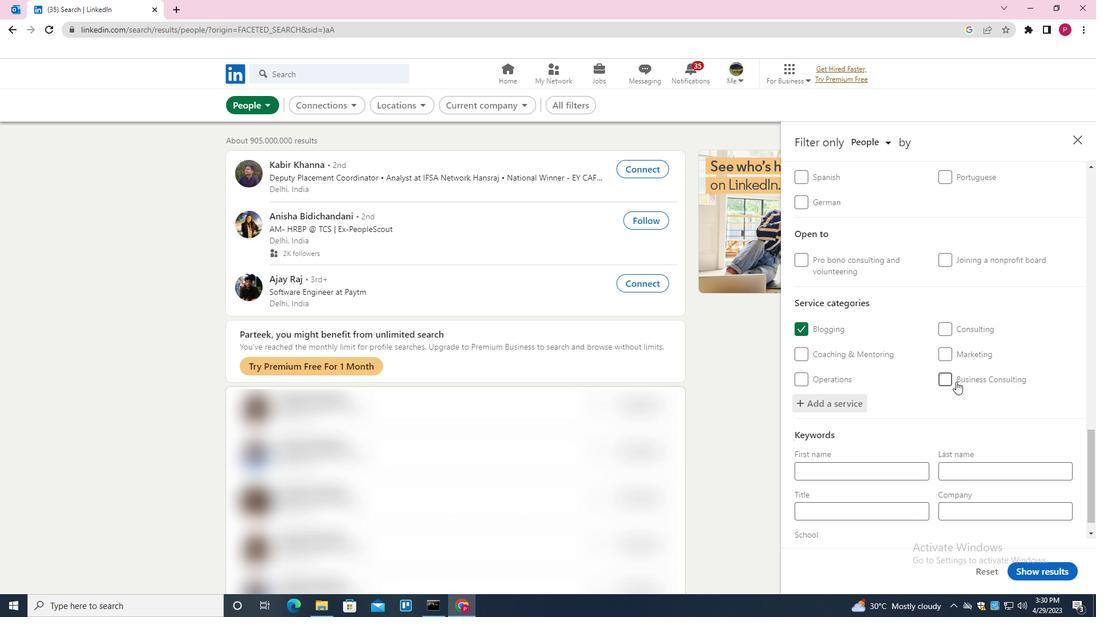 
Action: Mouse scrolled (956, 381) with delta (0, 0)
Screenshot: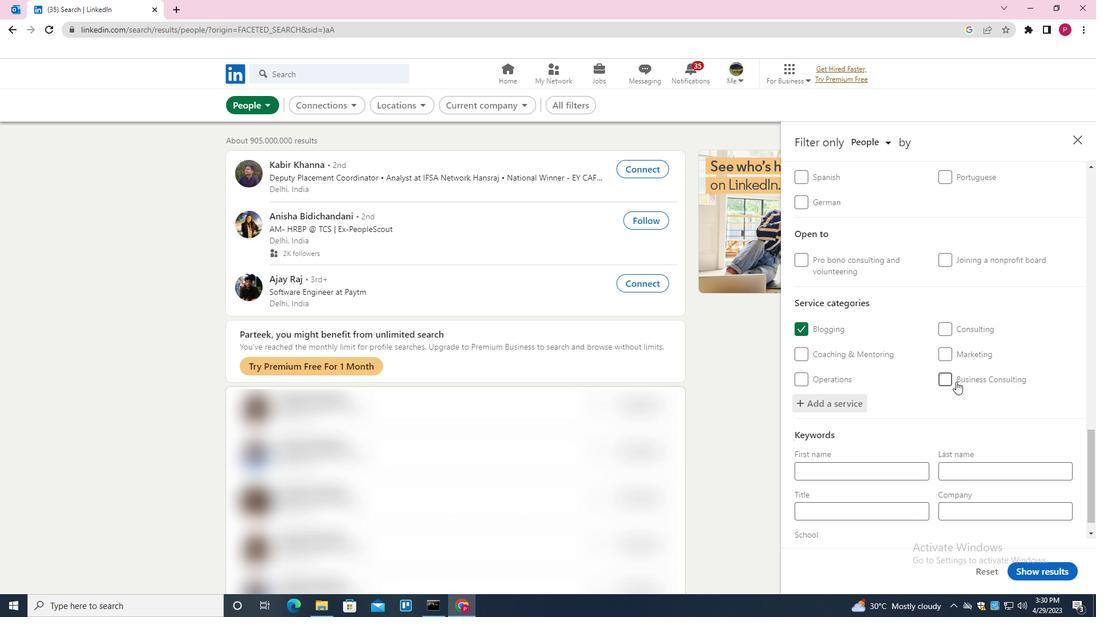 
Action: Mouse moved to (948, 388)
Screenshot: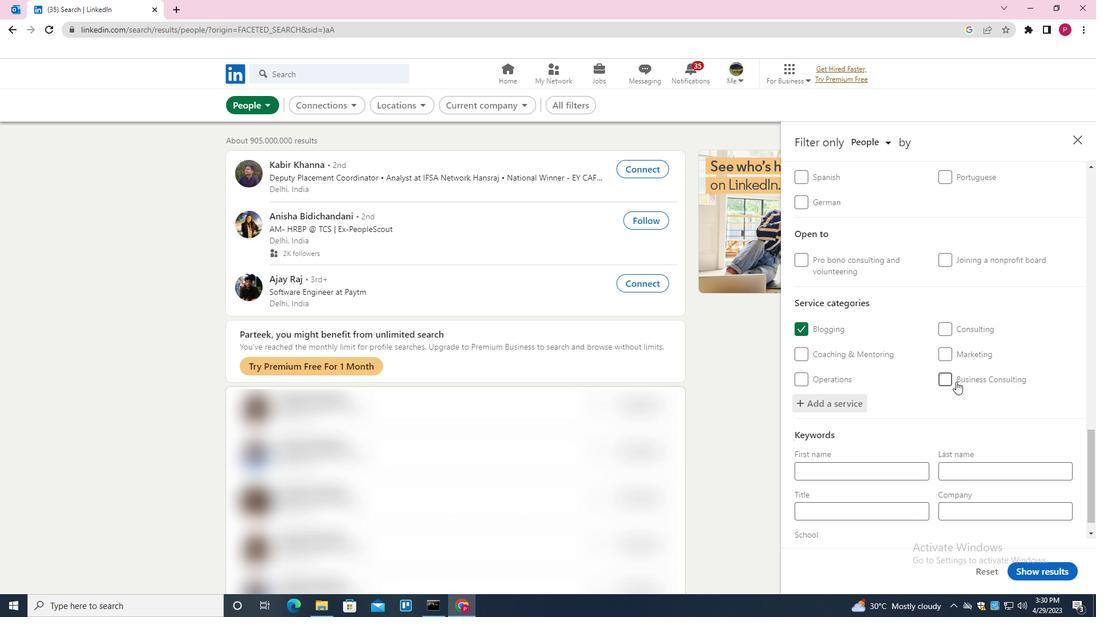
Action: Mouse scrolled (948, 387) with delta (0, 0)
Screenshot: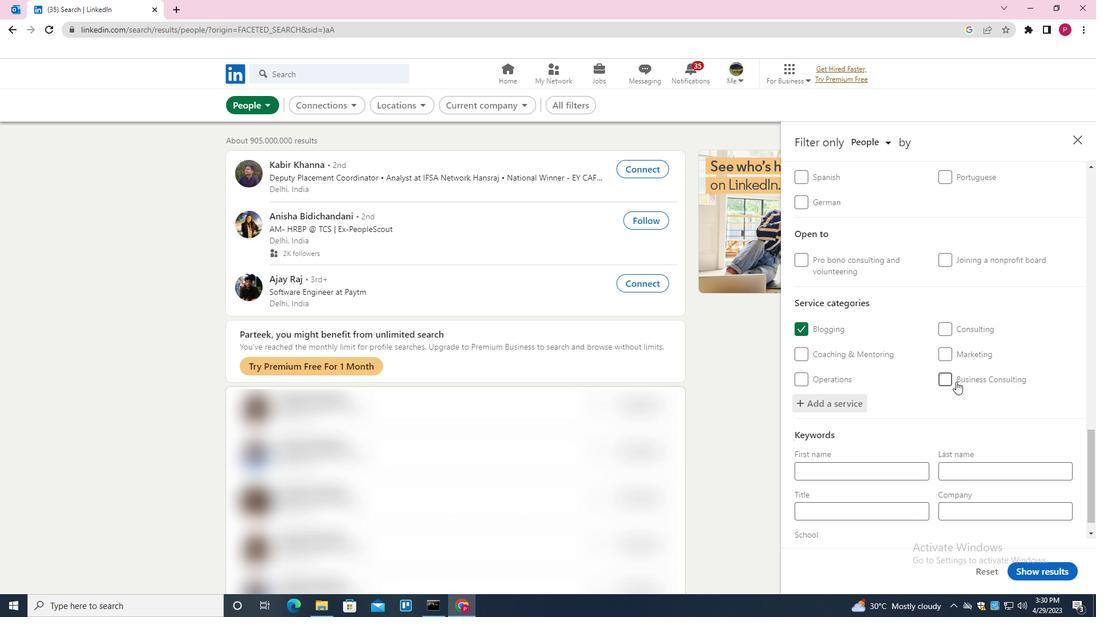 
Action: Mouse moved to (857, 475)
Screenshot: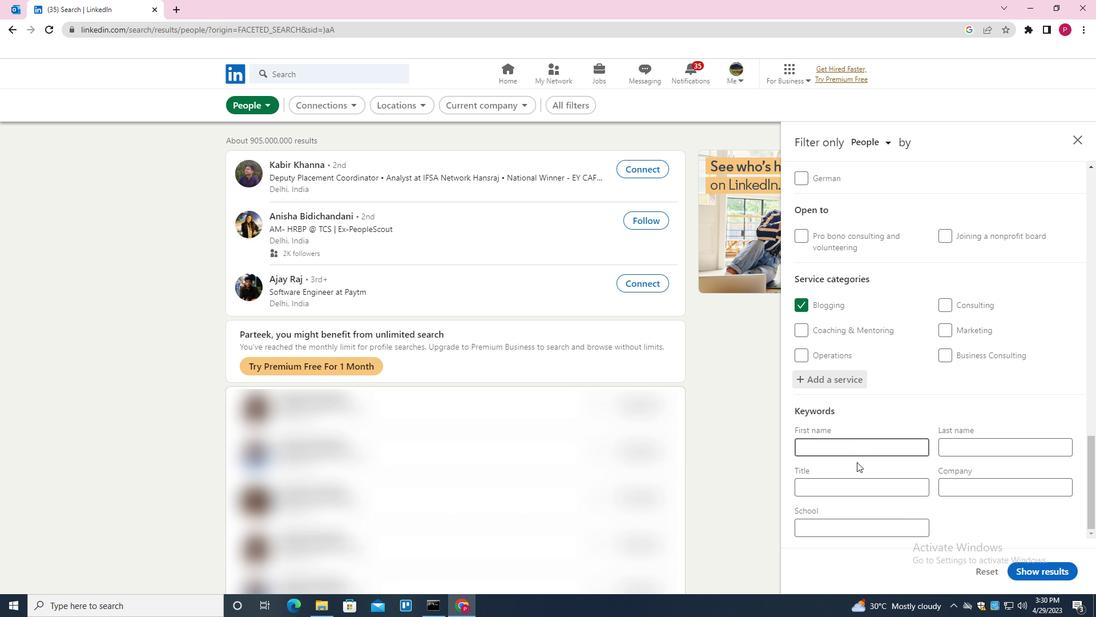 
Action: Mouse pressed left at (857, 475)
Screenshot: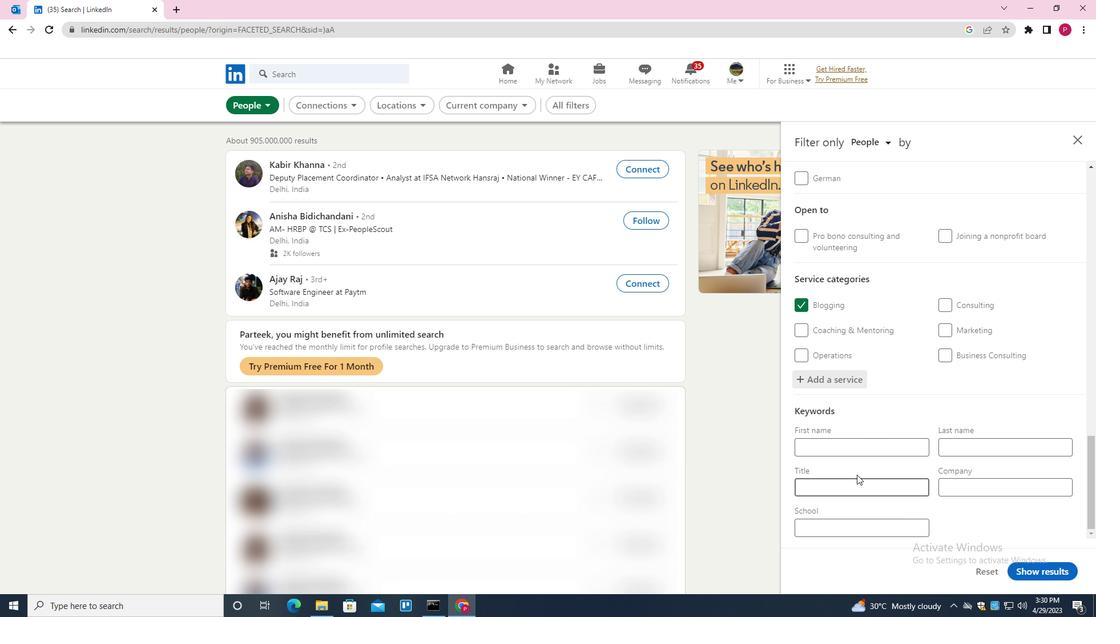 
Action: Mouse moved to (850, 483)
Screenshot: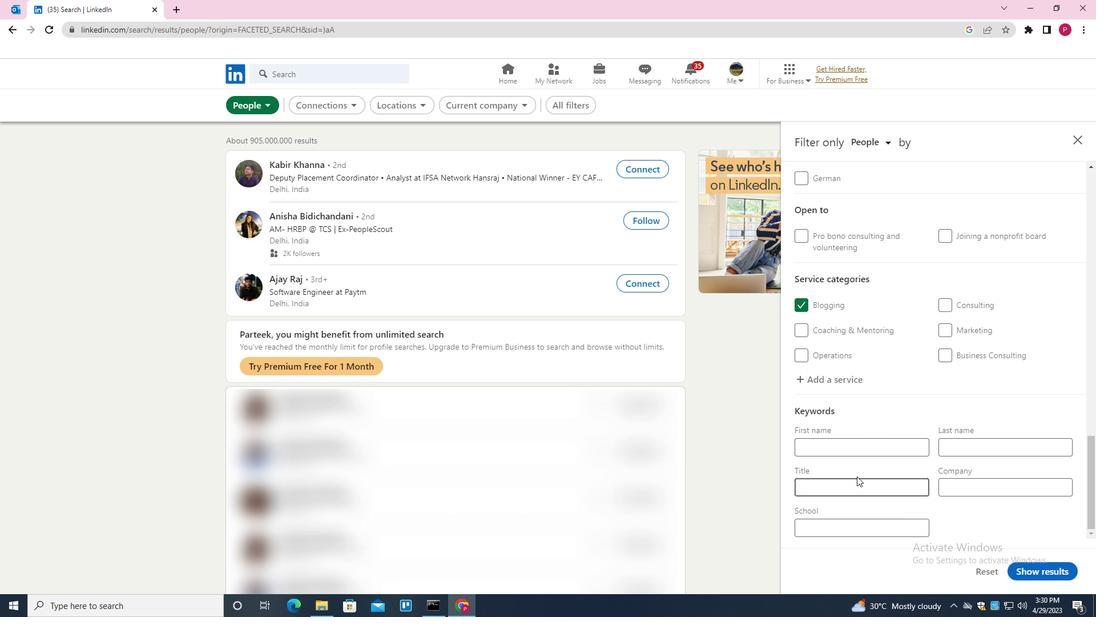 
Action: Mouse pressed left at (850, 483)
Screenshot: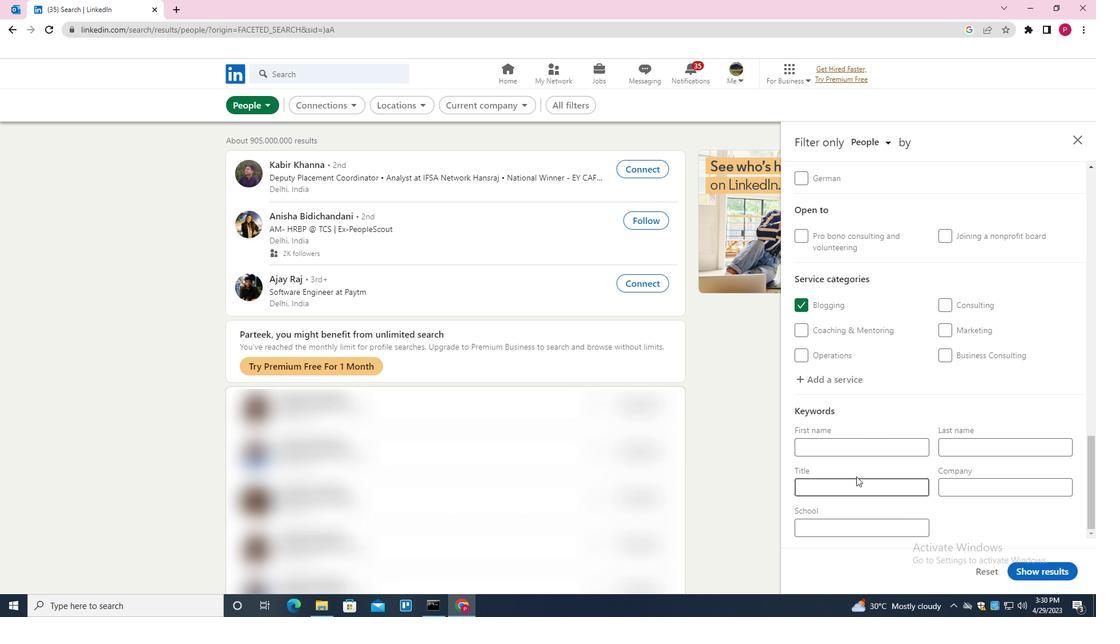 
Action: Mouse moved to (838, 457)
Screenshot: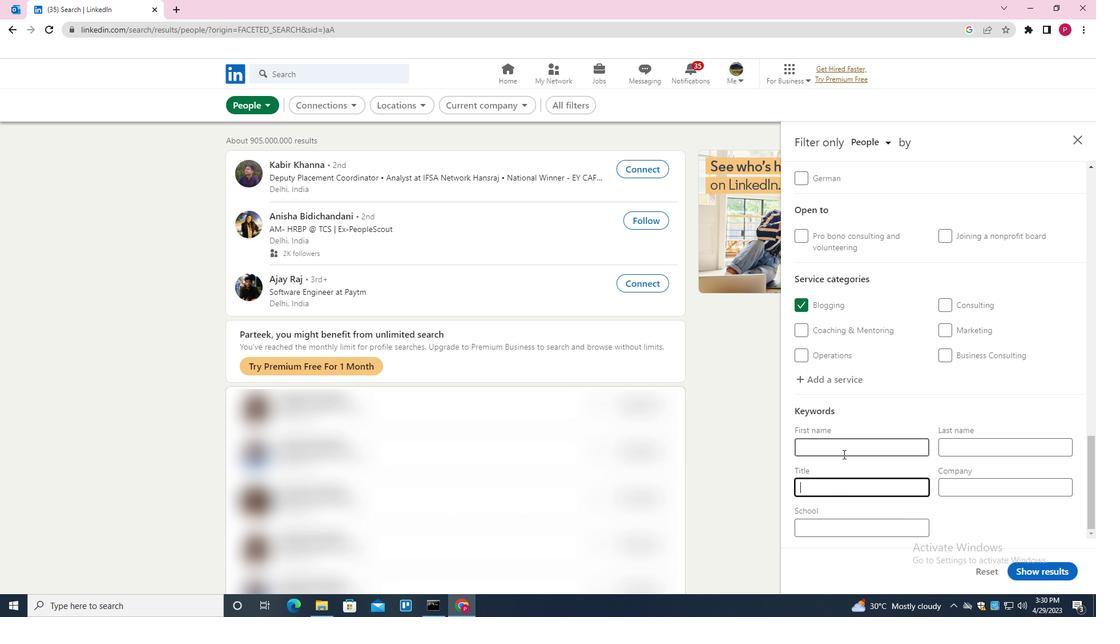 
Action: Key pressed <Key.shift>TITLE<Key.space><Key.shift>ANALYST<Key.space>
Screenshot: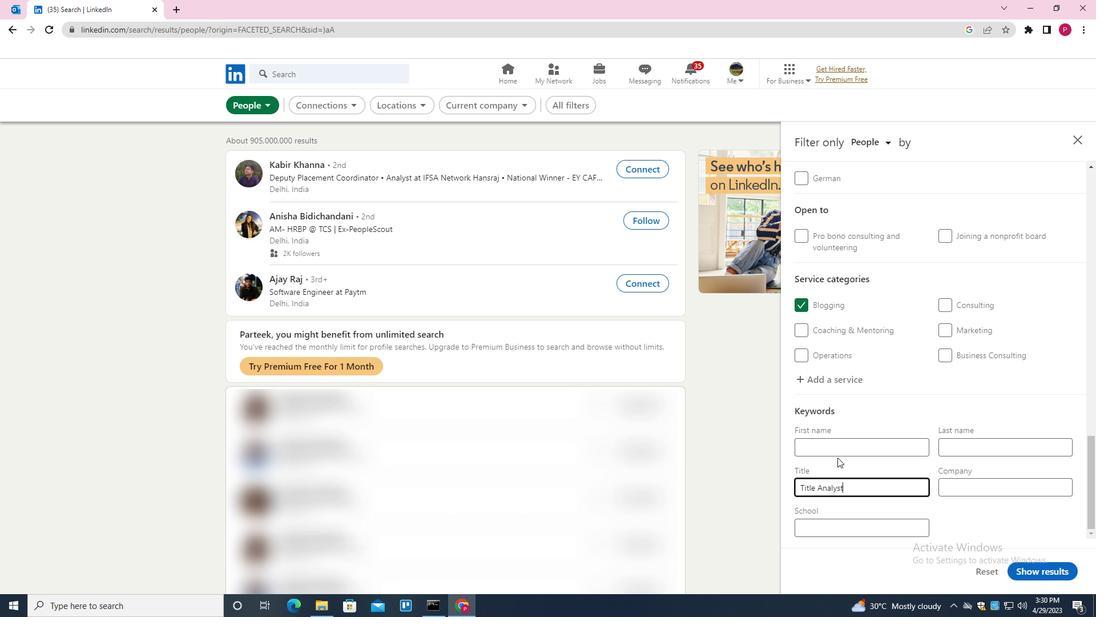 
Action: Mouse moved to (1020, 578)
Screenshot: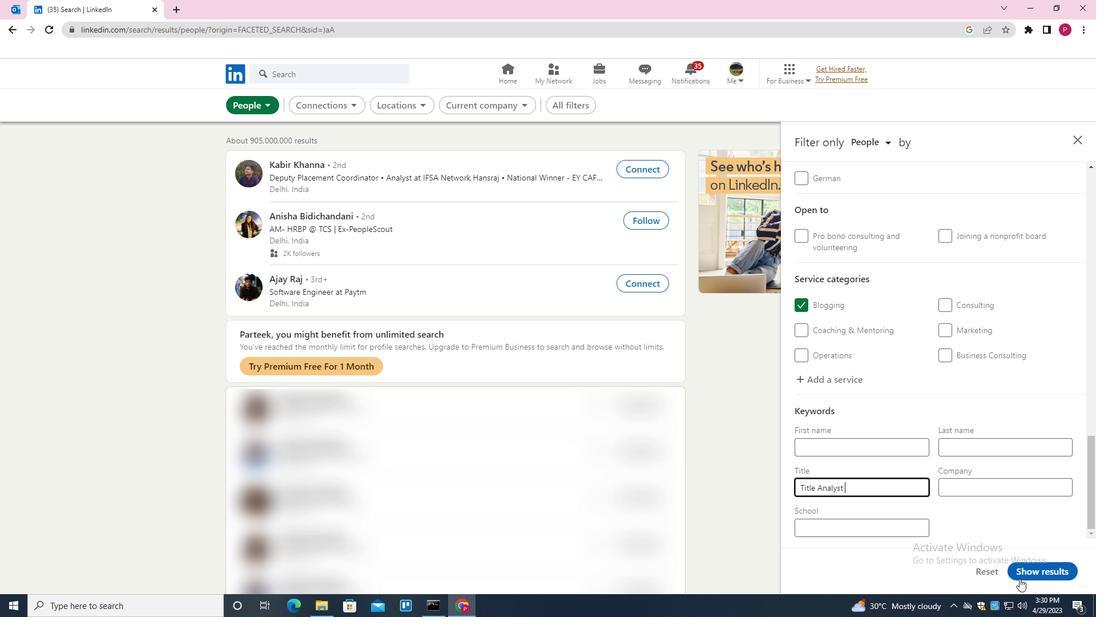 
Action: Mouse pressed left at (1020, 578)
Screenshot: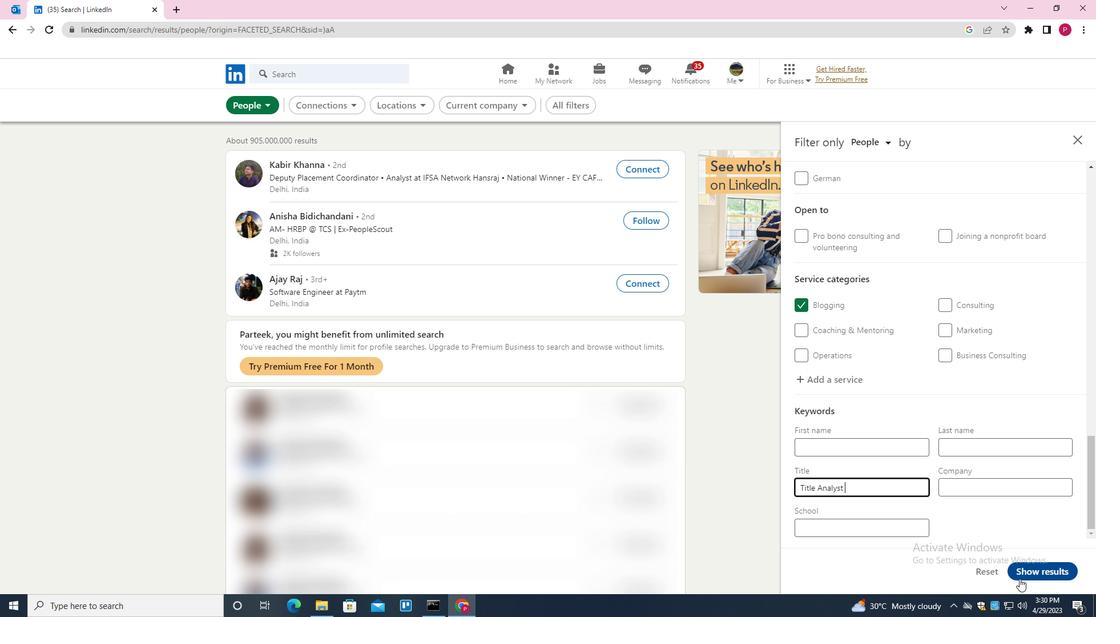
Action: Mouse moved to (502, 313)
Screenshot: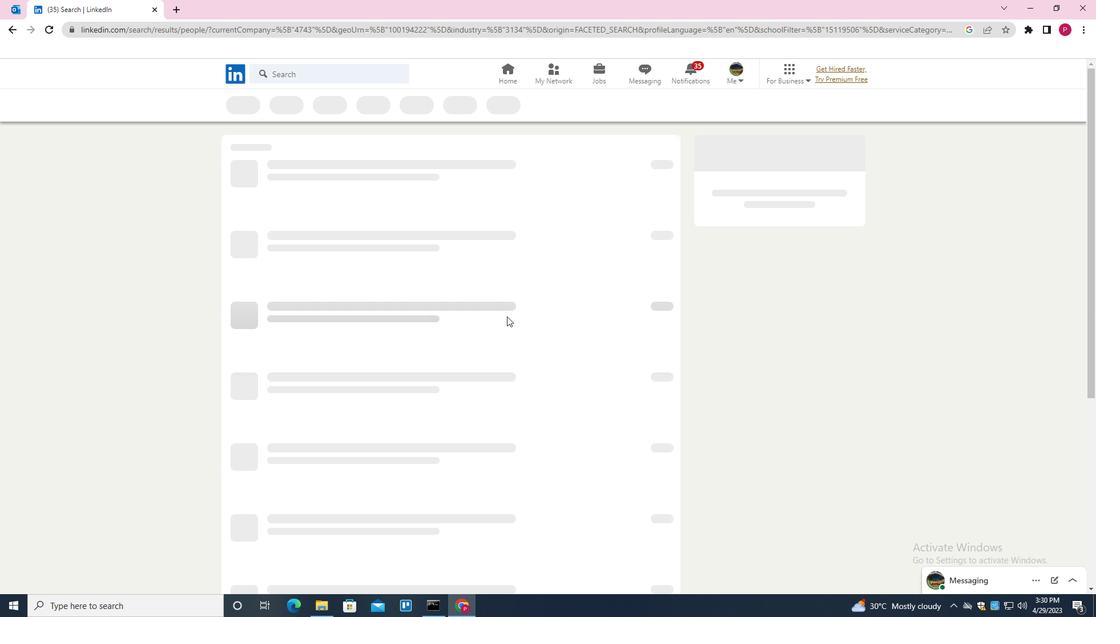 
